 Task: open an excel sheet and write heading  Expense ManagerAdd Datesin a column and its values below  '2023-05-01, 2023-05-03, 2023-05-05, 2023-05-10, 2023-05-15, 2023-05-20, 2023-05-25 & 2023-05-31'Add Categories in next column and its values below  Food, Transportation, Utilities, Food, Housing, Entertainment, Utilities & FoodAdd Descriptionsin next column and its values below  Grocery Store, Bus Fare, Internet Bill, Restaurant, Rent, Movie Tickets, Electricity Bill & Grocery StoreAdd Amountin next column and its values below  $50, $5, $60, $30, $800, $20, $70 & $40Save page Budget Planning Log
Action: Mouse moved to (143, 140)
Screenshot: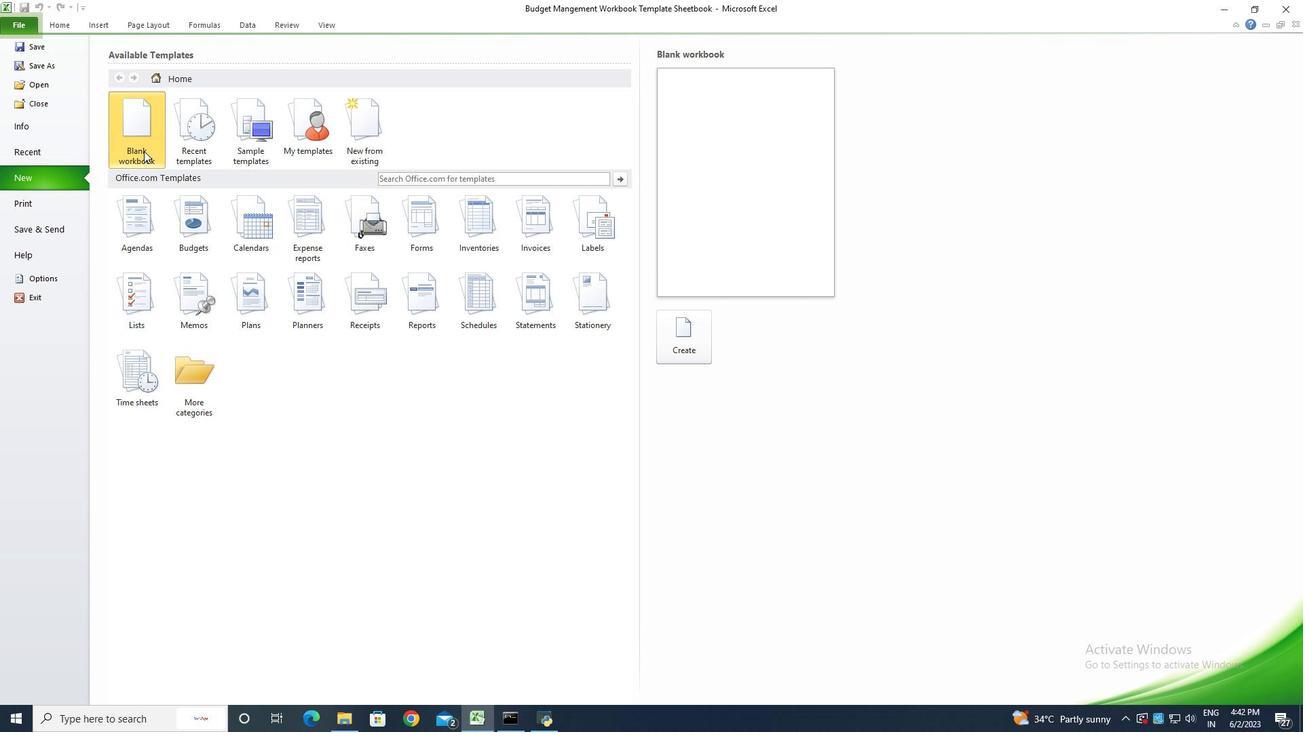 
Action: Mouse pressed left at (143, 140)
Screenshot: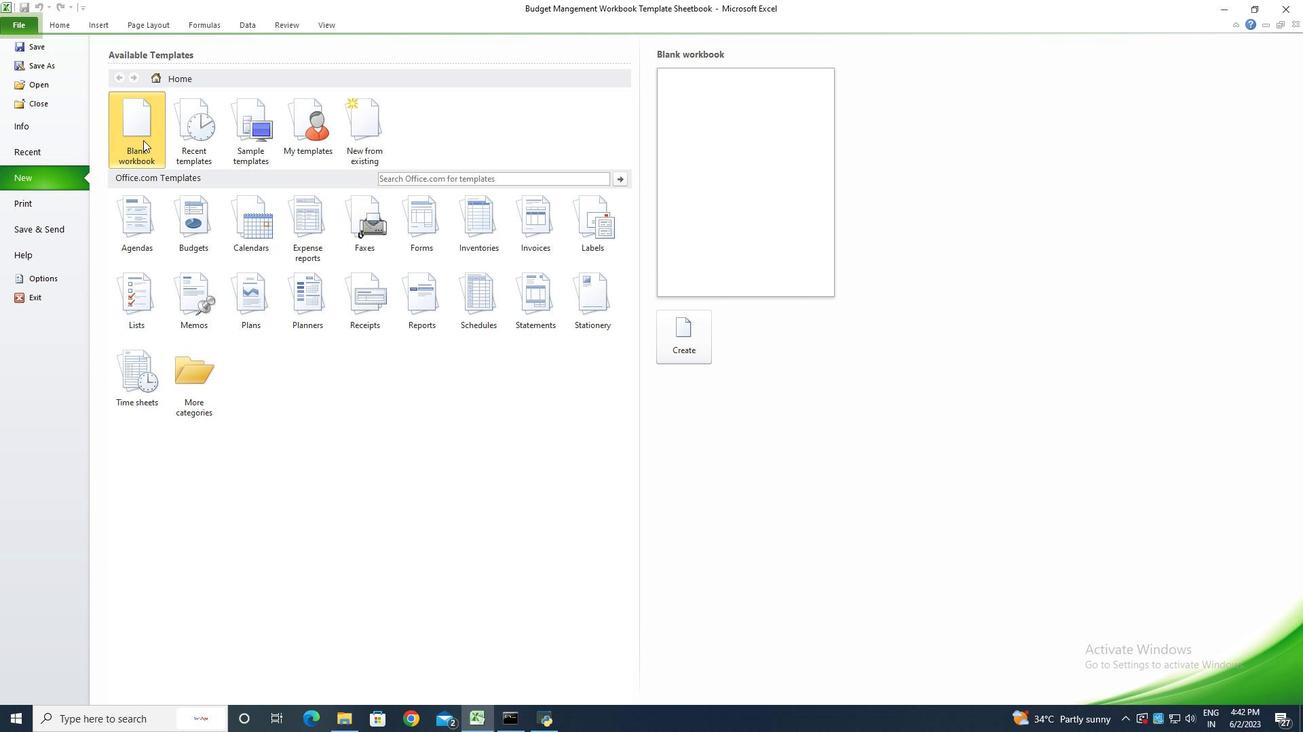 
Action: Mouse moved to (676, 355)
Screenshot: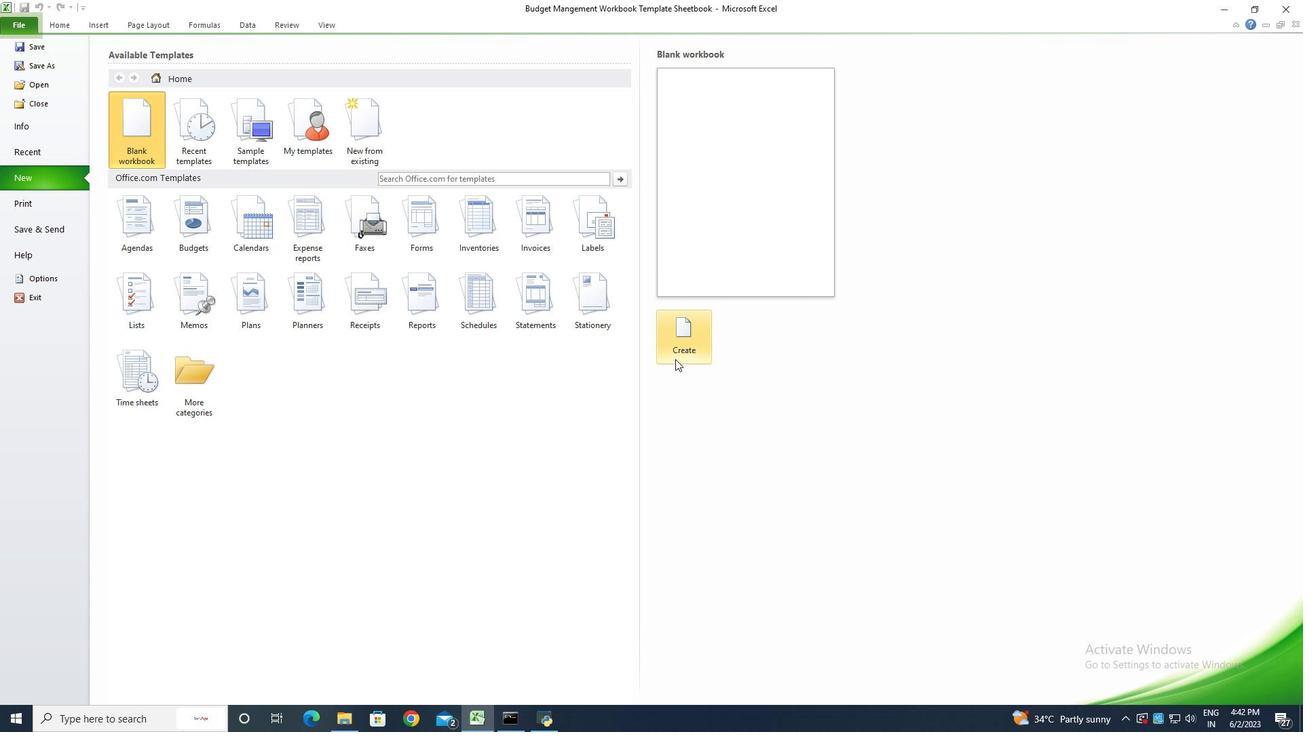 
Action: Mouse pressed left at (676, 355)
Screenshot: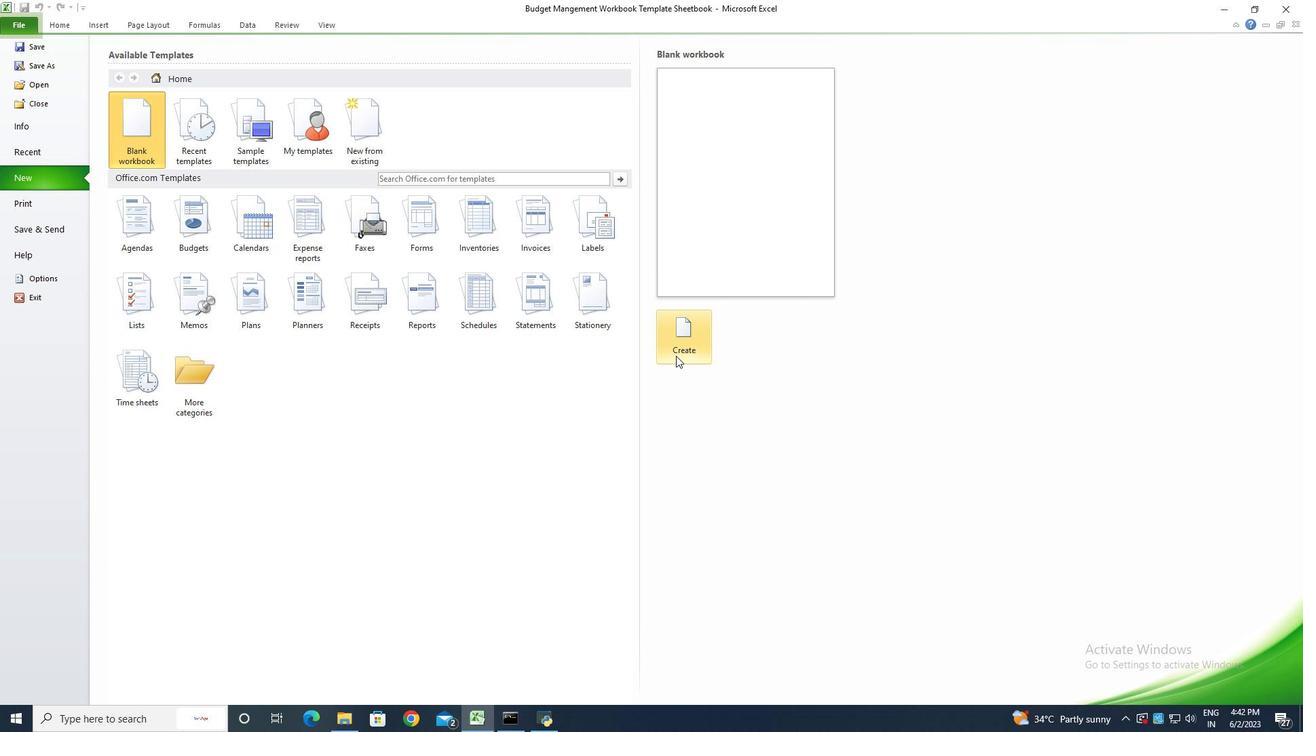 
Action: Key pressed <Key.shift><Key.shift><Key.shift><Key.shift><Key.shift><Key.shift><Key.shift><Key.shift>Expem<Key.backspace>nse<Key.space><Key.shift><Key.shift><Key.shift><Key.shift>Manager<Key.enter><Key.shift><Key.shift><Key.shift><Key.shift><Key.shift><Key.shift><Key.shift><Key.shift><Key.shift><Key.shift><Key.shift><Key.shift>Date<Key.enter><Key.shift><Key.shift><Key.shift><Key.shift><Key.shift>2023-05-01<Key.enter>2023-0503<Key.backspace><Key.backspace>-03<Key.enter>2023-05-05<Key.enter>2023-05-10<Key.enter>2023-05-15<Key.enter>2023-05-20<Key.enter>203<Key.backspace>23-05-25<Key.enter>2023-05<Key.enter><Key.up>
Screenshot: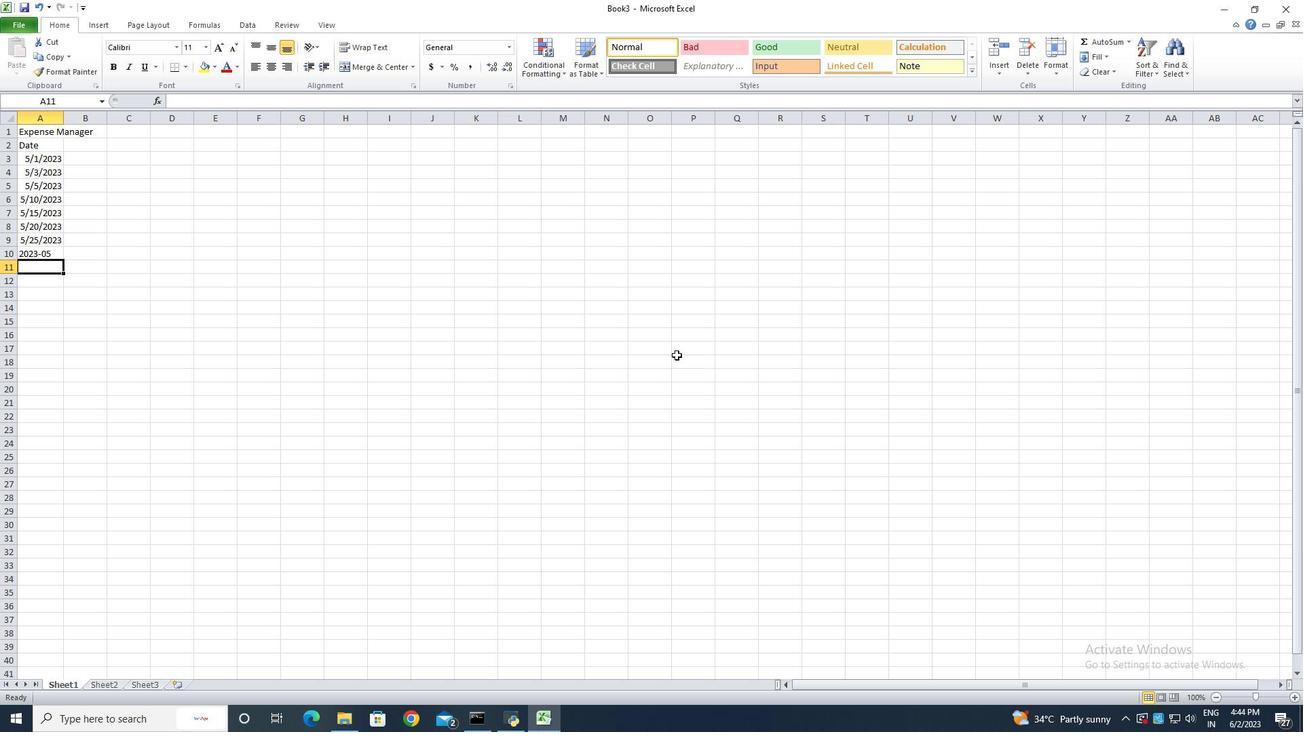 
Action: Mouse moved to (236, 105)
Screenshot: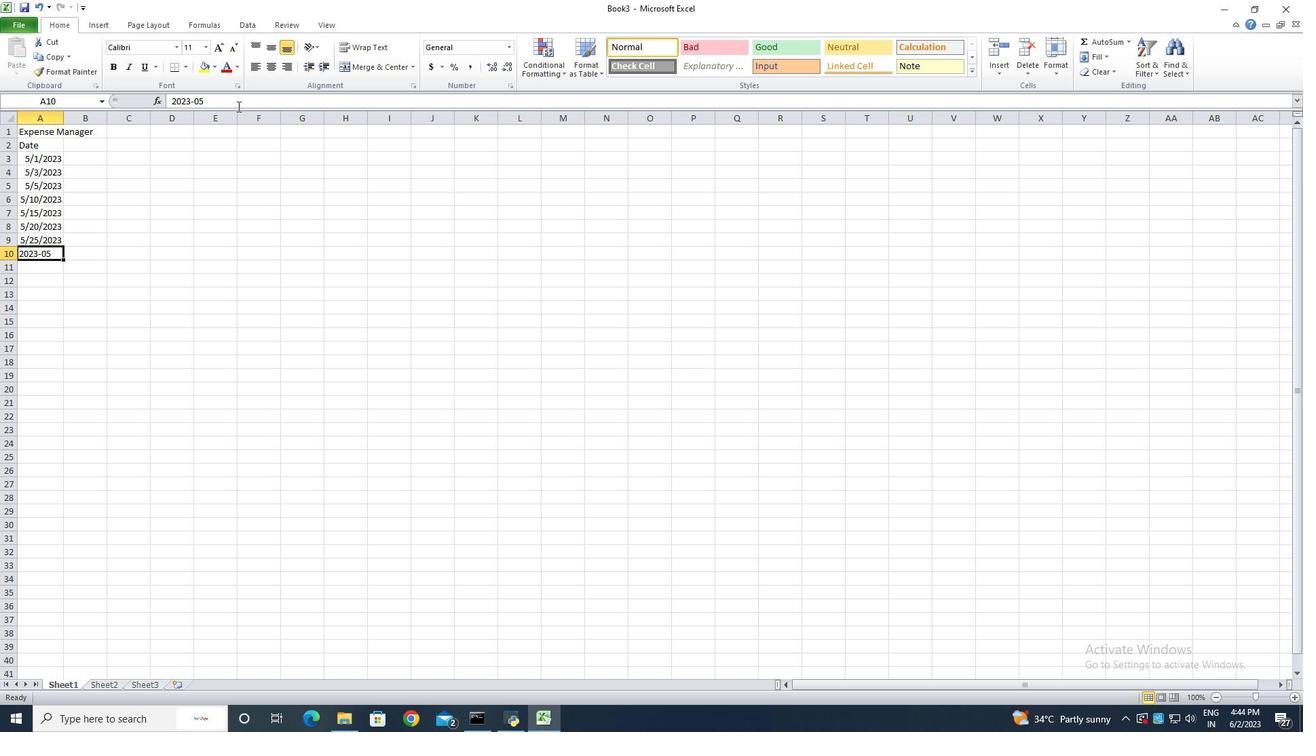 
Action: Mouse pressed left at (236, 105)
Screenshot: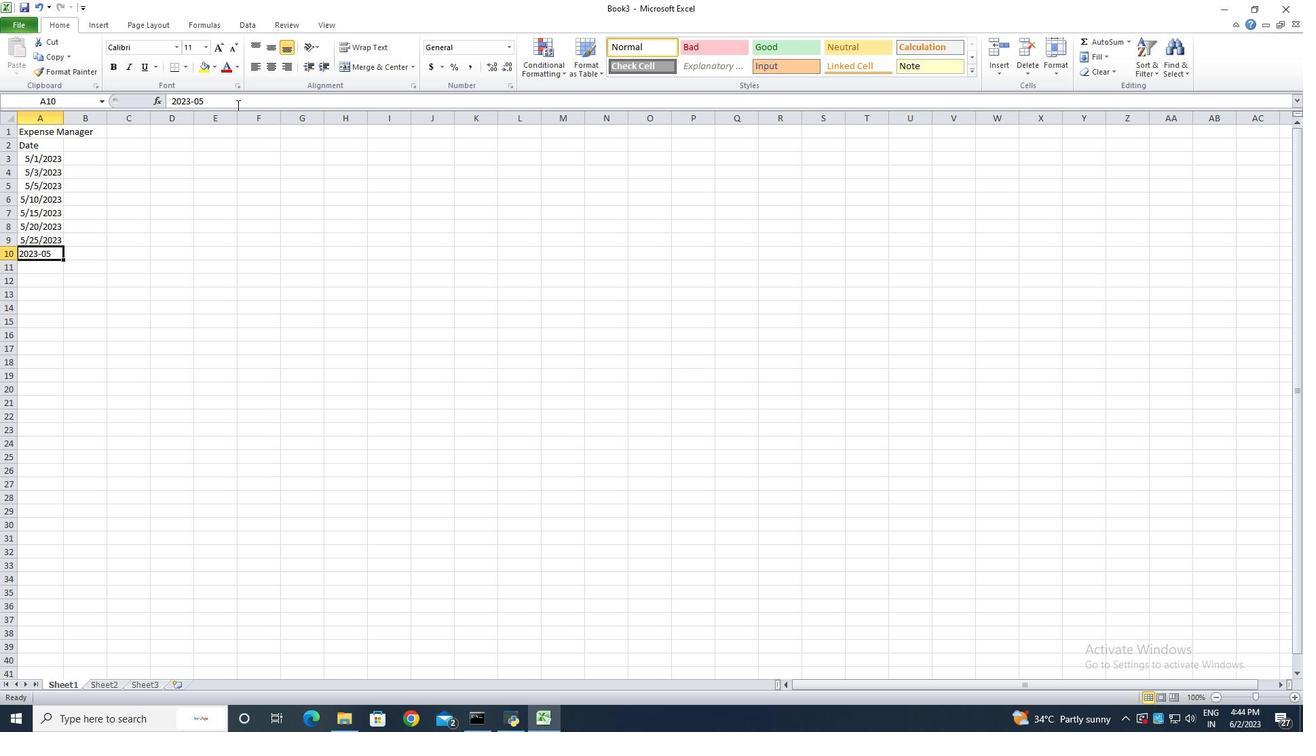 
Action: Key pressed -30<Key.backspace>1<Key.enter>
Screenshot: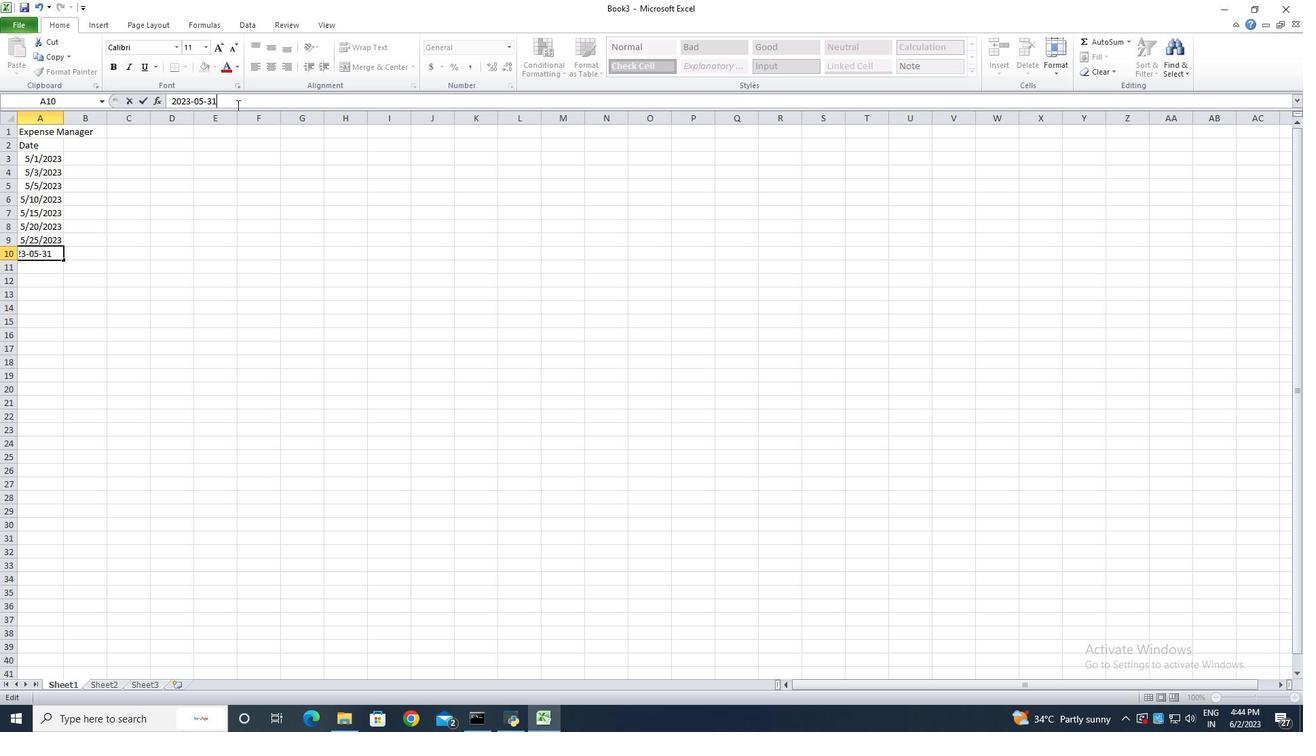 
Action: Mouse moved to (50, 160)
Screenshot: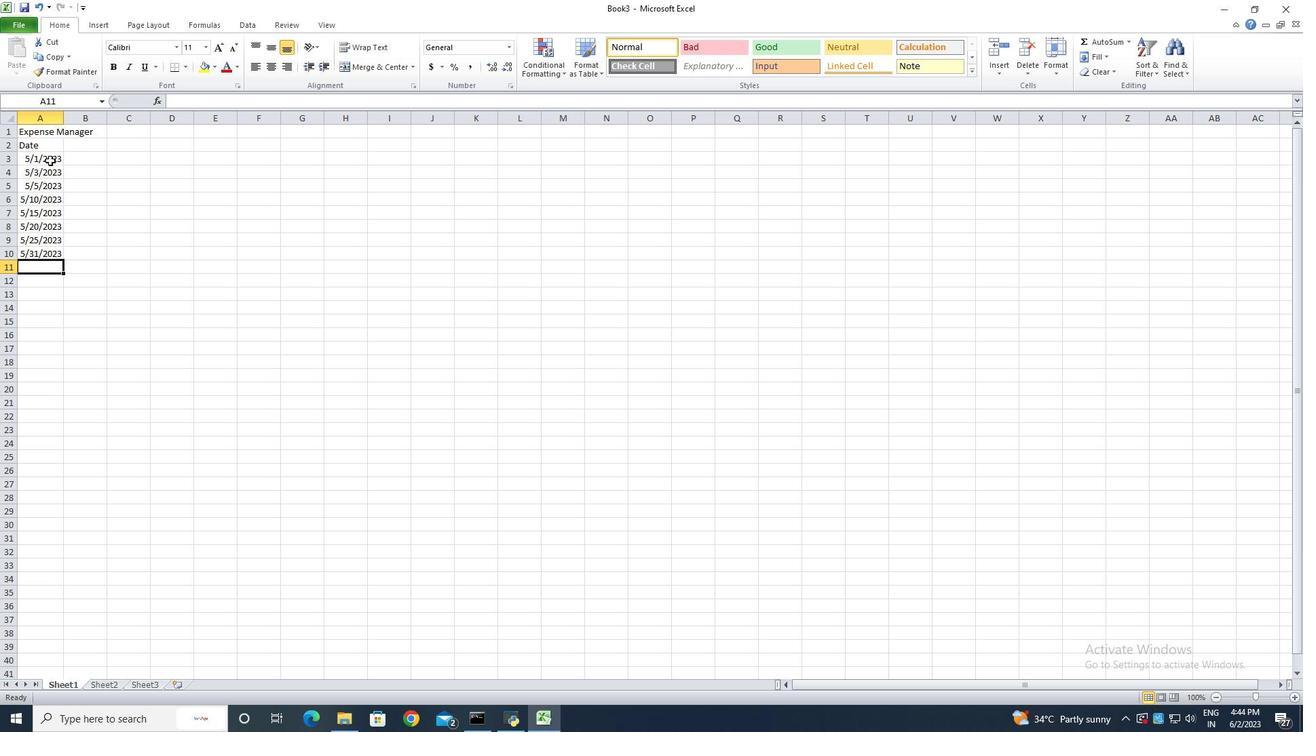 
Action: Mouse pressed left at (50, 160)
Screenshot: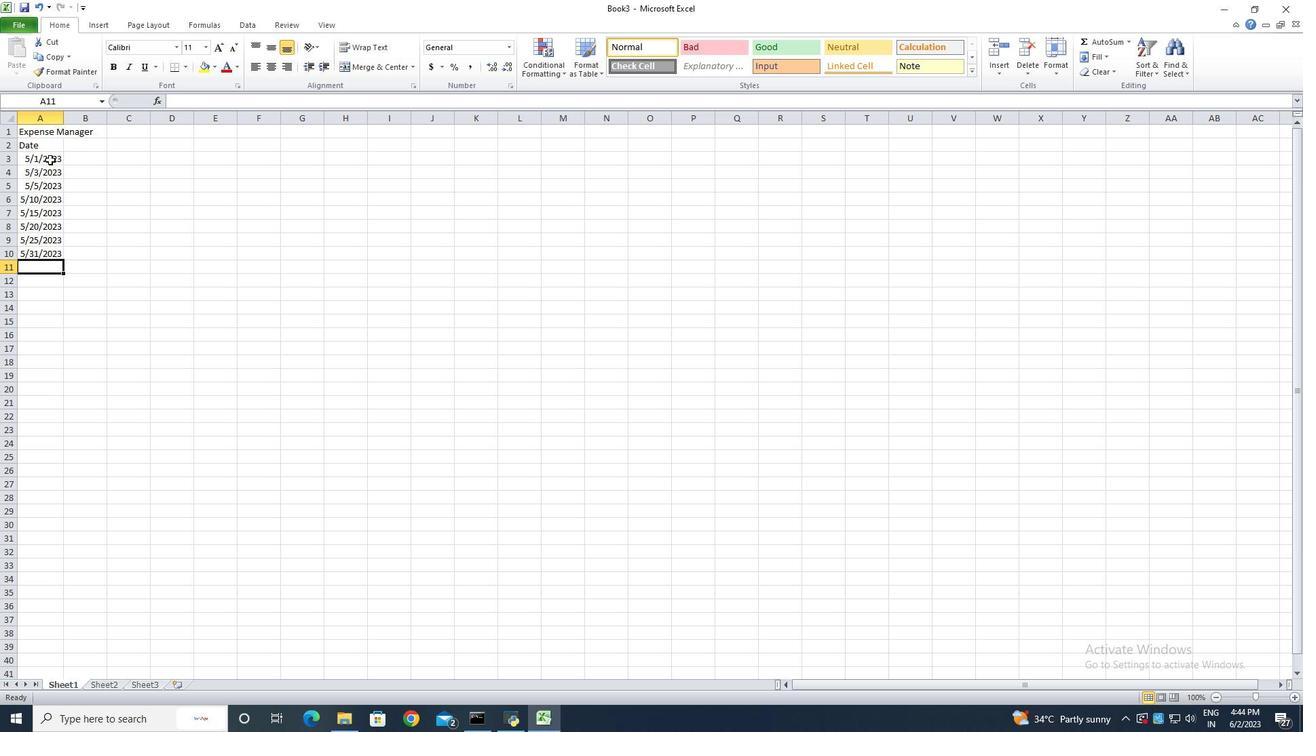 
Action: Mouse moved to (44, 160)
Screenshot: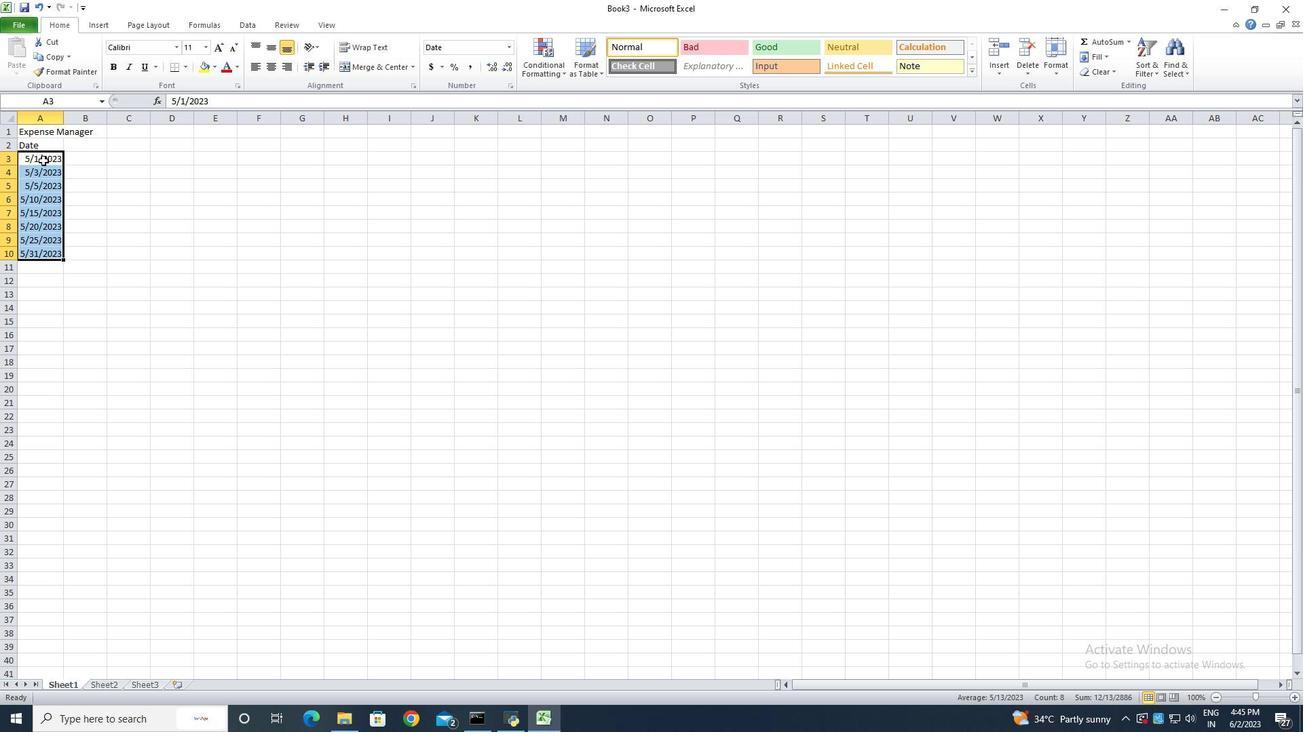 
Action: Mouse pressed right at (44, 160)
Screenshot: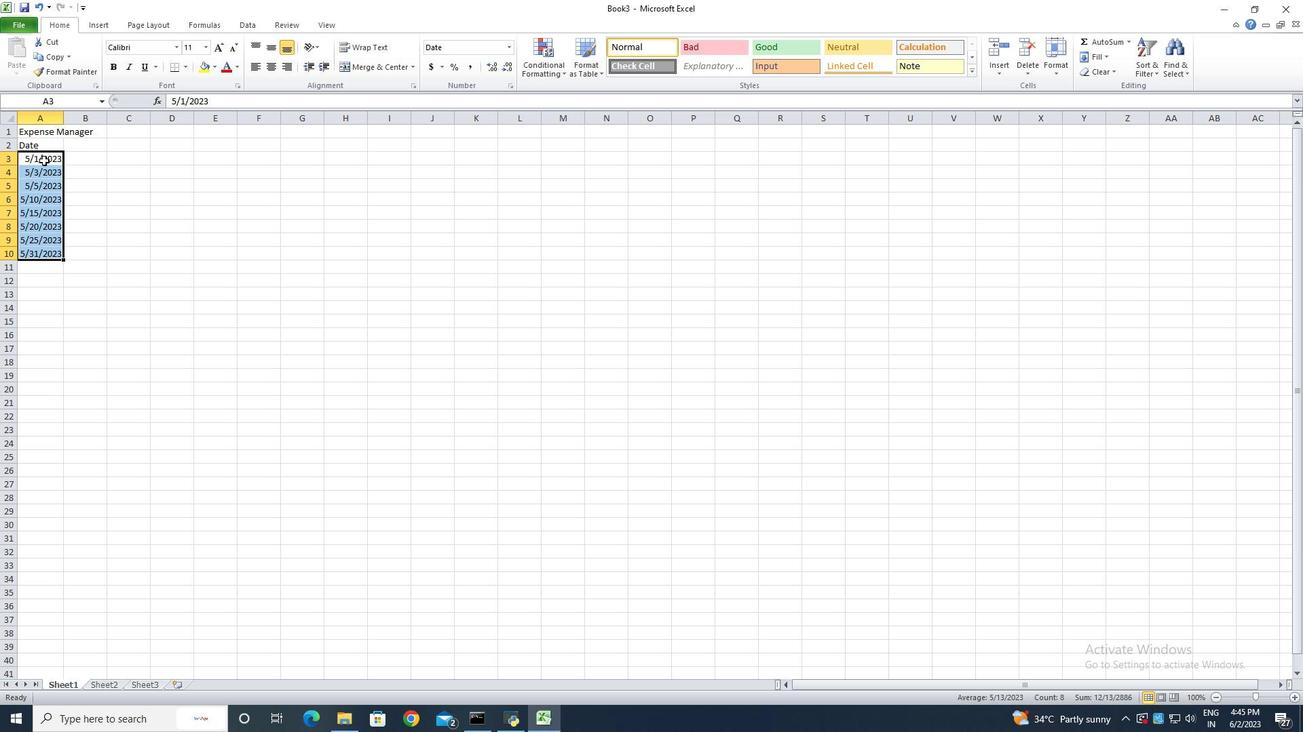 
Action: Mouse moved to (87, 347)
Screenshot: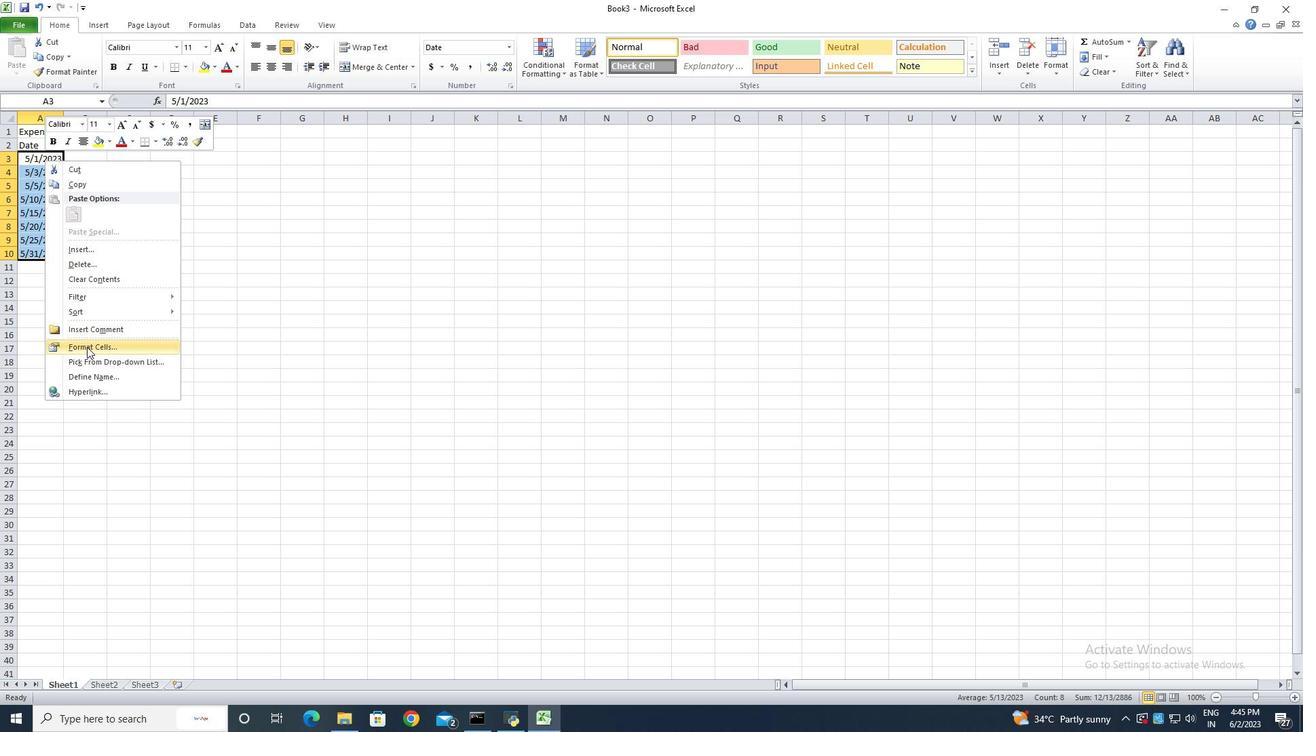 
Action: Mouse pressed left at (87, 347)
Screenshot: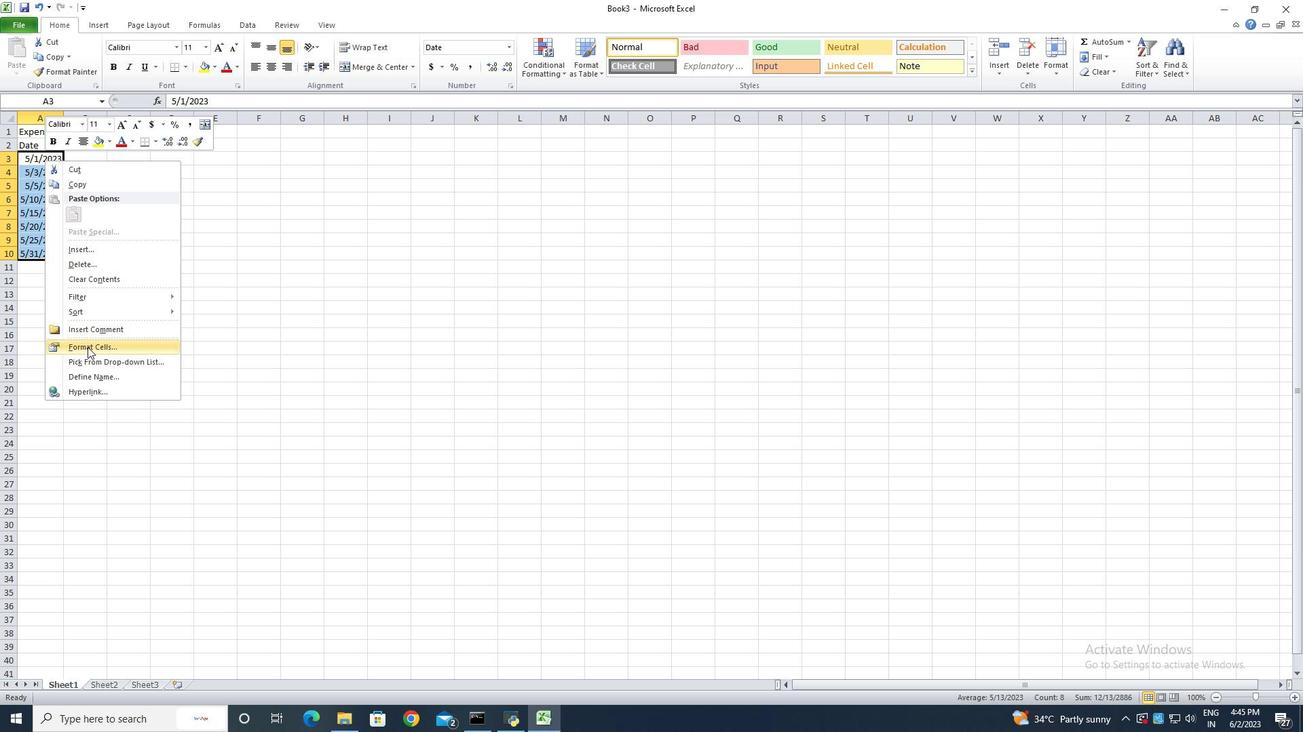
Action: Mouse moved to (145, 195)
Screenshot: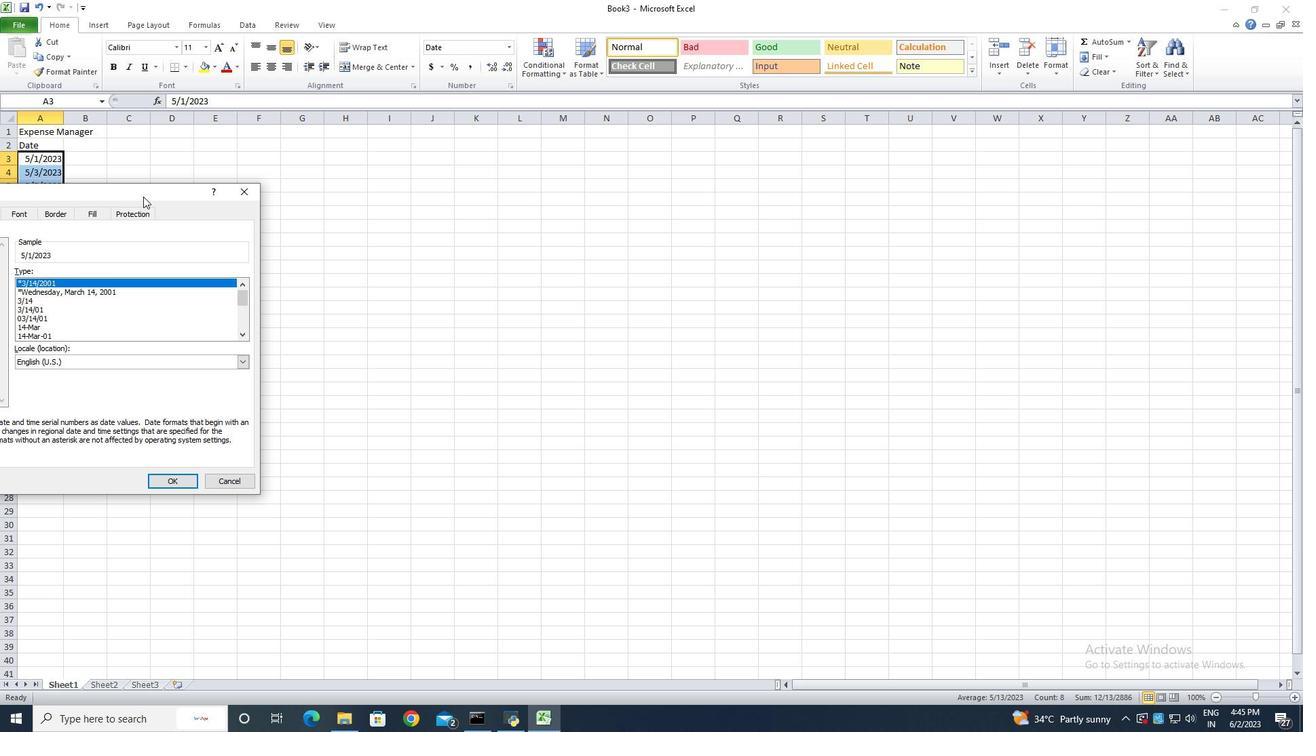 
Action: Mouse pressed left at (145, 195)
Screenshot: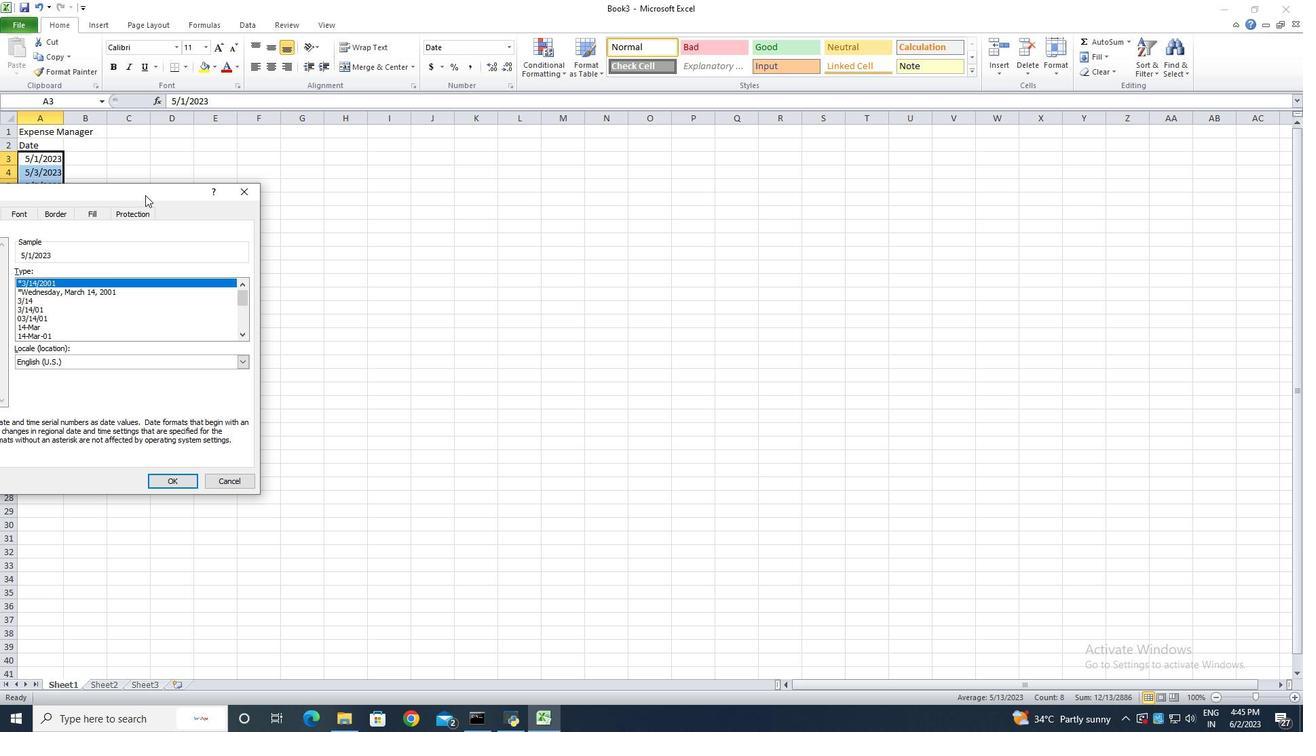 
Action: Mouse moved to (283, 330)
Screenshot: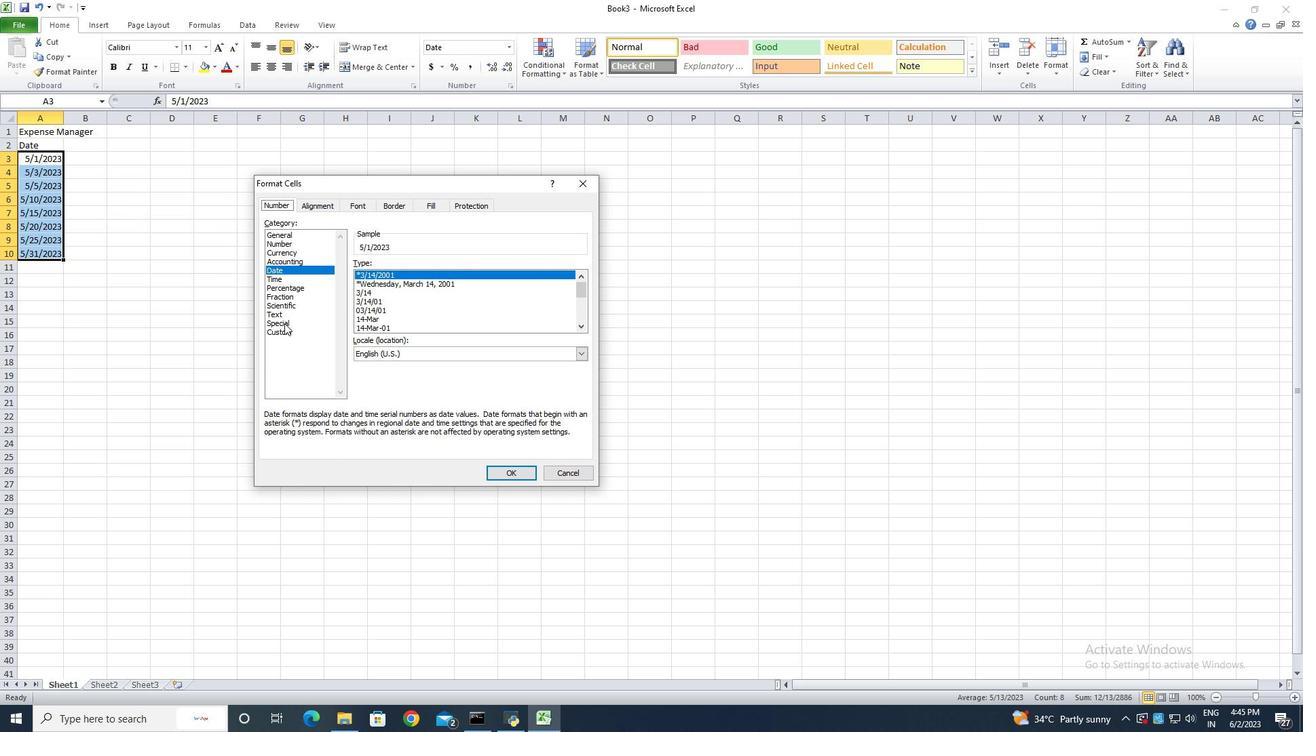 
Action: Mouse pressed left at (283, 330)
Screenshot: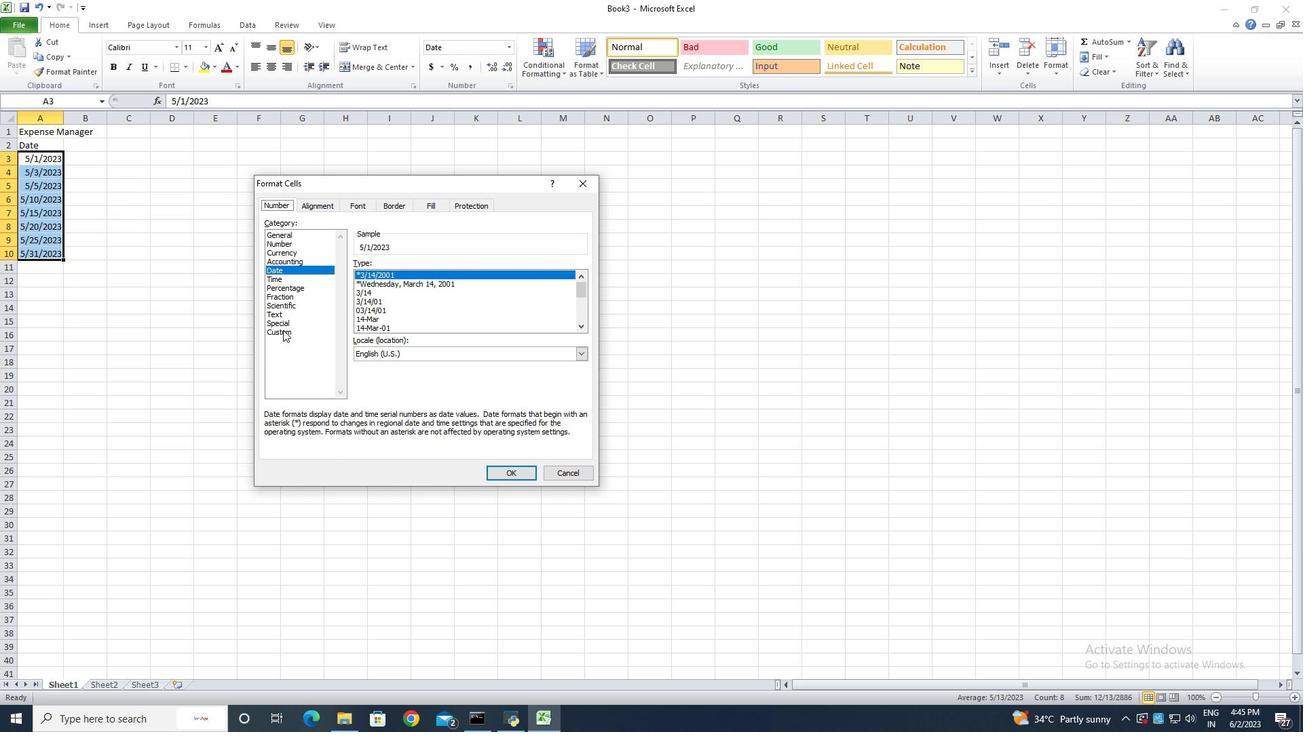 
Action: Mouse moved to (401, 277)
Screenshot: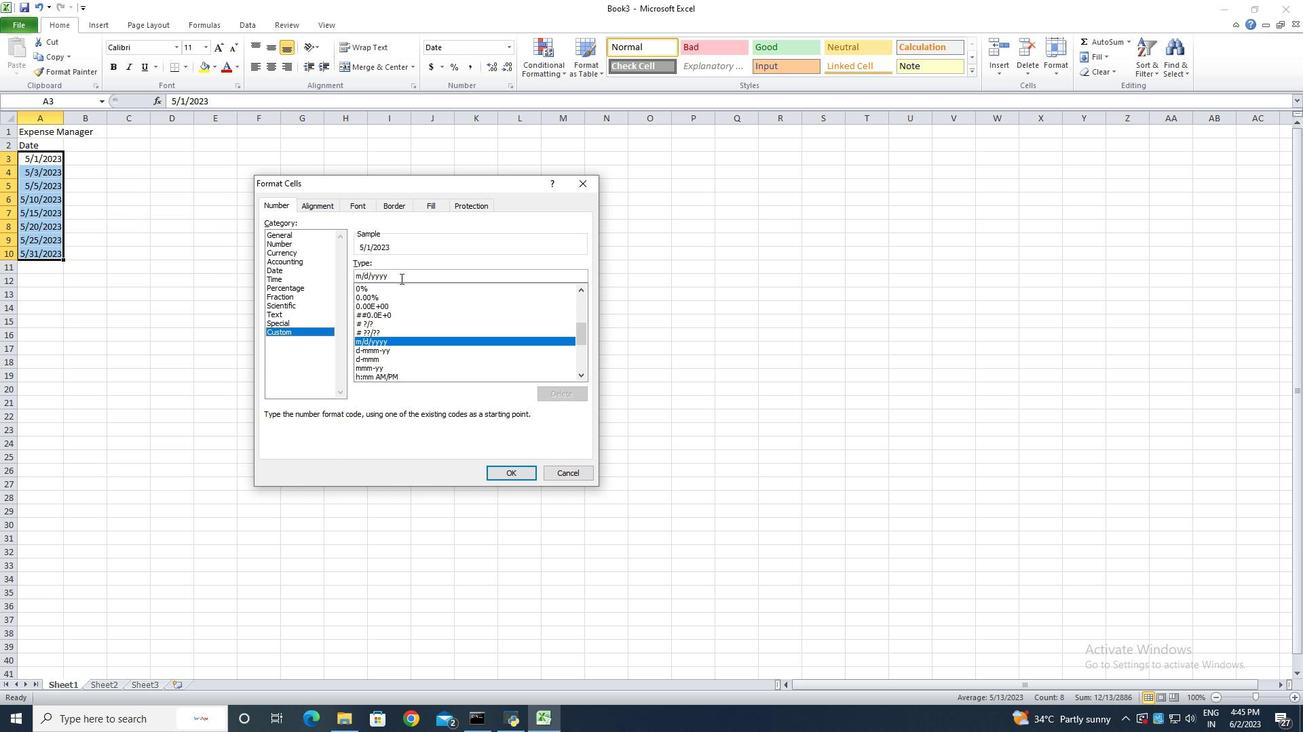 
Action: Mouse pressed left at (401, 277)
Screenshot: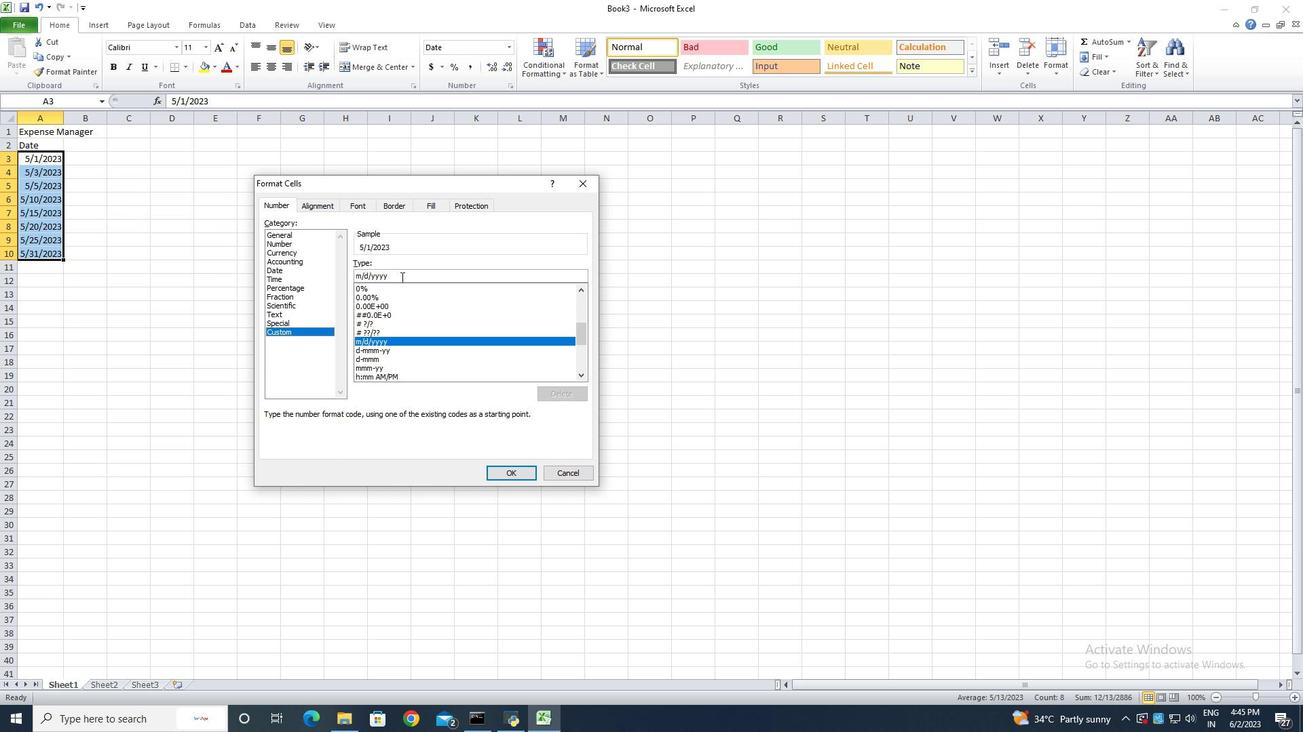 
Action: Key pressed <Key.backspace><Key.backspace><Key.backspace><Key.backspace><Key.backspace><Key.backspace><Key.backspace><Key.backspace><Key.backspace><Key.backspace><Key.backspace><Key.backspace><Key.backspace><Key.backspace><Key.backspace><Key.backspace><Key.backspace><Key.backspace><Key.backspace>yyyy-mm-dd
Screenshot: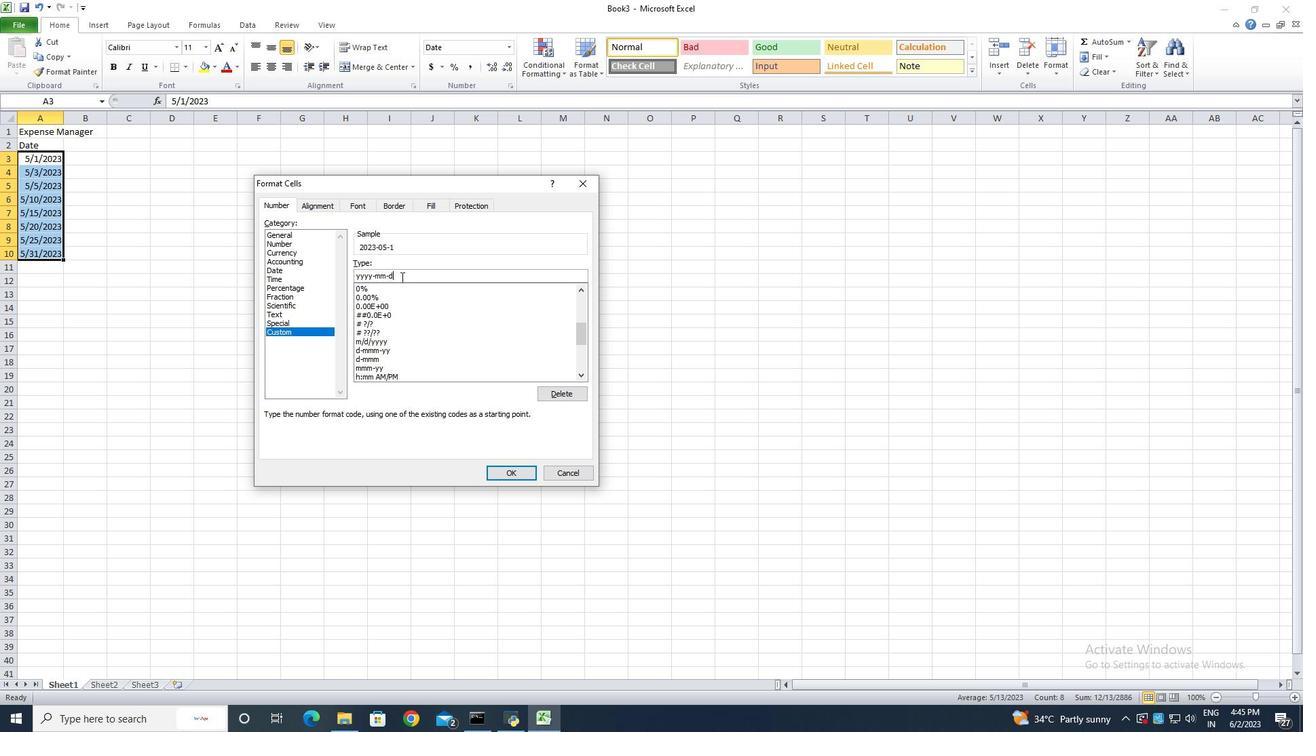 
Action: Mouse moved to (498, 470)
Screenshot: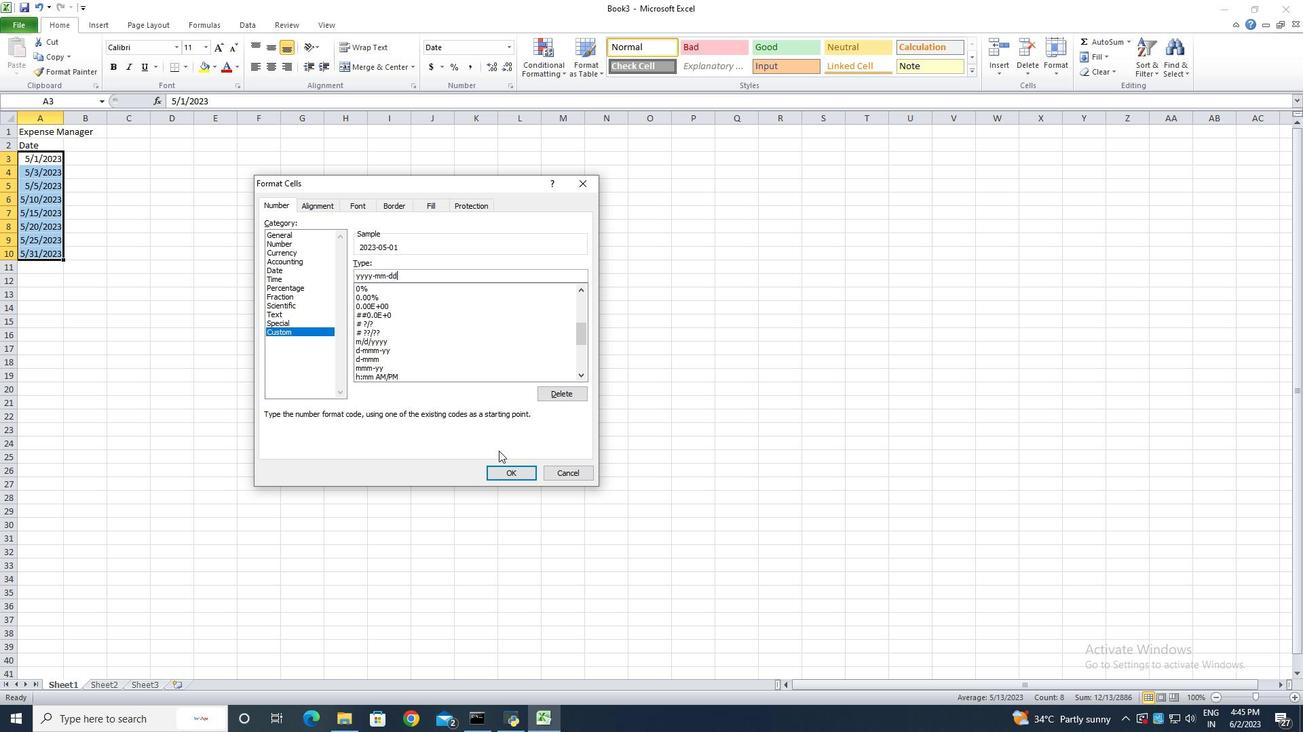 
Action: Mouse pressed left at (498, 470)
Screenshot: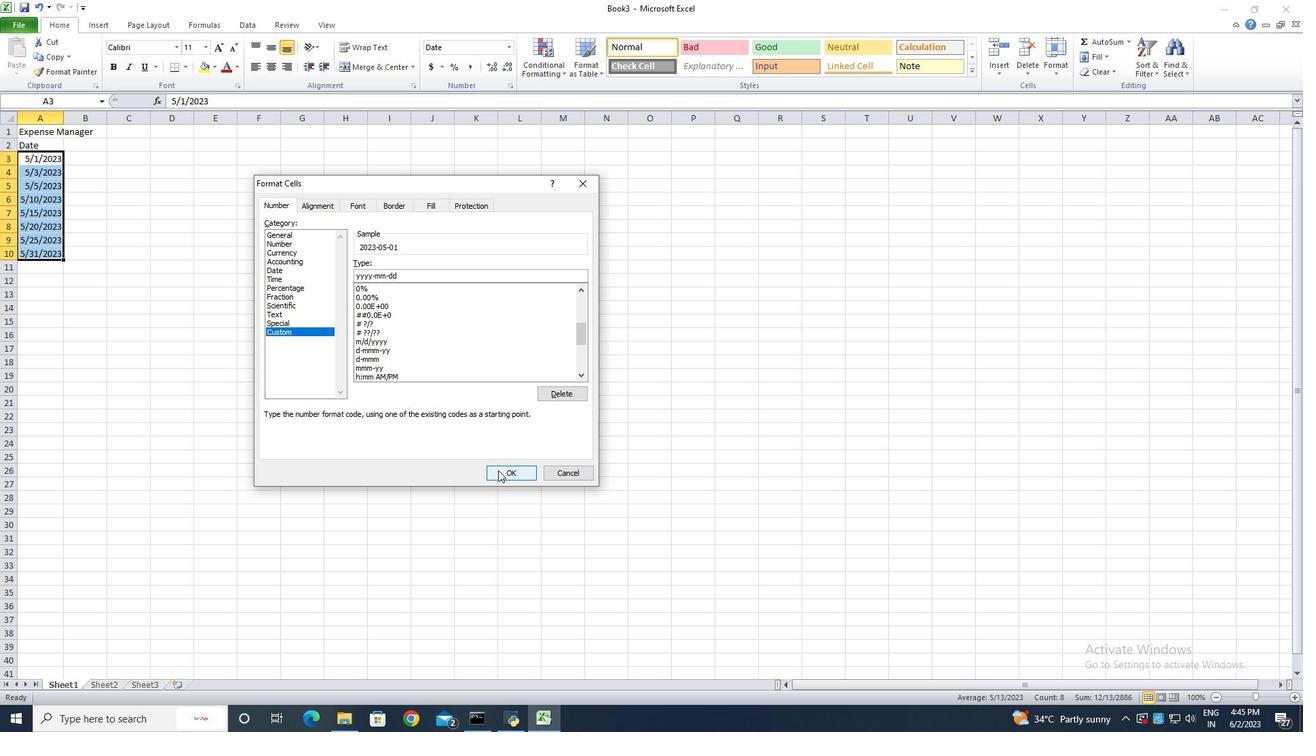 
Action: Mouse moved to (173, 298)
Screenshot: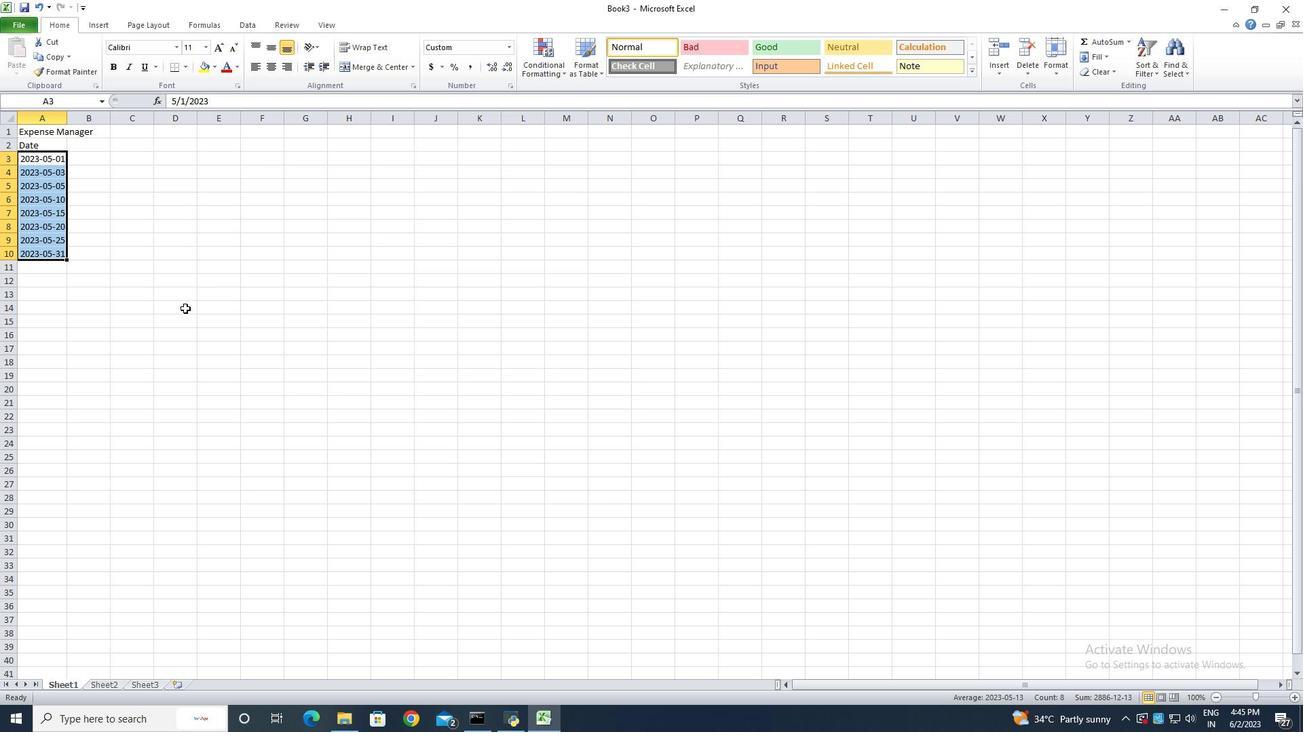 
Action: Mouse pressed left at (173, 298)
Screenshot: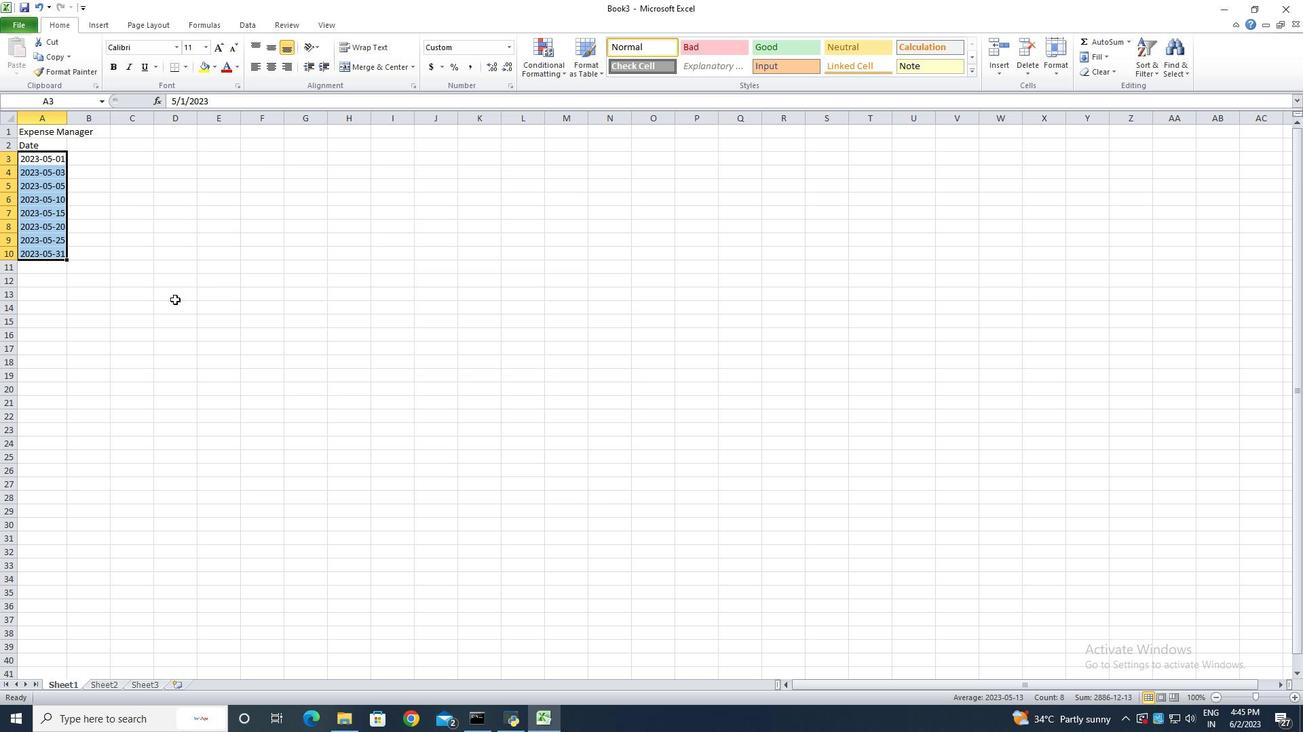 
Action: Mouse moved to (65, 114)
Screenshot: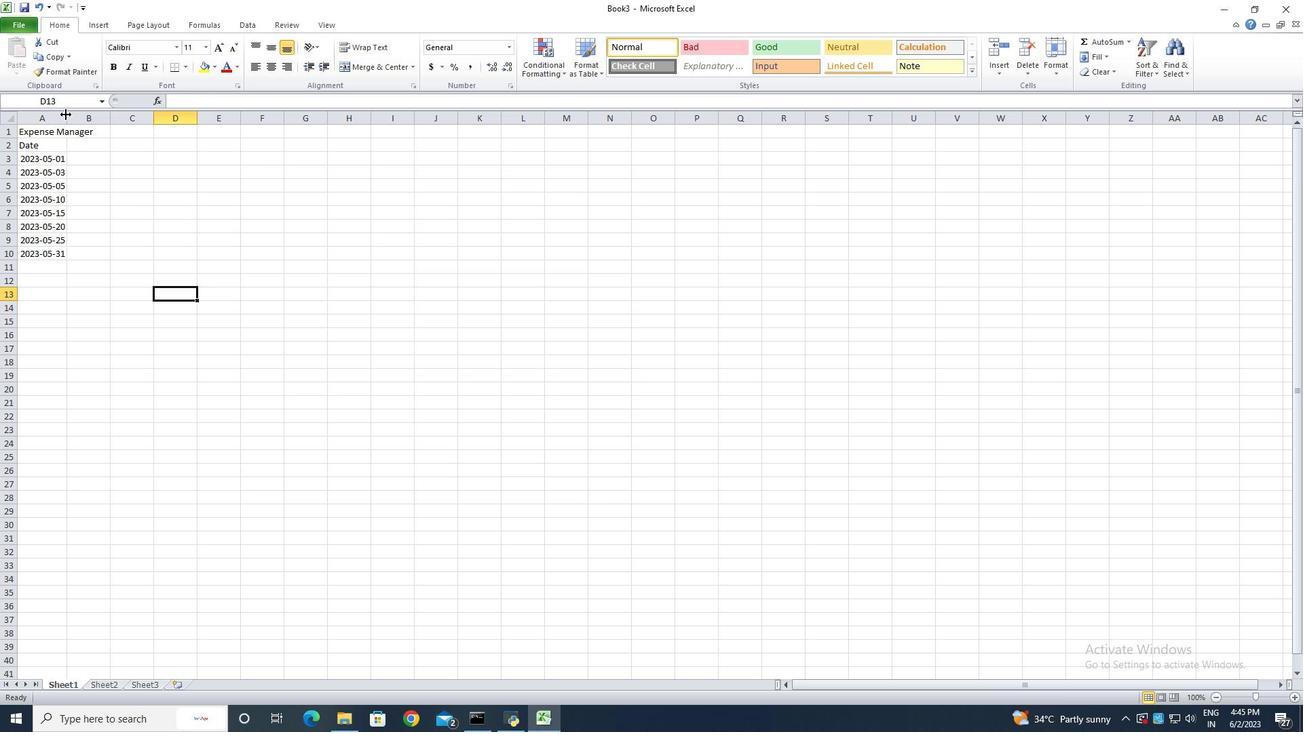 
Action: Mouse pressed left at (65, 114)
Screenshot: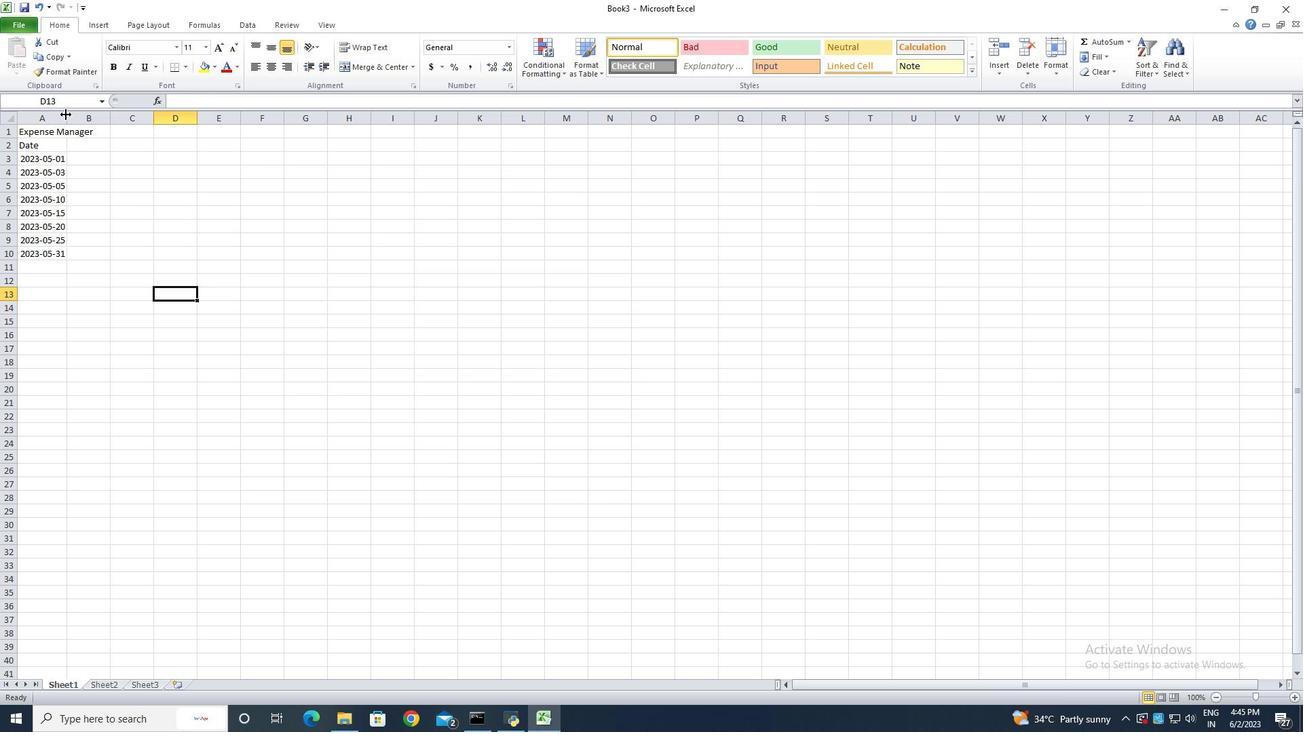 
Action: Mouse pressed left at (65, 114)
Screenshot: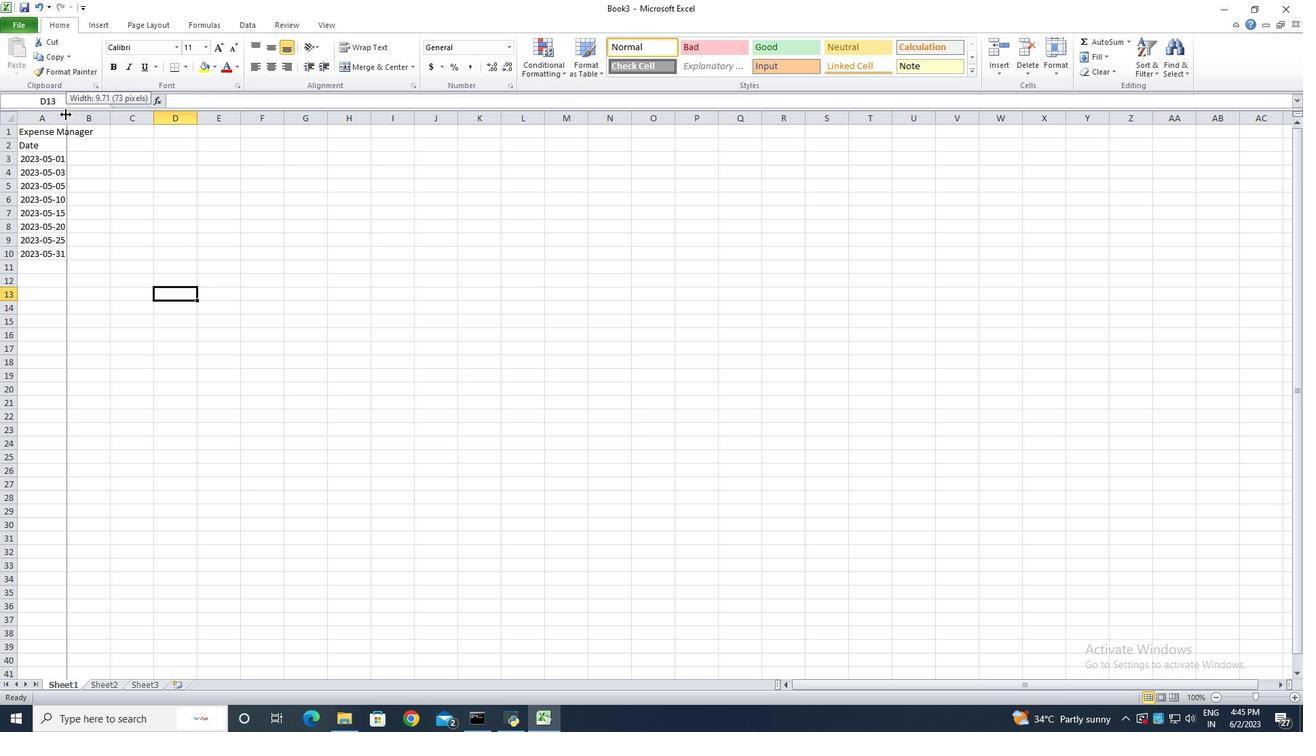 
Action: Mouse moved to (118, 147)
Screenshot: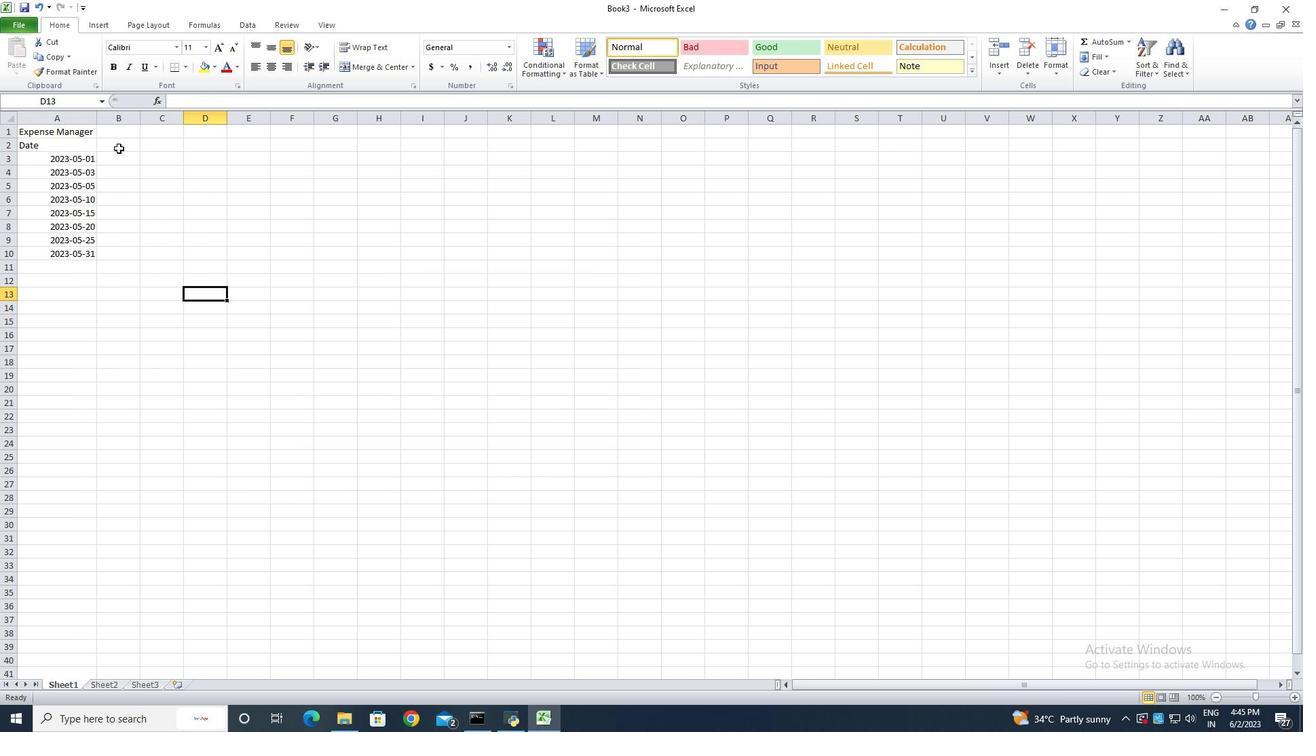 
Action: Mouse pressed left at (118, 147)
Screenshot: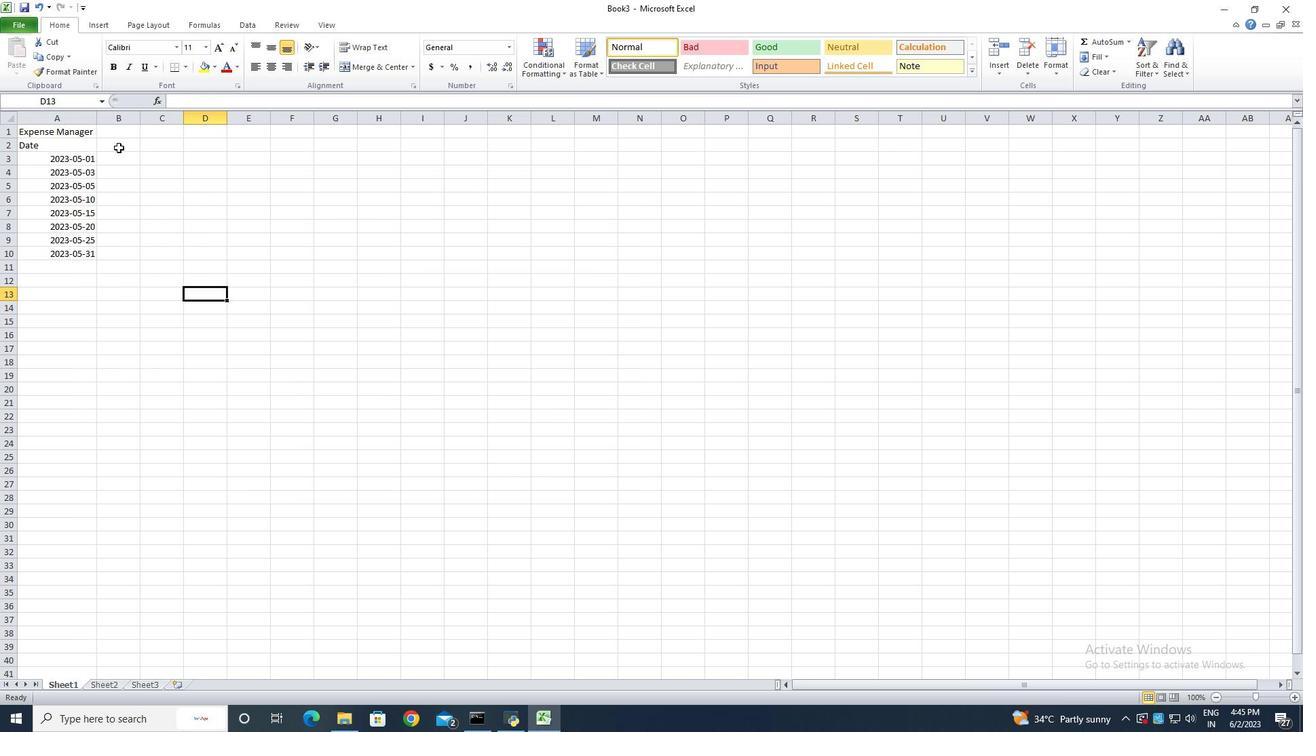 
Action: Key pressed <Key.shift>Categories<Key.enter><Key.shift>Food<Key.enter><Key.shift>Transportation<Key.enter><Key.shift><Key.shift>Utilities<Key.enter>food<Key.backspace><Key.backspace><Key.backspace><Key.backspace><Key.backspace><Key.shift>Food<Key.enter><Key.shift>Entertainment<Key.enter><Key.shift>Utilities<Key.backspace>s<Key.enter><Key.up><Key.up><Key.up><Key.up><Key.up><Key.down><Key.down><Key.right><Key.left><Key.down><Key.down><Key.backspace><Key.down><Key.backspace><Key.up><Key.shift><Key.shift>Housing<Key.enter><Key.shift>Entertainment<Key.enter><Key.shift>Utilities<Key.enter><Key.shift><Key.shift>Food<Key.enter>
Screenshot: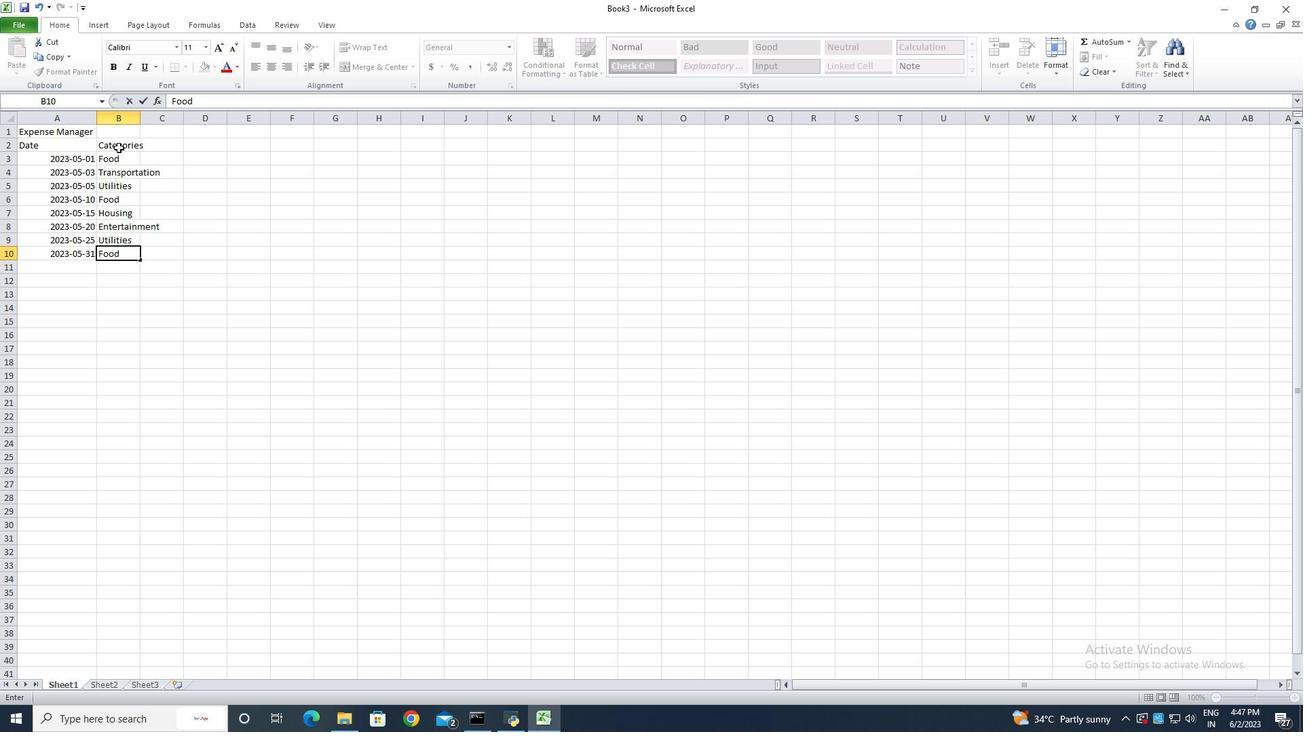 
Action: Mouse moved to (141, 116)
Screenshot: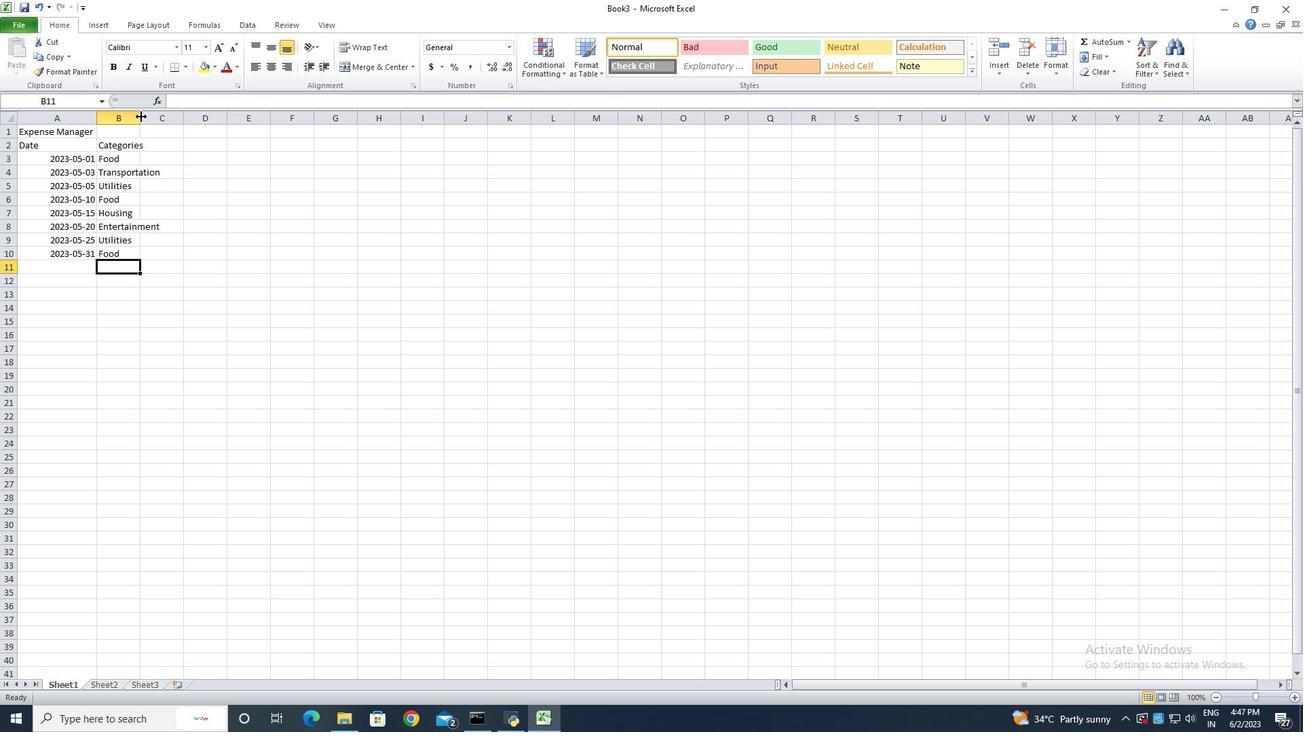 
Action: Mouse pressed left at (141, 116)
Screenshot: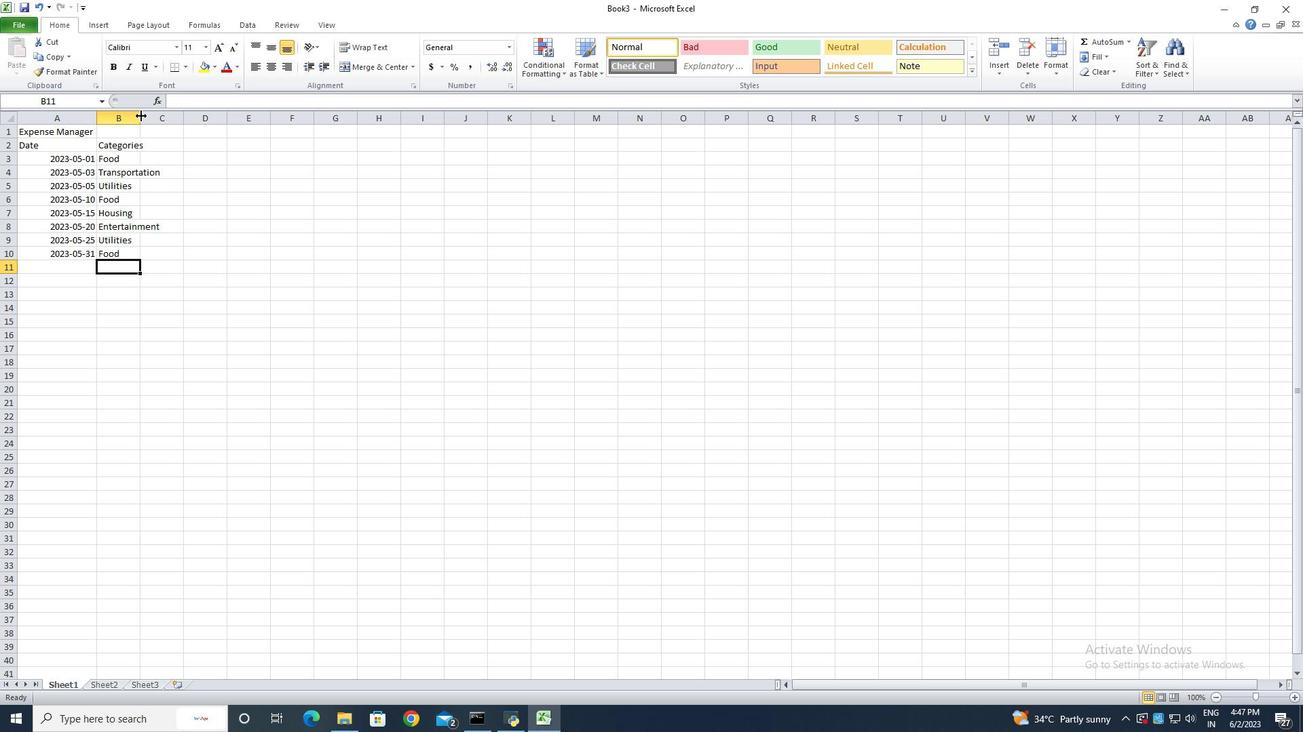 
Action: Mouse pressed left at (141, 116)
Screenshot: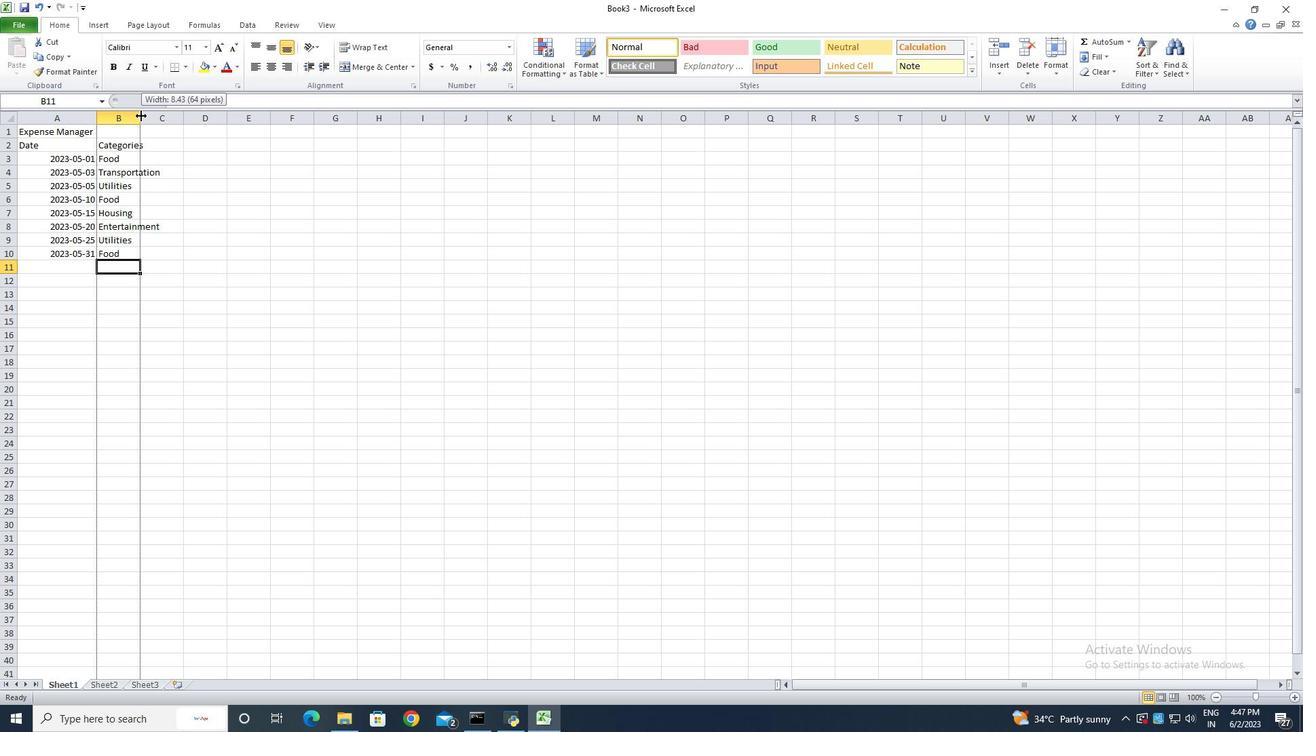 
Action: Mouse moved to (173, 146)
Screenshot: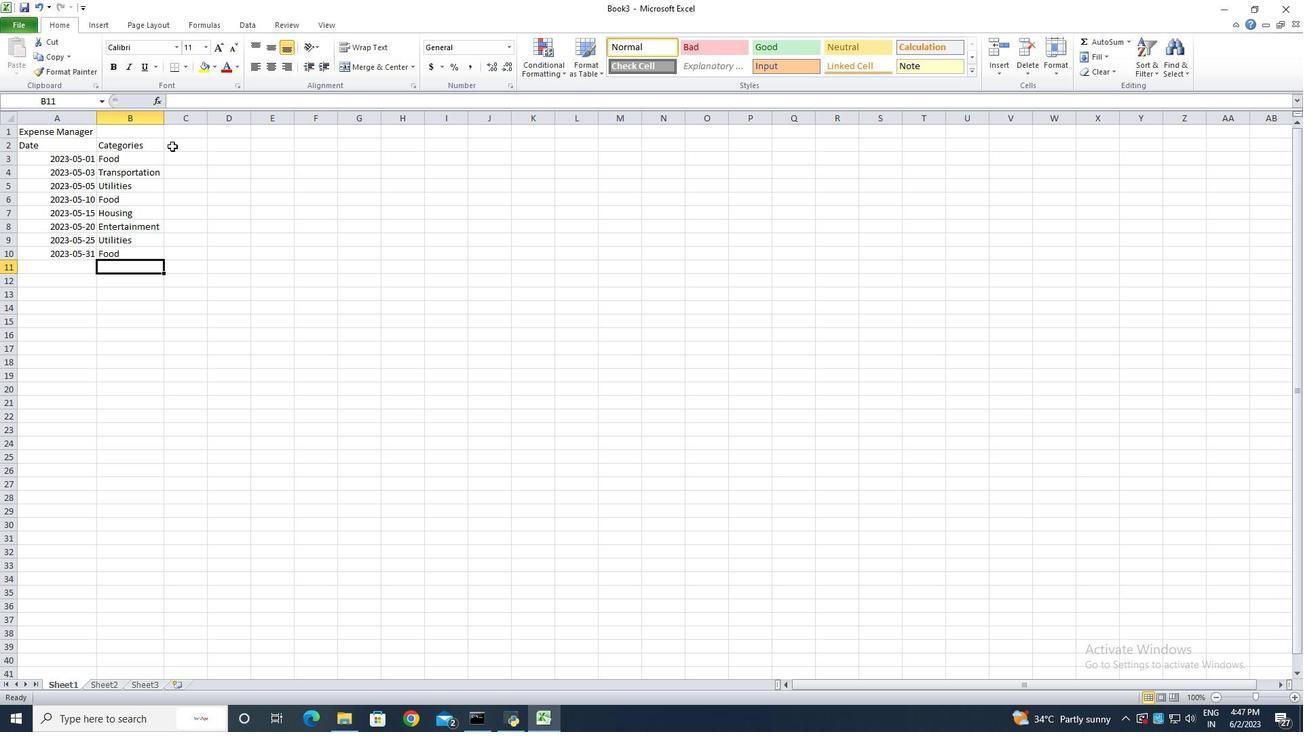 
Action: Mouse pressed left at (173, 146)
Screenshot: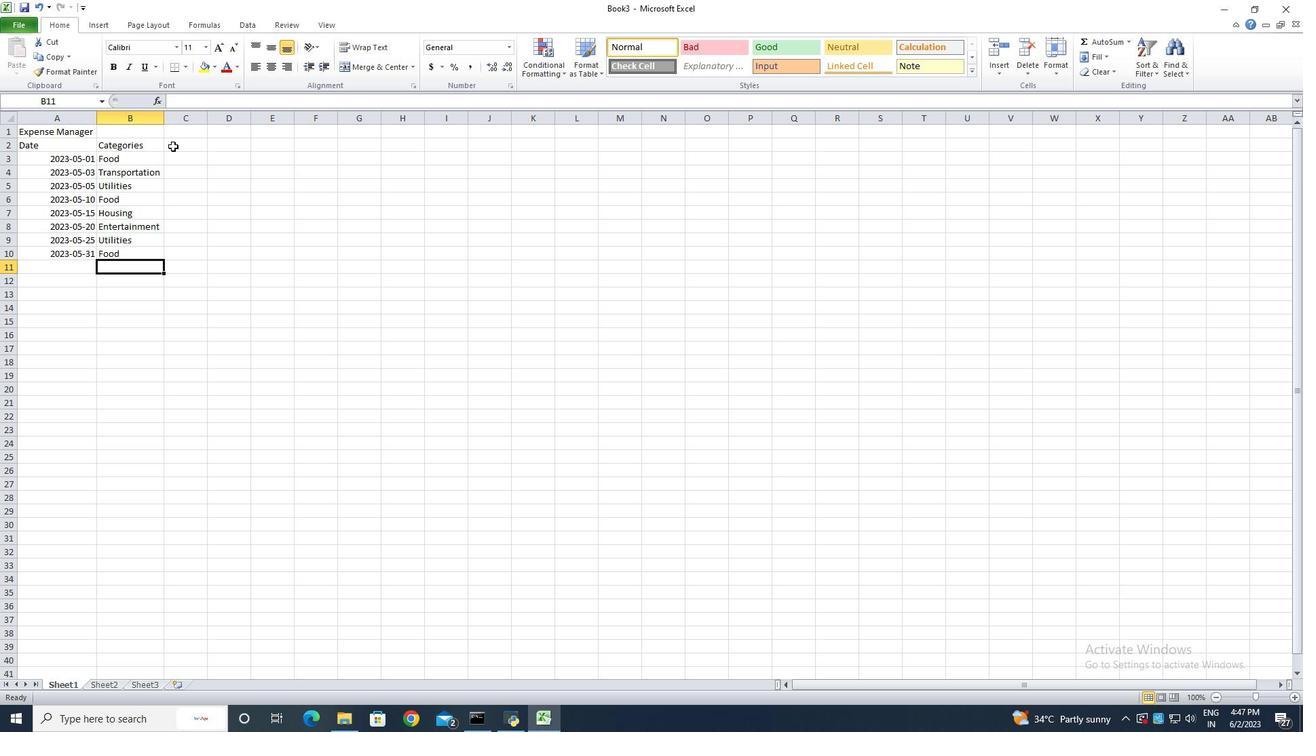 
Action: Mouse moved to (173, 146)
Screenshot: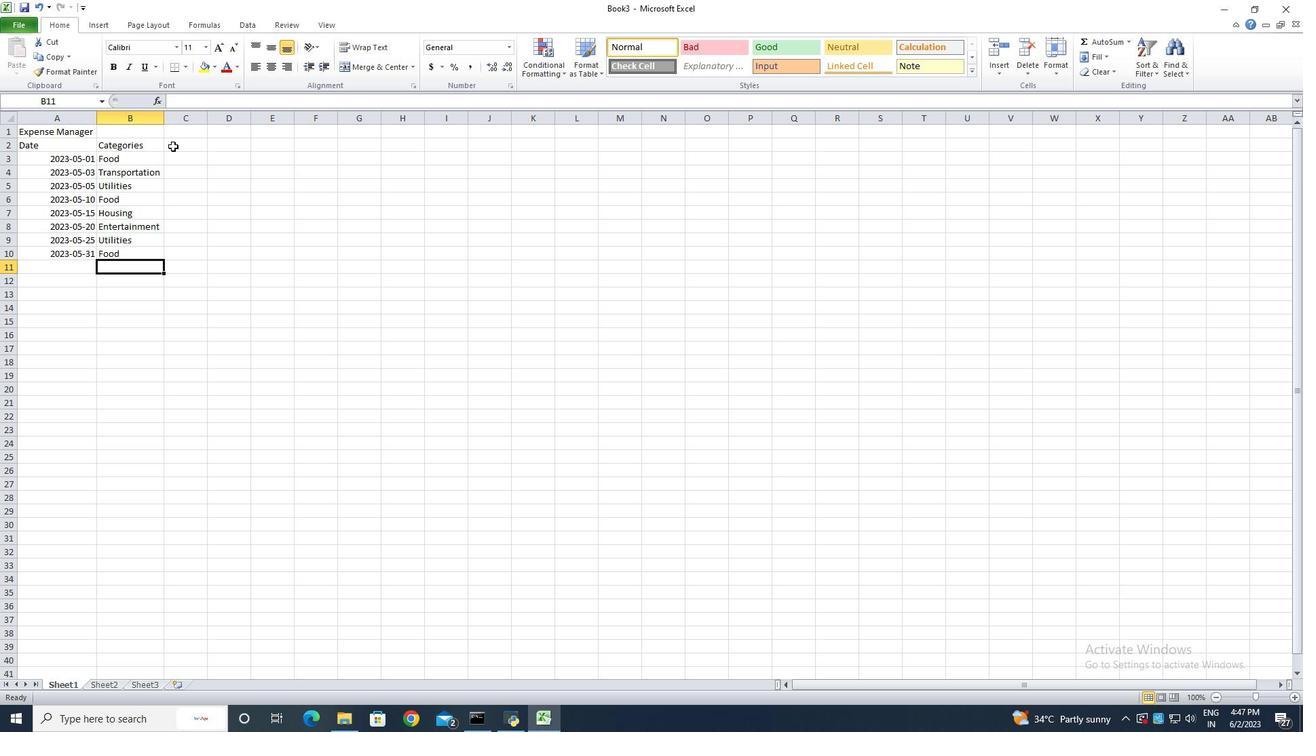 
Action: Key pressed <Key.shift>Descriptions
Screenshot: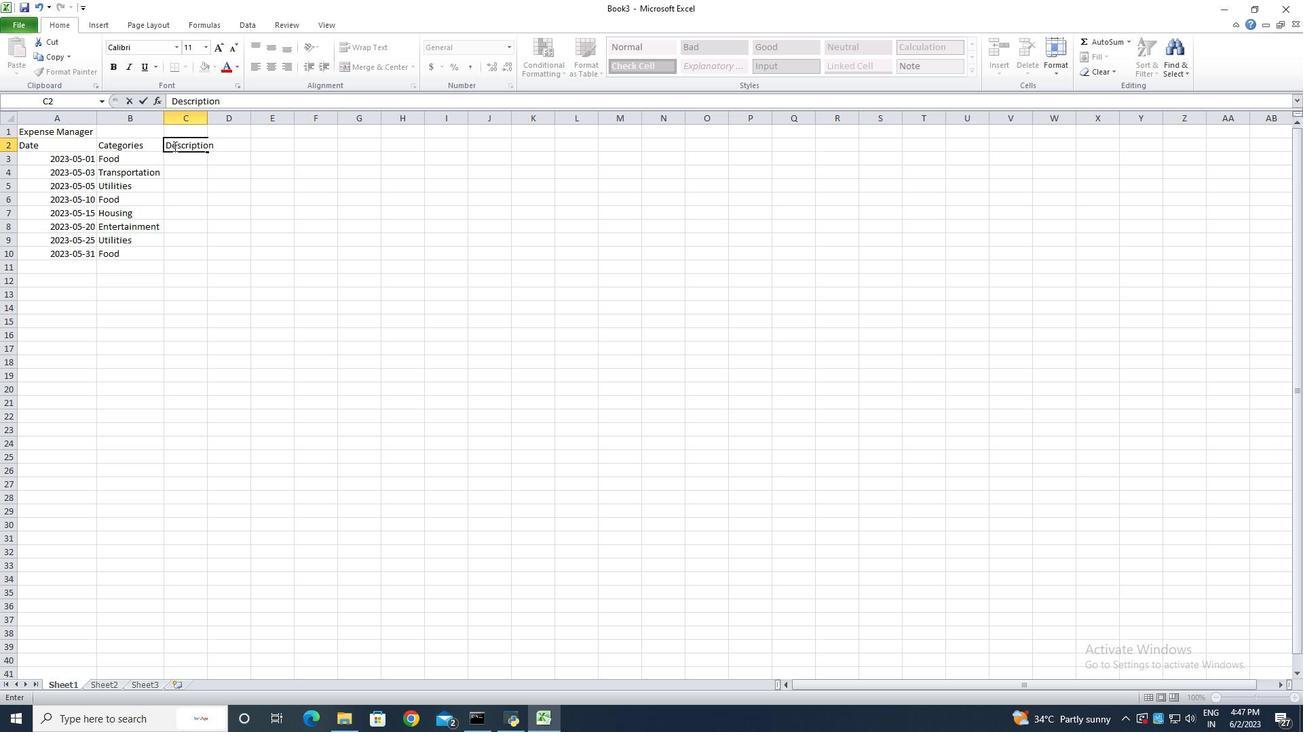 
Action: Mouse moved to (467, 86)
Screenshot: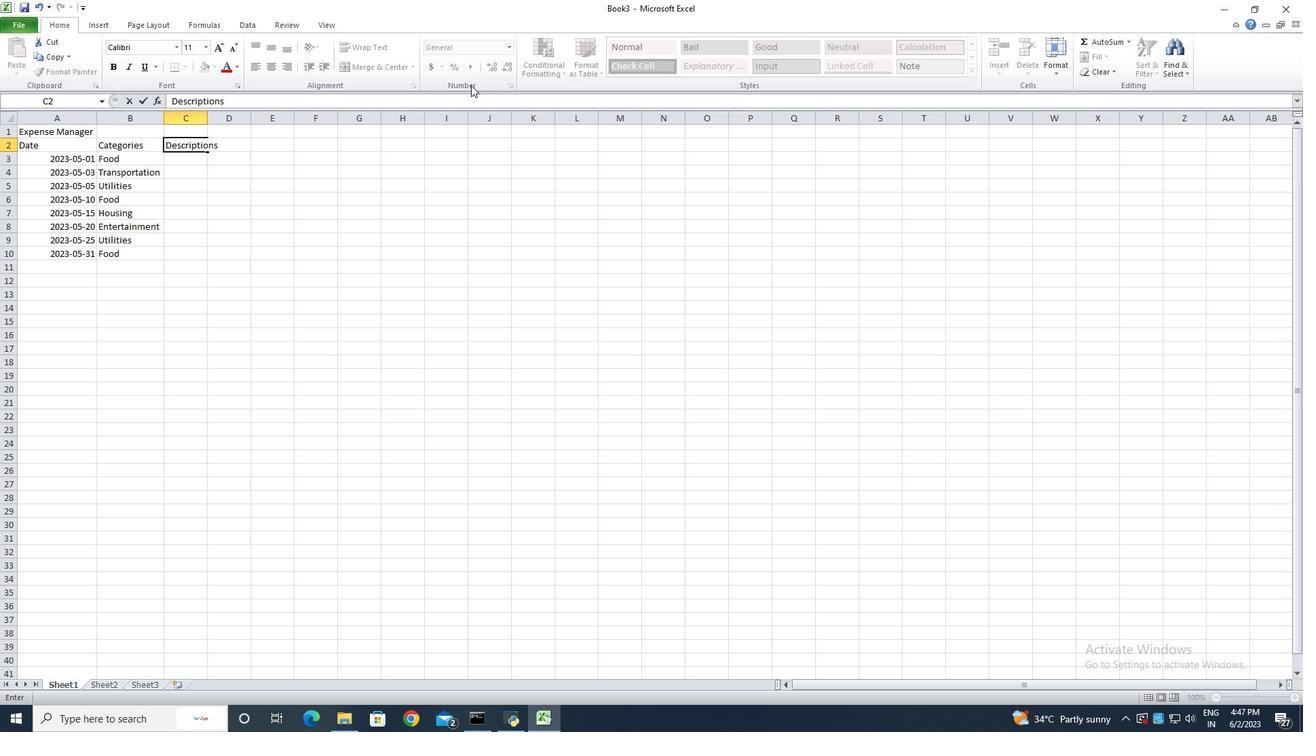 
Action: Key pressed <Key.enter>
Screenshot: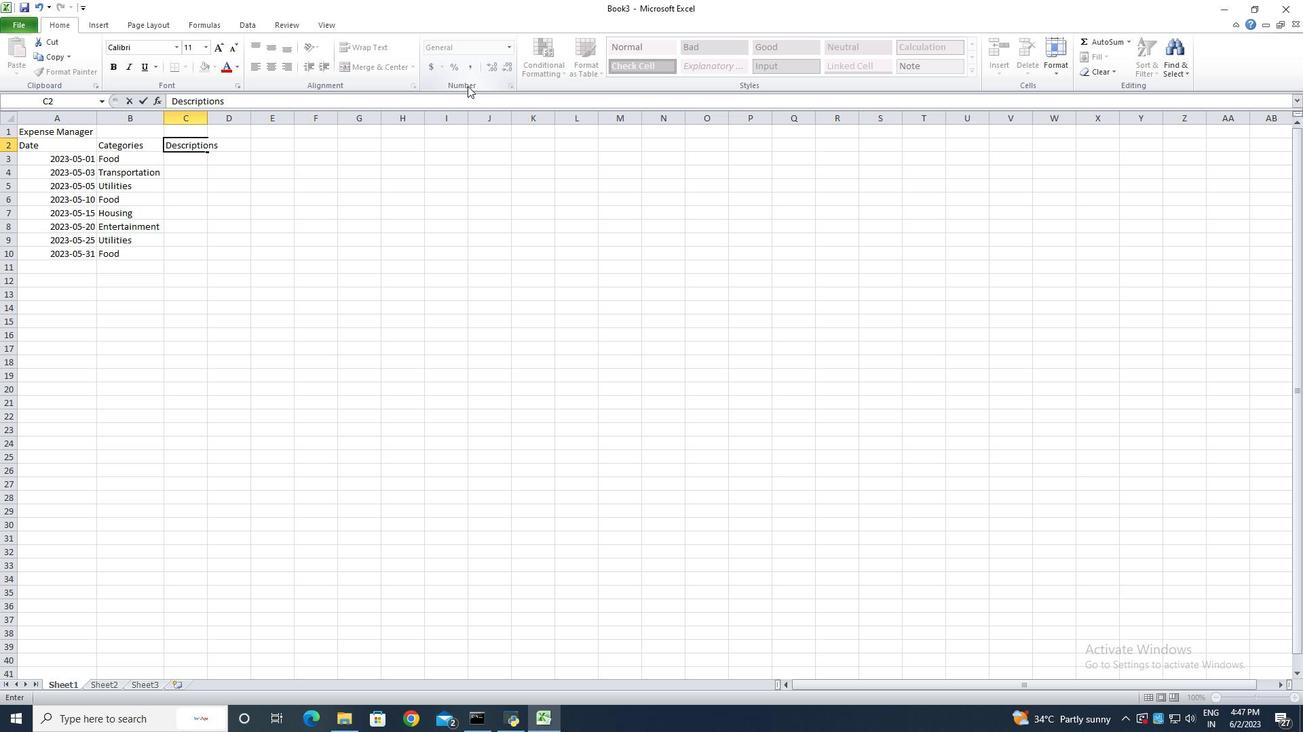 
Action: Mouse moved to (454, 111)
Screenshot: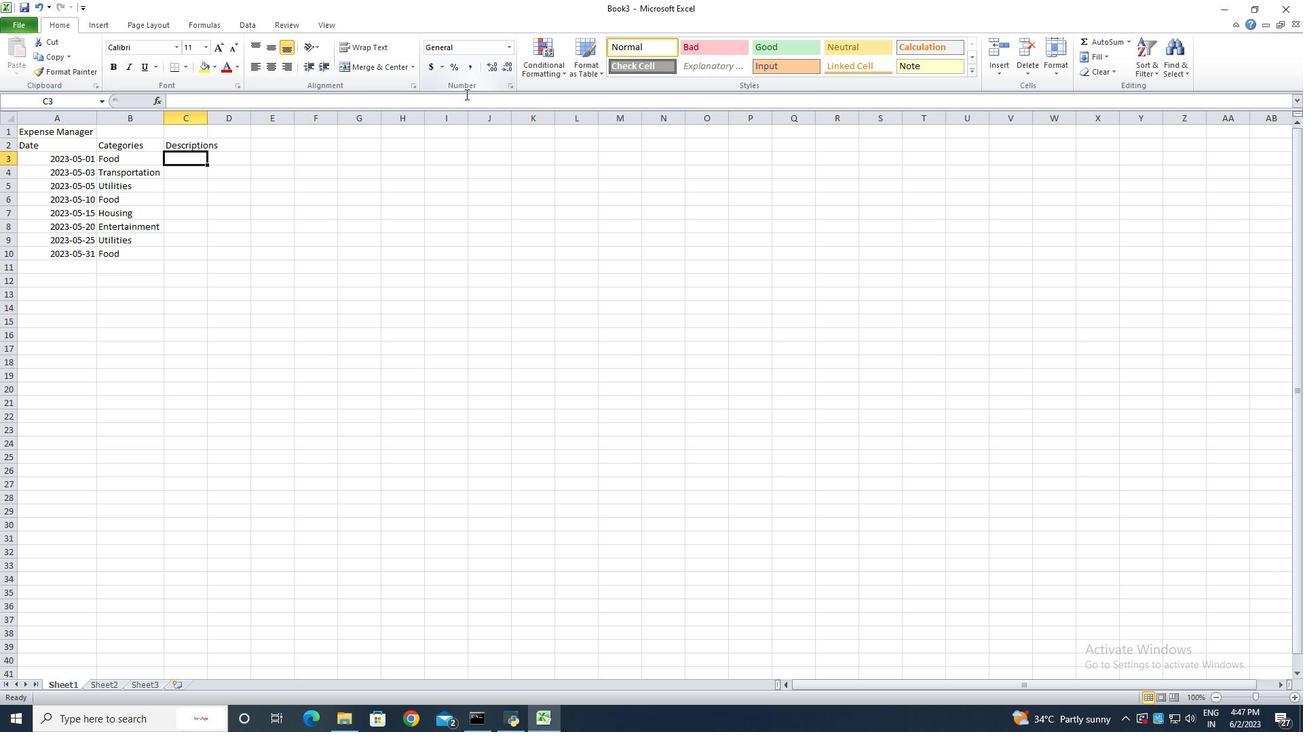 
Action: Key pressed <Key.shift><Key.shift><Key.shift><Key.shift><Key.shift><Key.shift><Key.shift><Key.shift><Key.shift><Key.shift>Grocey<Key.backspace><Key.backspace>ery<Key.space>store<Key.enter><Key.up>
Screenshot: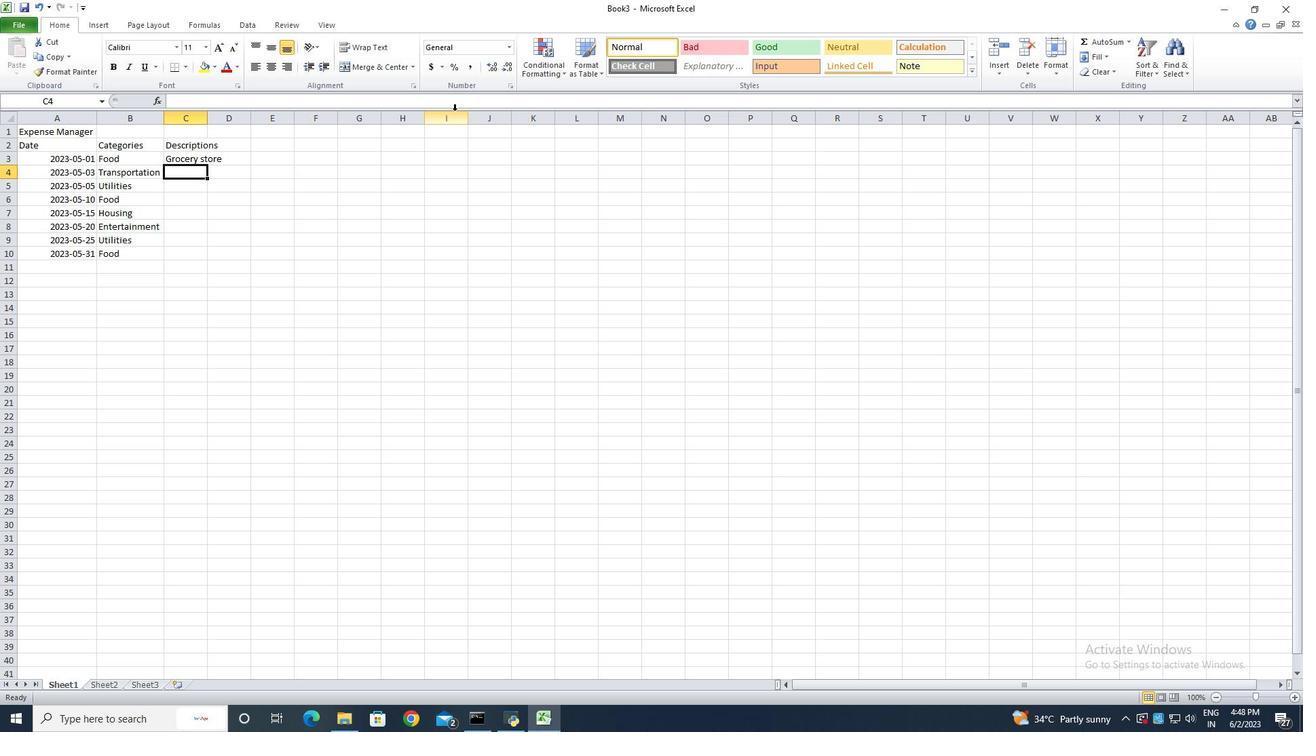 
Action: Mouse moved to (212, 101)
Screenshot: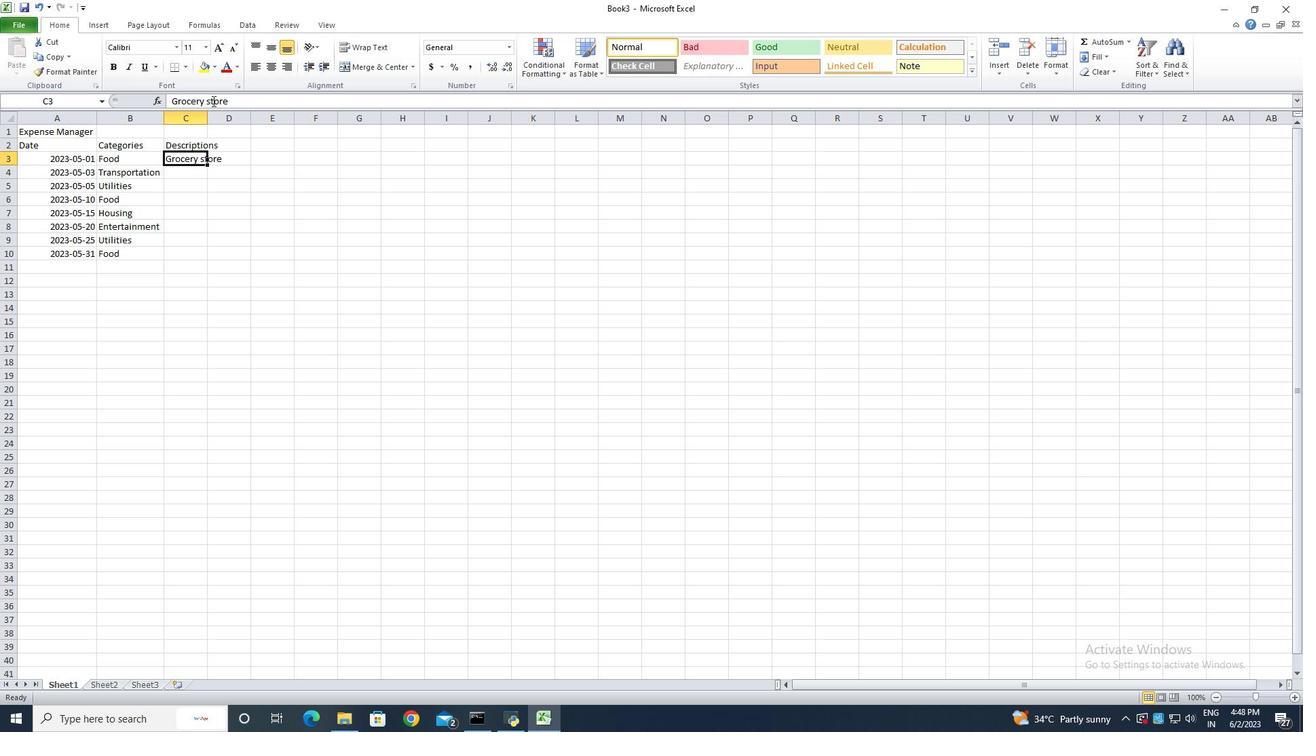 
Action: Mouse pressed left at (212, 101)
Screenshot: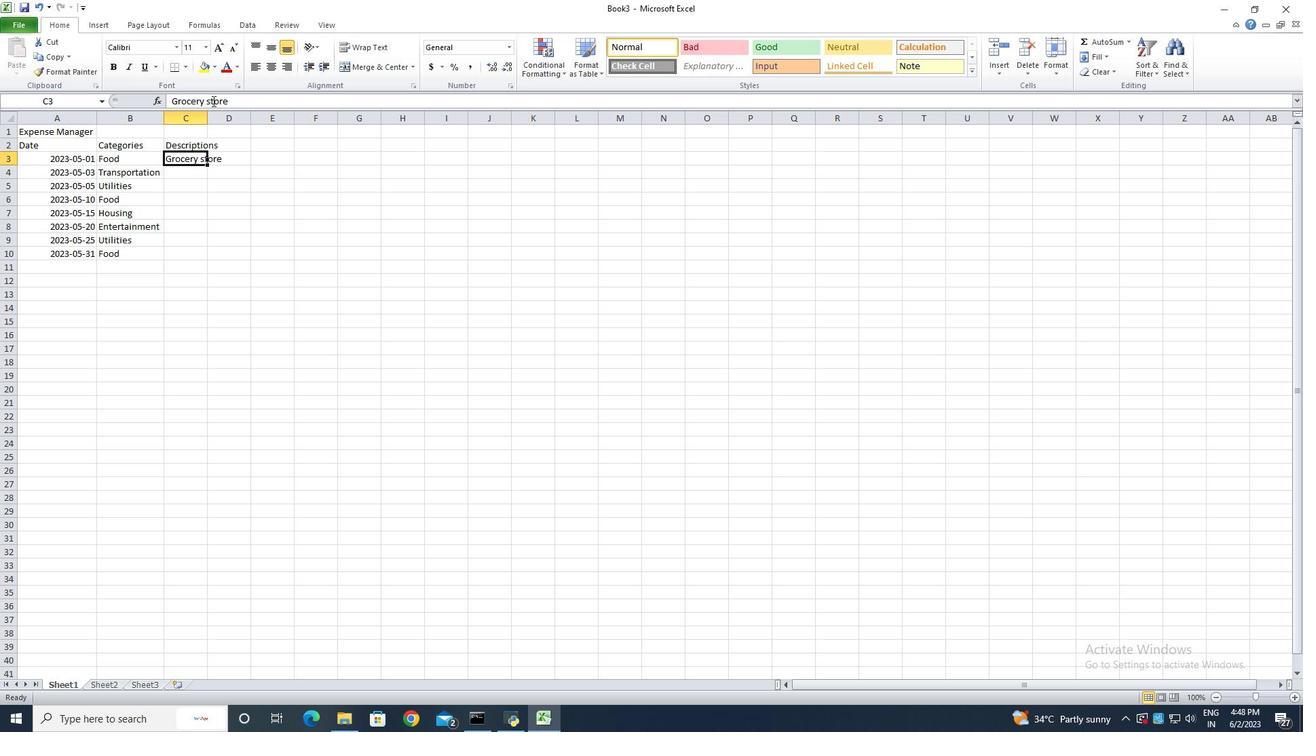 
Action: Mouse moved to (238, 90)
Screenshot: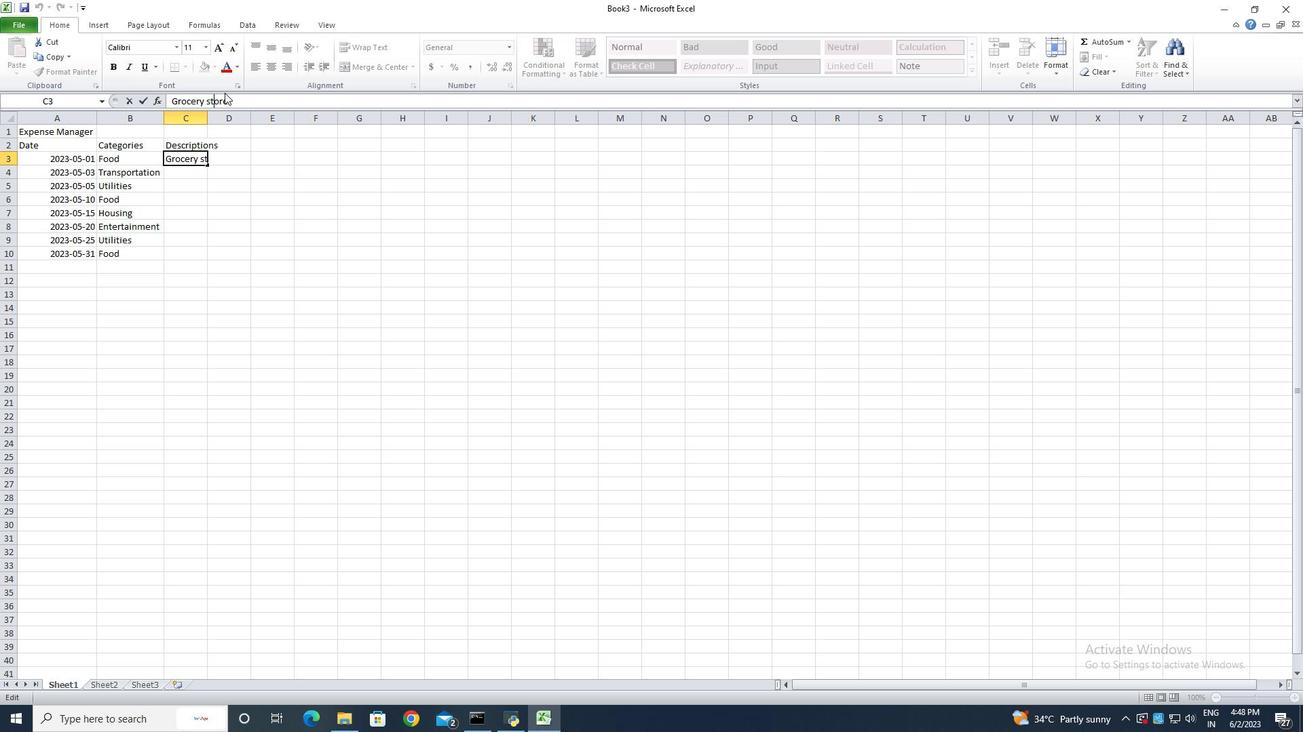 
Action: Key pressed <Key.left><Key.backspace><Key.shift>S<Key.enter><Key.shift>Bus<Key.space><Key.shift>Fare<Key.enter><Key.shift>Internet<Key.space><Key.shift>Bill<Key.enter><Key.shift><Key.shift><Key.shift><Key.shift>Restaurant<Key.enter><Key.shift><Key.shift><Key.shift><Key.shift><Key.shift><Key.shift><Key.shift><Key.shift><Key.shift><Key.shift><Key.shift><Key.shift><Key.shift>Rent<Key.space><Key.backspace><Key.enter><Key.shift>Movie<Key.space><Key.shift>Tickets<Key.enter><Key.shift>Electricity<Key.space><Key.shift>Bill<Key.enter><Key.shift><Key.shift>Grocery<Key.space><Key.shift>Store<Key.enter>
Screenshot: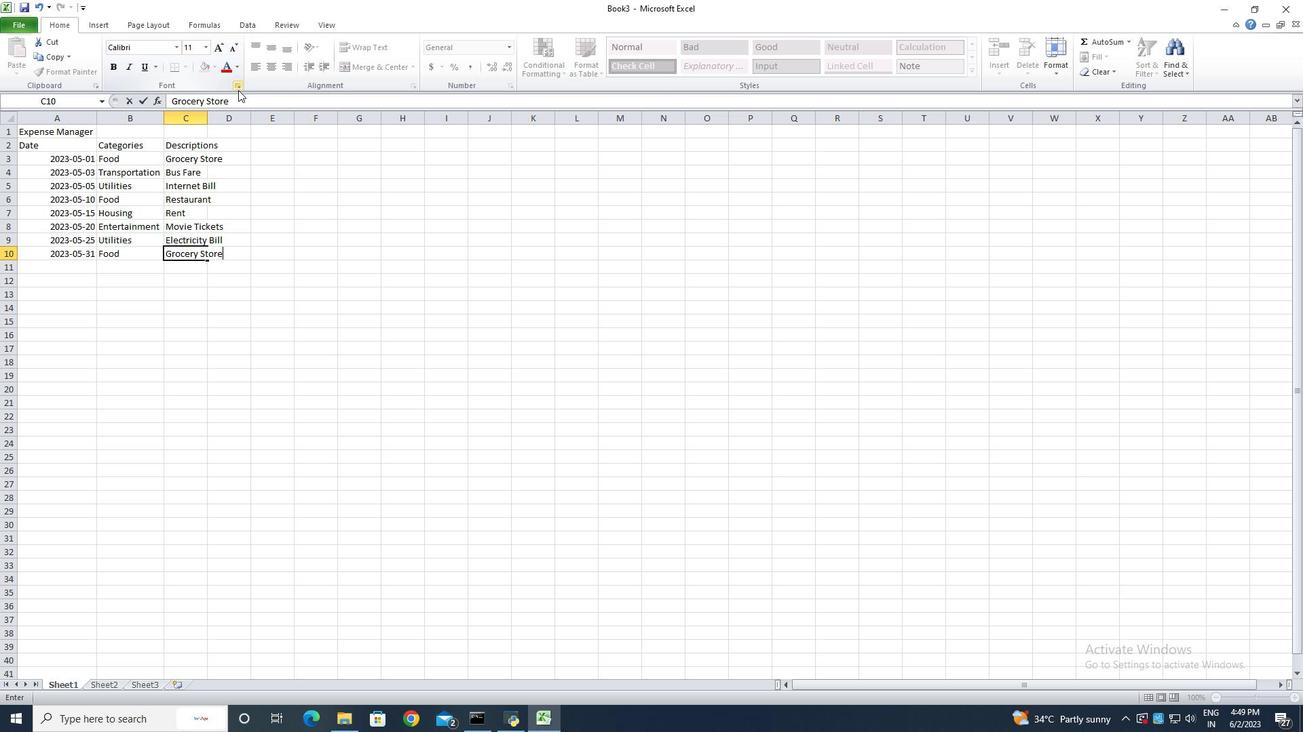 
Action: Mouse moved to (206, 122)
Screenshot: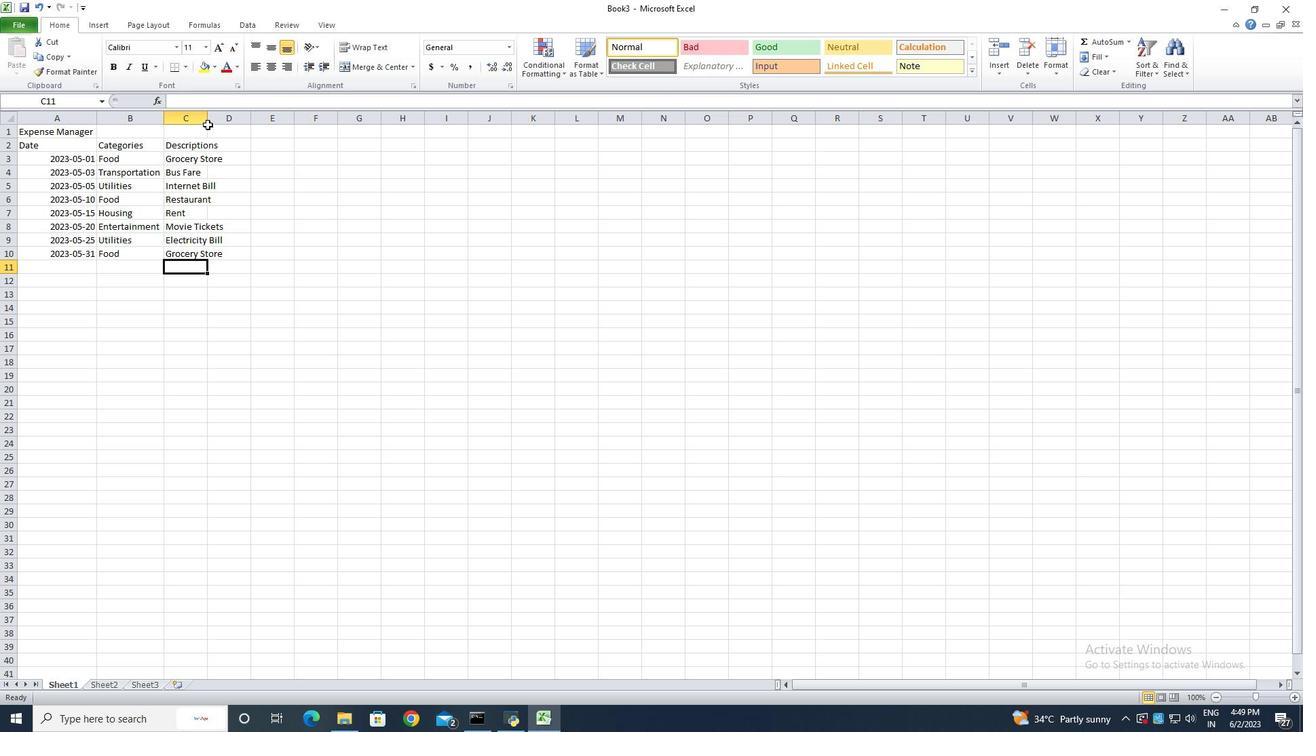 
Action: Mouse pressed left at (206, 122)
Screenshot: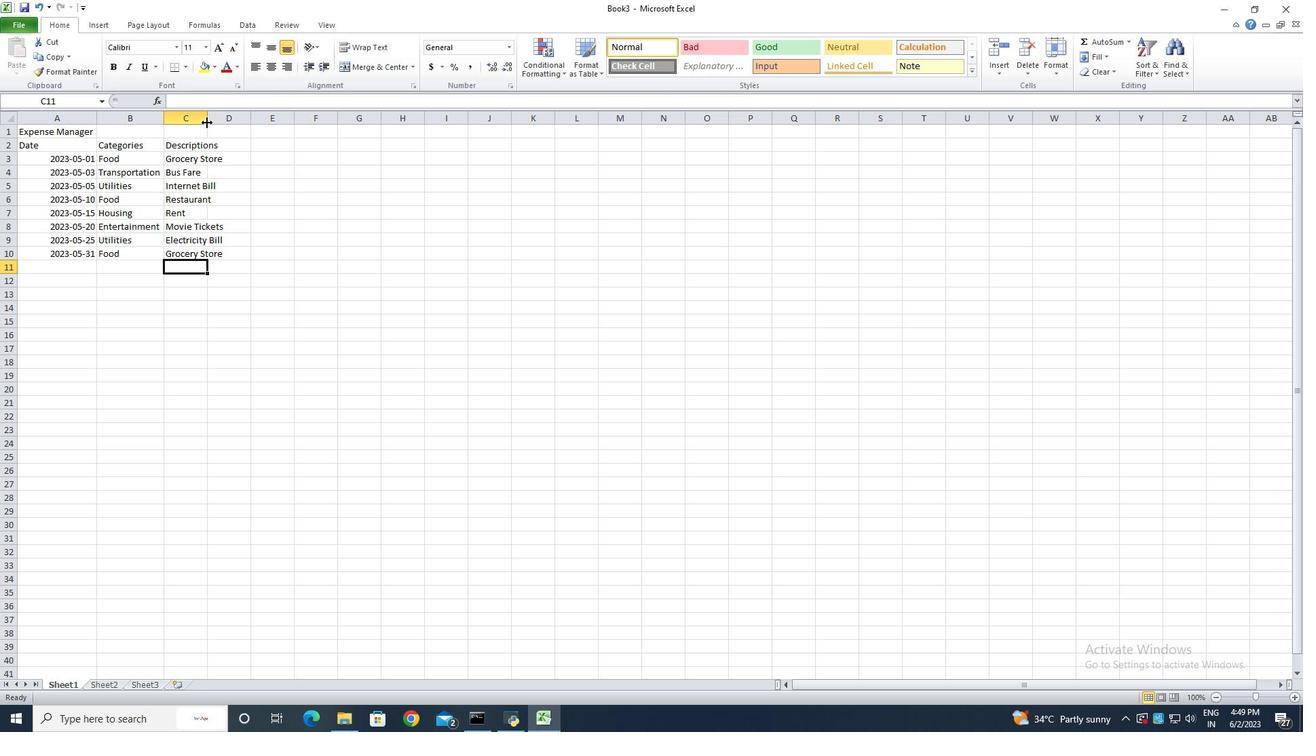 
Action: Mouse pressed left at (206, 122)
Screenshot: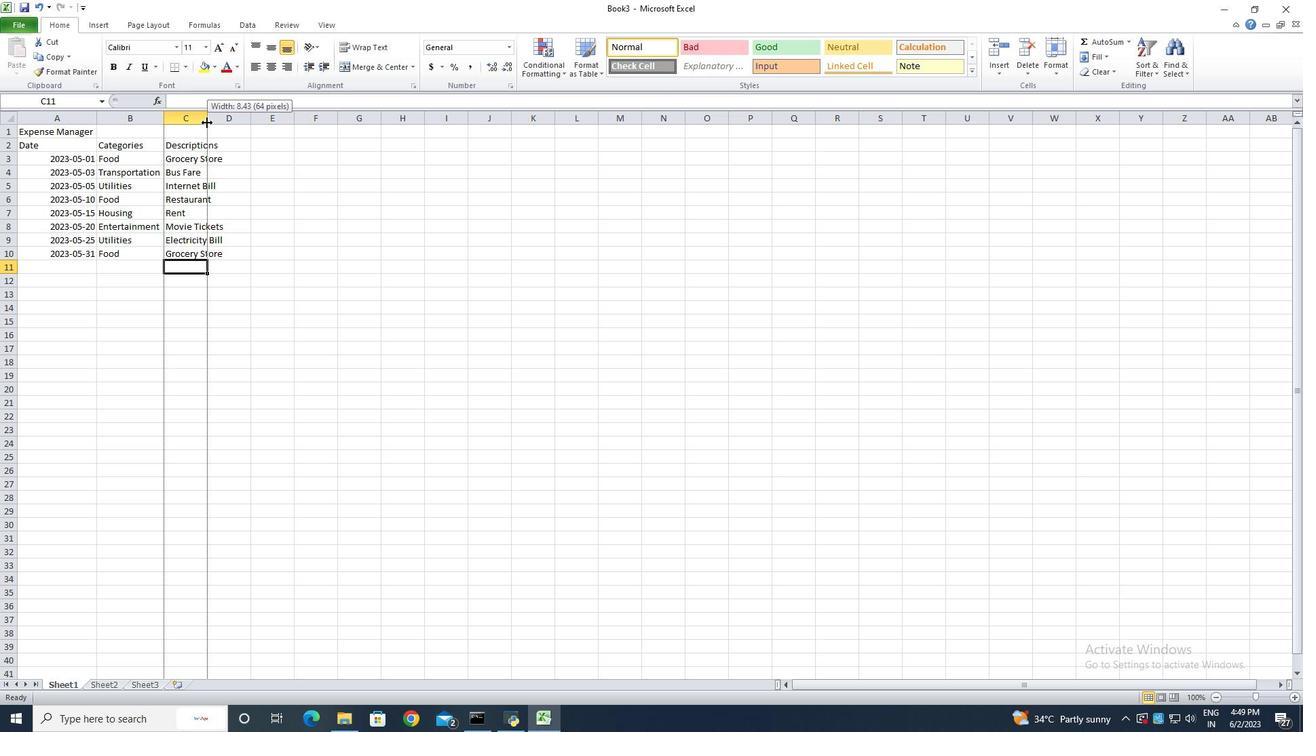 
Action: Mouse moved to (253, 143)
Screenshot: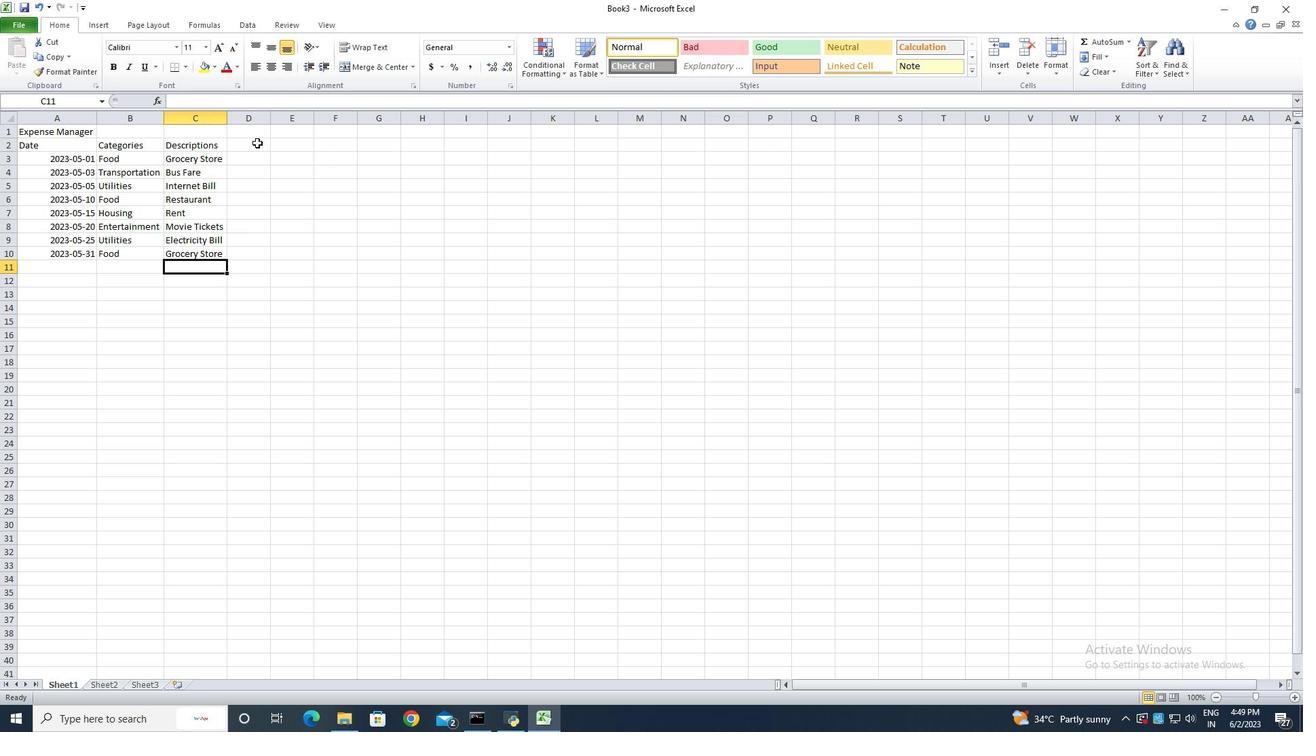 
Action: Mouse pressed left at (253, 143)
Screenshot: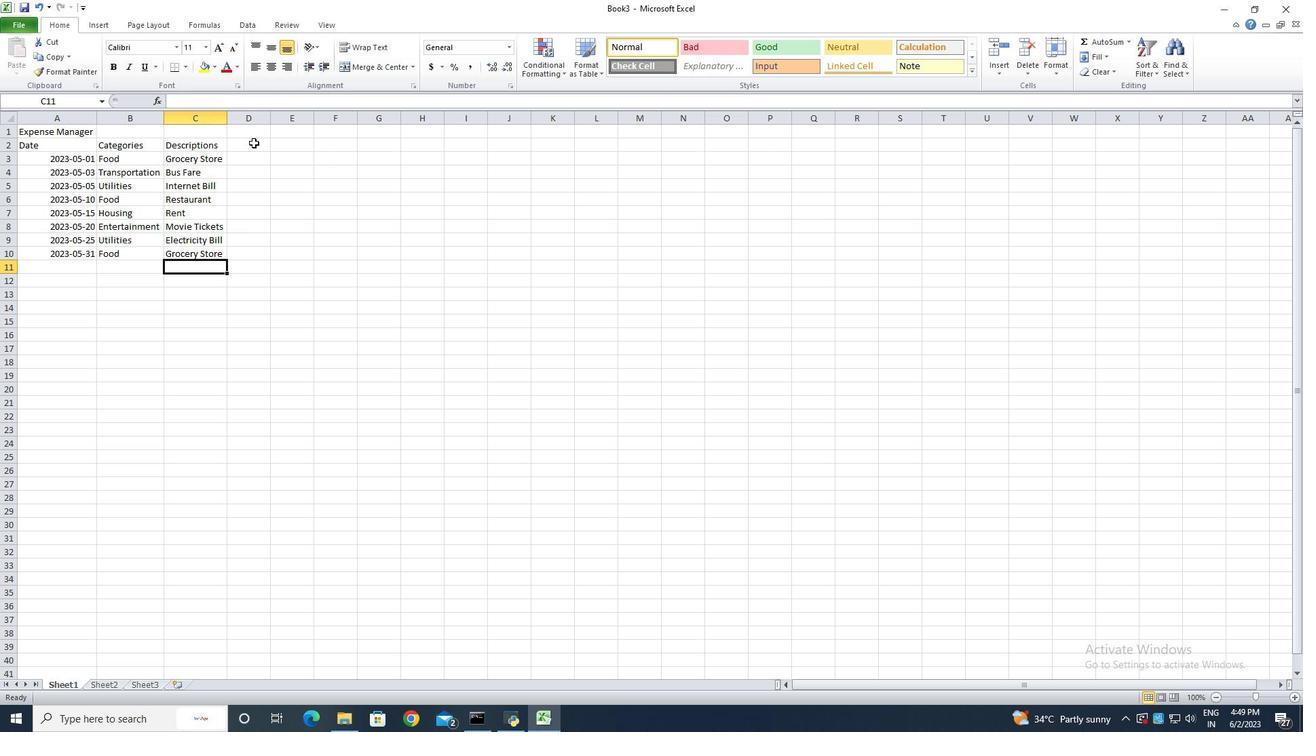 
Action: Key pressed <Key.shift>Amount
Screenshot: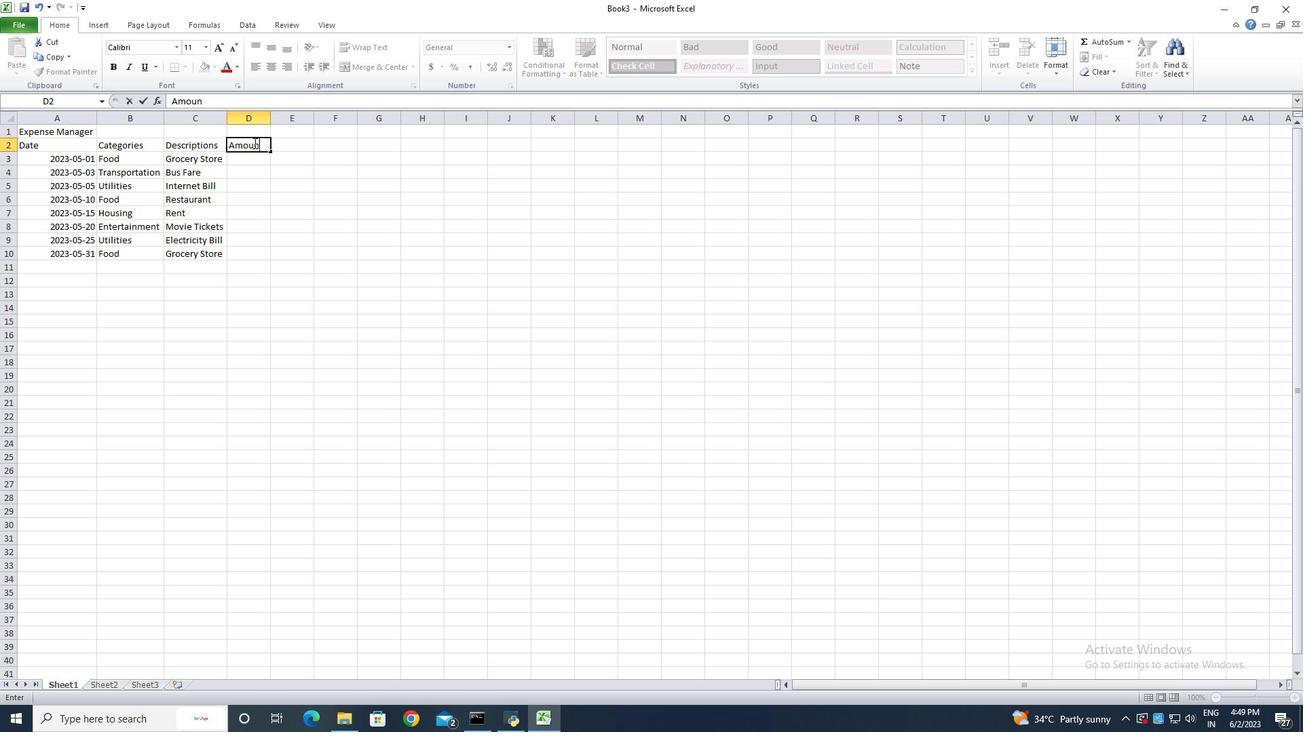 
Action: Mouse moved to (276, 115)
Screenshot: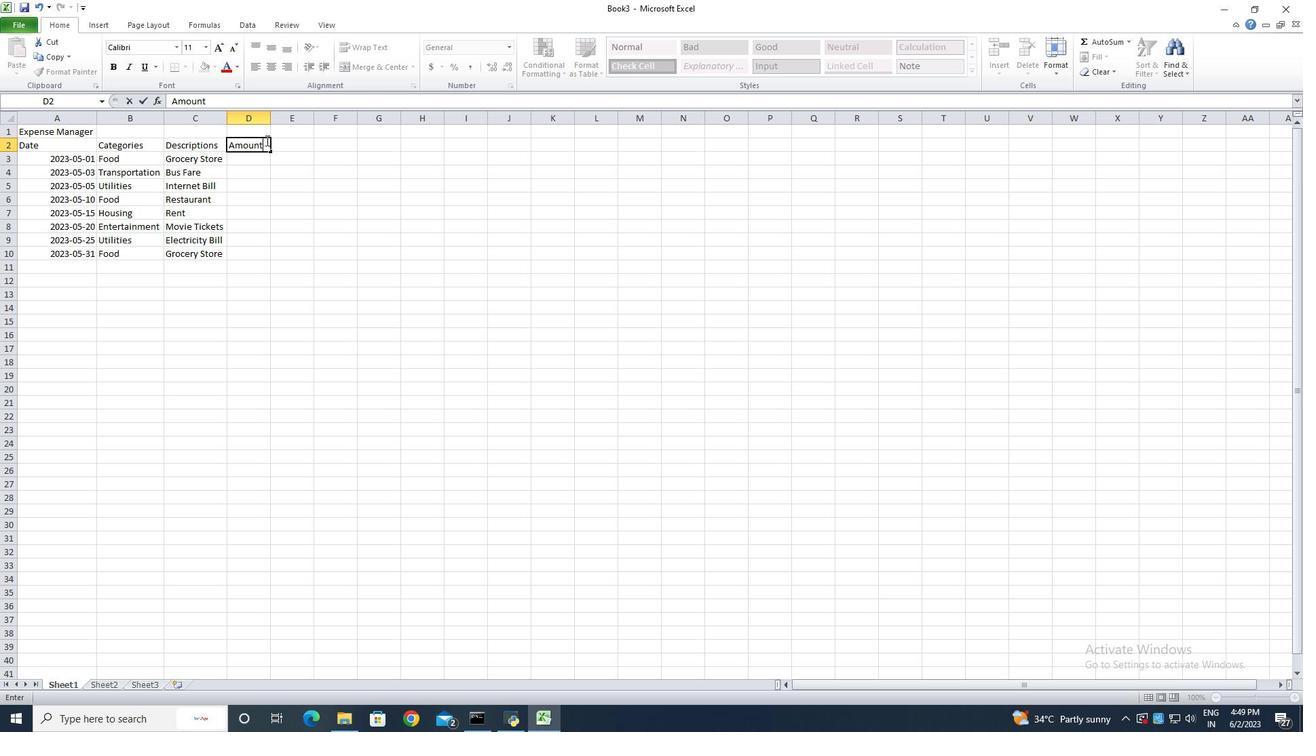 
Action: Key pressed <Key.enter><Key.shift><Key.shift><Key.shift><Key.shift><Key.shift><Key.shift><Key.shift><Key.shift><Key.shift><Key.shift><Key.shift><Key.shift>%<Key.backspace><Key.shift><Key.shift><Key.shift><Key.shift><Key.shift><Key.shift><Key.shift>$50<Key.enter><Key.shift><Key.shift><Key.shift><Key.shift><Key.shift><Key.shift><Key.shift><Key.shift><Key.shift><Key.shift><Key.shift><Key.shift><Key.shift><Key.shift><Key.shift><Key.shift><Key.shift><Key.shift><Key.shift><Key.shift><Key.shift><Key.shift><Key.shift><Key.shift><Key.shift><Key.shift><Key.shift><Key.shift><Key.shift><Key.shift><Key.shift><Key.shift><Key.shift><Key.shift><Key.shift><Key.shift><Key.shift><Key.shift><Key.shift><Key.shift><Key.shift><Key.shift><Key.shift><Key.shift><Key.shift><Key.shift><Key.shift><Key.shift><Key.shift><Key.shift><Key.shift><Key.shift><Key.shift><Key.shift><Key.shift><Key.shift><Key.shift><Key.shift><Key.shift><Key.shift><Key.shift><Key.shift><Key.shift><Key.shift><Key.shift><Key.shift><Key.shift><Key.shift><Key.shift><Key.shift><Key.shift><Key.shift><Key.shift><Key.shift><Key.shift><Key.shift><Key.shift><Key.shift><Key.shift><Key.shift><Key.shift><Key.shift><Key.shift><Key.shift><Key.shift><Key.shift><Key.shift><Key.shift><Key.shift><Key.shift><Key.shift><Key.shift><Key.shift><Key.shift><Key.shift><Key.shift><Key.shift><Key.shift><Key.shift><Key.shift><Key.shift><Key.shift><Key.shift><Key.shift><Key.shift><Key.shift><Key.shift><Key.shift><Key.shift><Key.shift><Key.shift><Key.shift><Key.shift><Key.shift><Key.shift><Key.shift><Key.shift><Key.shift><Key.shift><Key.shift><Key.shift><Key.shift><Key.shift><Key.shift><Key.shift><Key.shift><Key.shift><Key.shift><Key.shift><Key.shift><Key.shift><Key.shift><Key.shift><Key.shift><Key.shift><Key.shift><Key.shift><Key.shift><Key.shift><Key.shift><Key.shift><Key.shift><Key.shift><Key.shift><Key.shift><Key.shift><Key.shift><Key.shift><Key.shift><Key.shift><Key.shift><Key.shift><Key.shift><Key.shift><Key.shift><Key.shift><Key.shift><Key.shift><Key.shift><Key.shift><Key.shift><Key.shift><Key.shift><Key.shift><Key.shift><Key.shift><Key.shift><Key.shift><Key.shift><Key.shift><Key.shift><Key.shift><Key.shift><Key.shift><Key.shift><Key.shift><Key.shift><Key.shift><Key.shift><Key.shift><Key.shift><Key.shift><Key.shift><Key.shift><Key.shift><Key.shift><Key.shift><Key.shift><Key.shift><Key.shift><Key.shift><Key.shift><Key.shift><Key.shift><Key.shift><Key.shift><Key.shift><Key.shift><Key.shift><Key.shift><Key.shift><Key.shift><Key.shift><Key.shift><Key.shift><Key.shift><Key.shift><Key.shift><Key.shift><Key.shift><Key.shift><Key.shift><Key.shift><Key.shift><Key.shift><Key.shift><Key.shift><Key.shift><Key.shift><Key.shift><Key.shift><Key.shift><Key.shift><Key.shift><Key.shift><Key.shift><Key.shift><Key.shift><Key.shift><Key.shift><Key.shift><Key.shift><Key.shift><Key.shift><Key.shift><Key.shift><Key.shift><Key.shift><Key.shift><Key.shift><Key.shift><Key.shift><Key.shift><Key.shift>$5<Key.enter><Key.shift><Key.shift><Key.shift><Key.shift><Key.shift><Key.shift><Key.shift>$60<Key.enter><Key.shift><Key.shift><Key.shift><Key.shift><Key.shift><Key.shift><Key.shift><Key.shift><Key.shift><Key.shift><Key.shift><Key.shift><Key.shift><Key.shift><Key.shift><Key.shift><Key.shift><Key.shift>$30<Key.enter><Key.shift><Key.shift><Key.shift><Key.shift><Key.shift><Key.shift><Key.shift><Key.shift><Key.shift><Key.shift><Key.shift><Key.shift><Key.shift><Key.shift><Key.shift><Key.shift>$800<Key.enter><Key.shift><Key.shift><Key.shift><Key.shift><Key.shift><Key.shift><Key.shift><Key.shift><Key.shift><Key.shift><Key.shift><Key.shift><Key.shift><Key.shift><Key.shift><Key.shift><Key.shift><Key.shift><Key.shift><Key.shift><Key.shift><Key.shift><Key.shift><Key.shift><Key.shift><Key.shift><Key.shift><Key.shift><Key.shift><Key.shift><Key.shift><Key.shift><Key.shift><Key.shift><Key.shift><Key.shift><Key.shift><Key.shift><Key.shift><Key.shift>@<Key.backspace><Key.backspace>4<Key.backspace><Key.shift>$20<Key.enter><Key.shift><Key.shift><Key.shift><Key.shift><Key.shift><Key.shift><Key.shift><Key.shift><Key.shift><Key.shift><Key.shift><Key.shift><Key.shift><Key.shift><Key.shift>$70<Key.enter><Key.shift><Key.shift><Key.shift><Key.shift><Key.shift><Key.shift><Key.shift><Key.shift><Key.shift><Key.shift><Key.shift><Key.shift><Key.shift><Key.shift><Key.shift><Key.shift><Key.shift><Key.shift><Key.shift>$40<Key.enter>
Screenshot: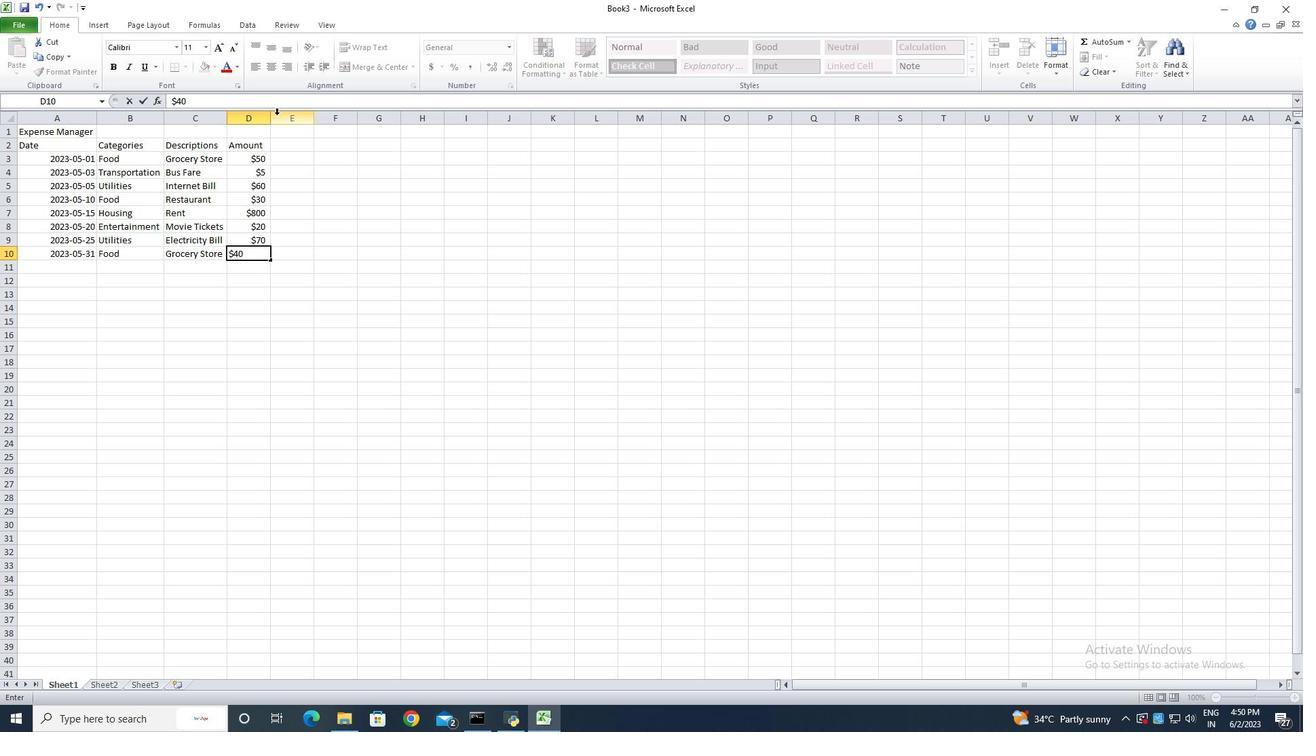 
Action: Mouse moved to (270, 121)
Screenshot: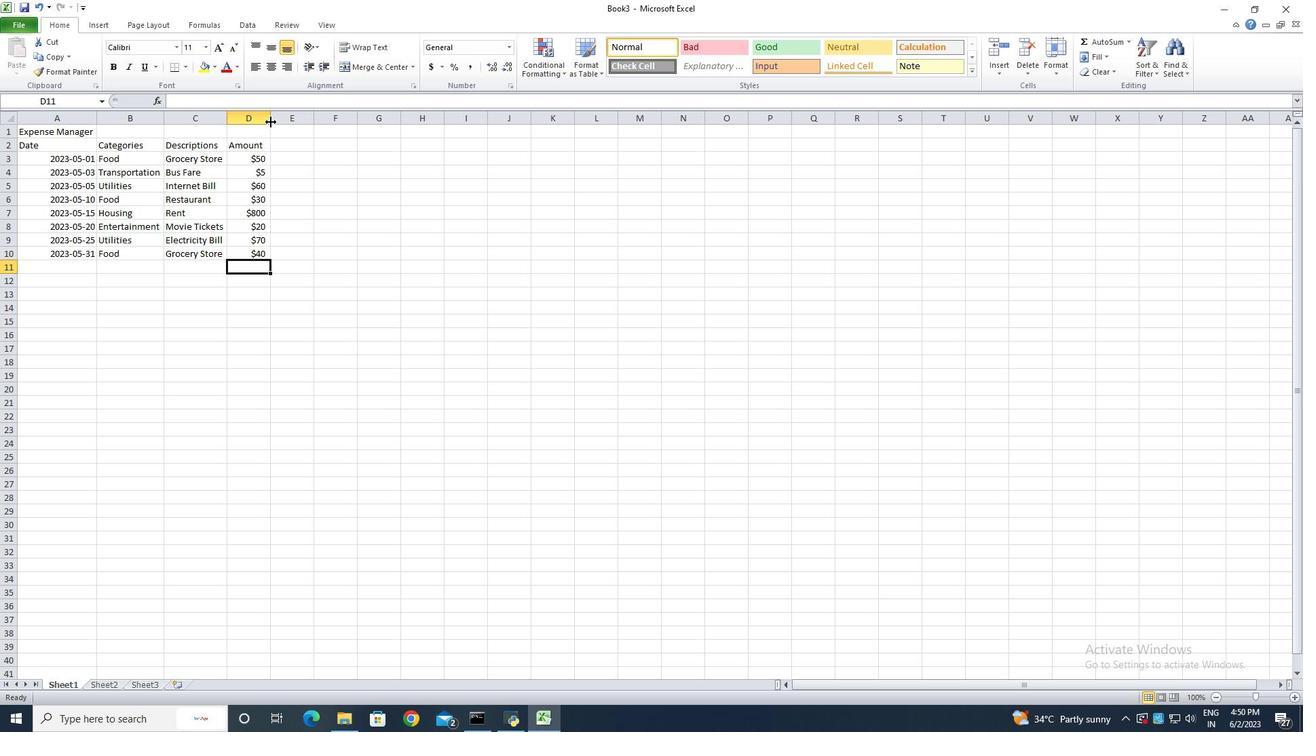
Action: Mouse pressed left at (270, 121)
Screenshot: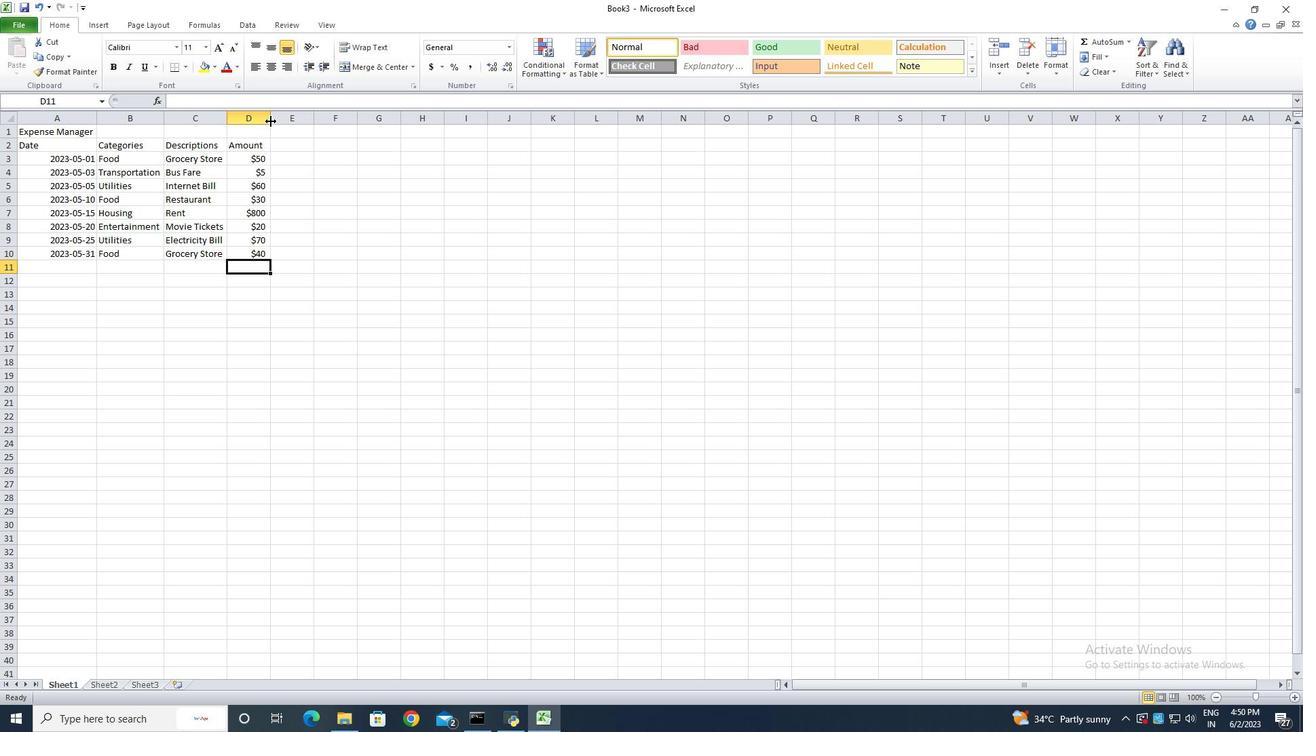 
Action: Mouse pressed left at (270, 121)
Screenshot: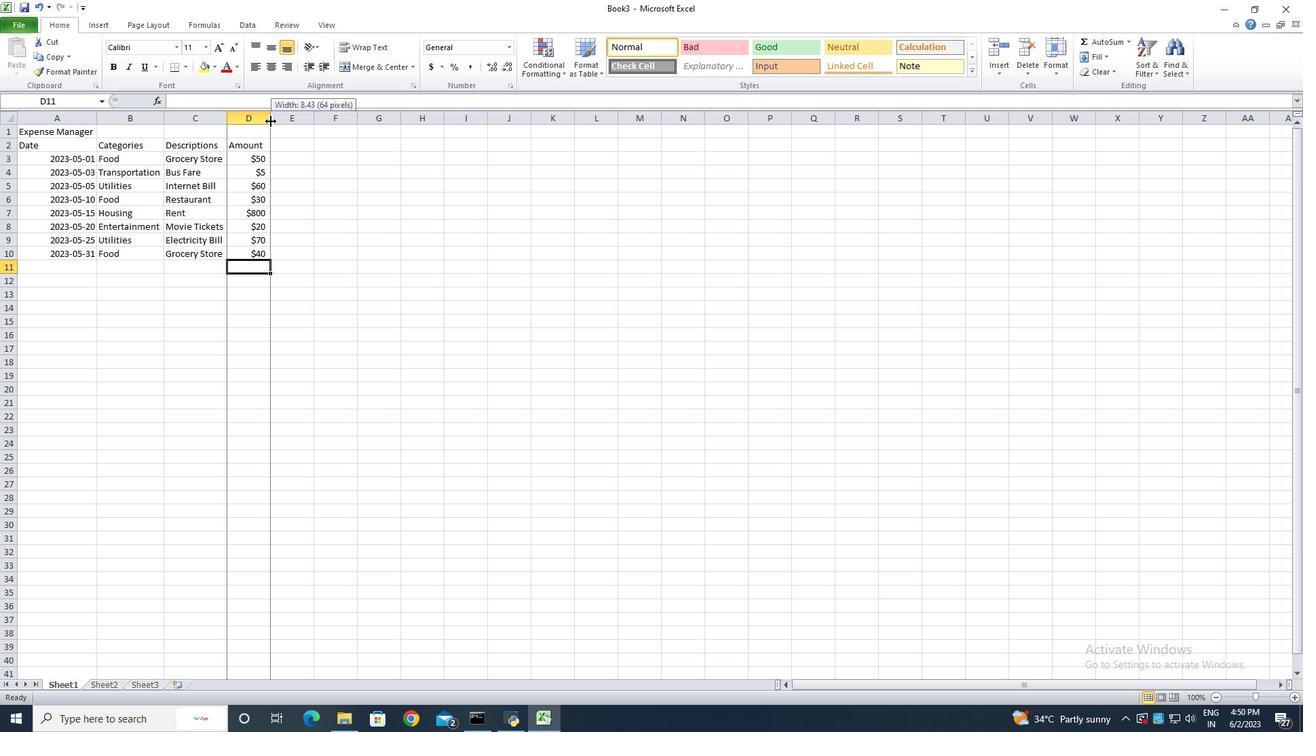 
Action: Mouse moved to (76, 132)
Screenshot: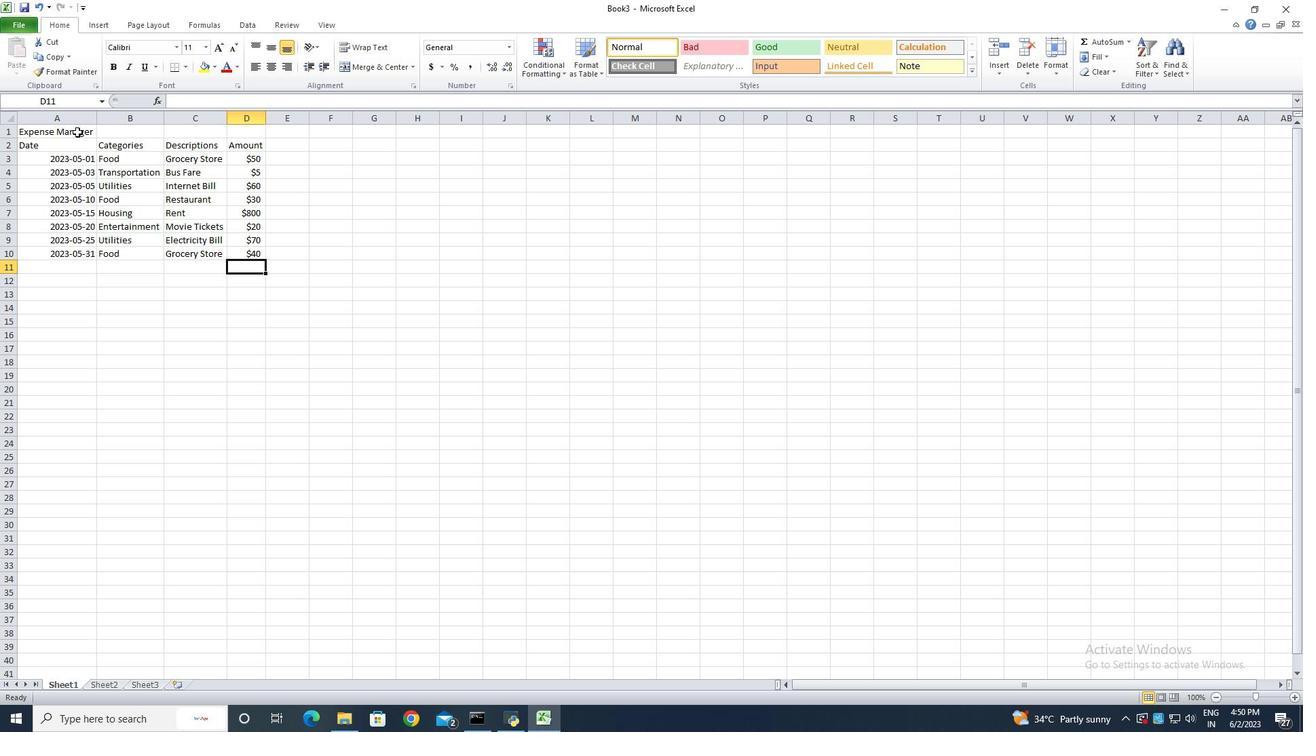 
Action: Mouse pressed left at (76, 132)
Screenshot: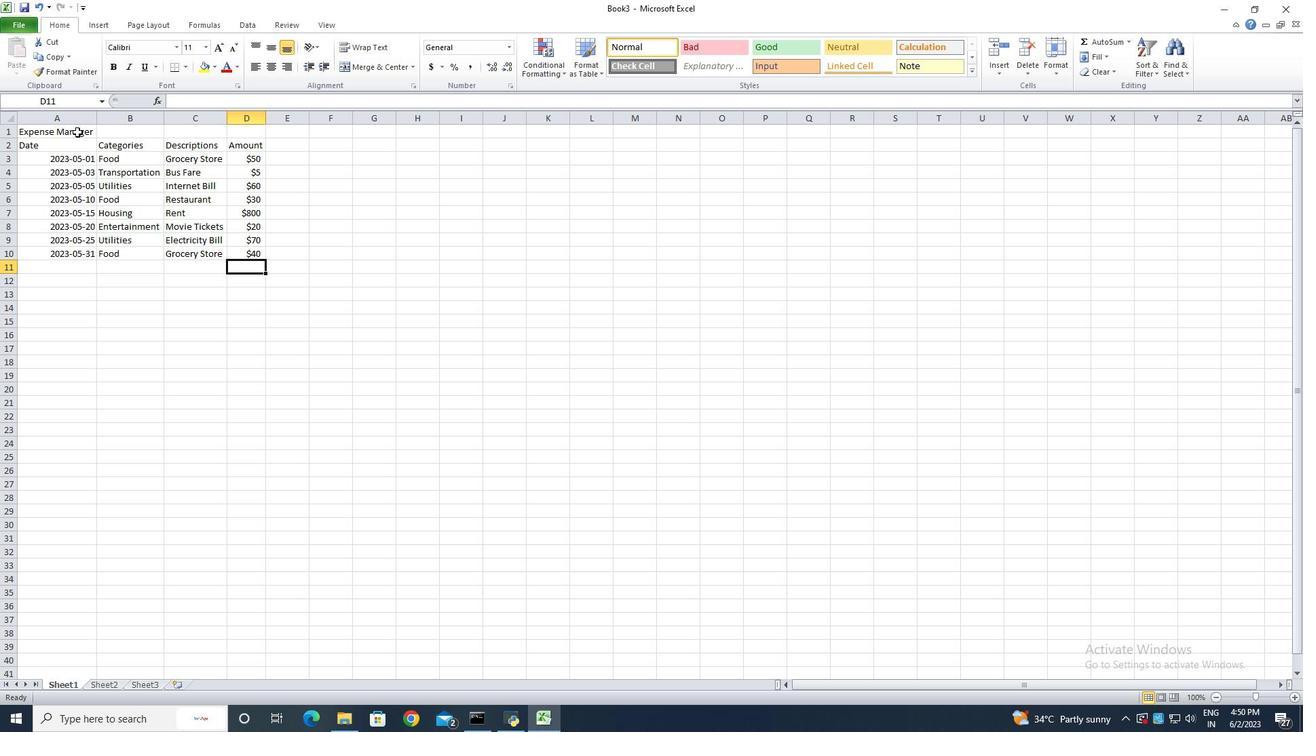 
Action: Mouse moved to (370, 66)
Screenshot: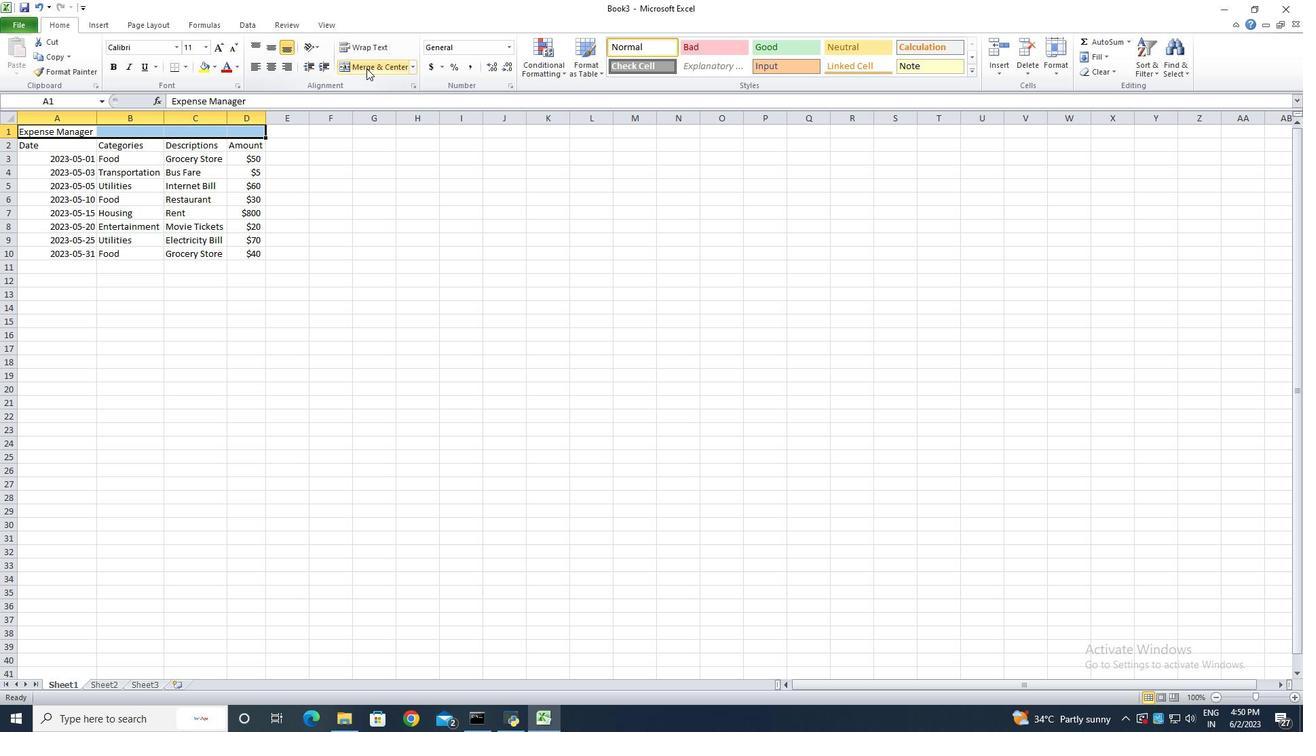 
Action: Mouse pressed left at (370, 66)
Screenshot: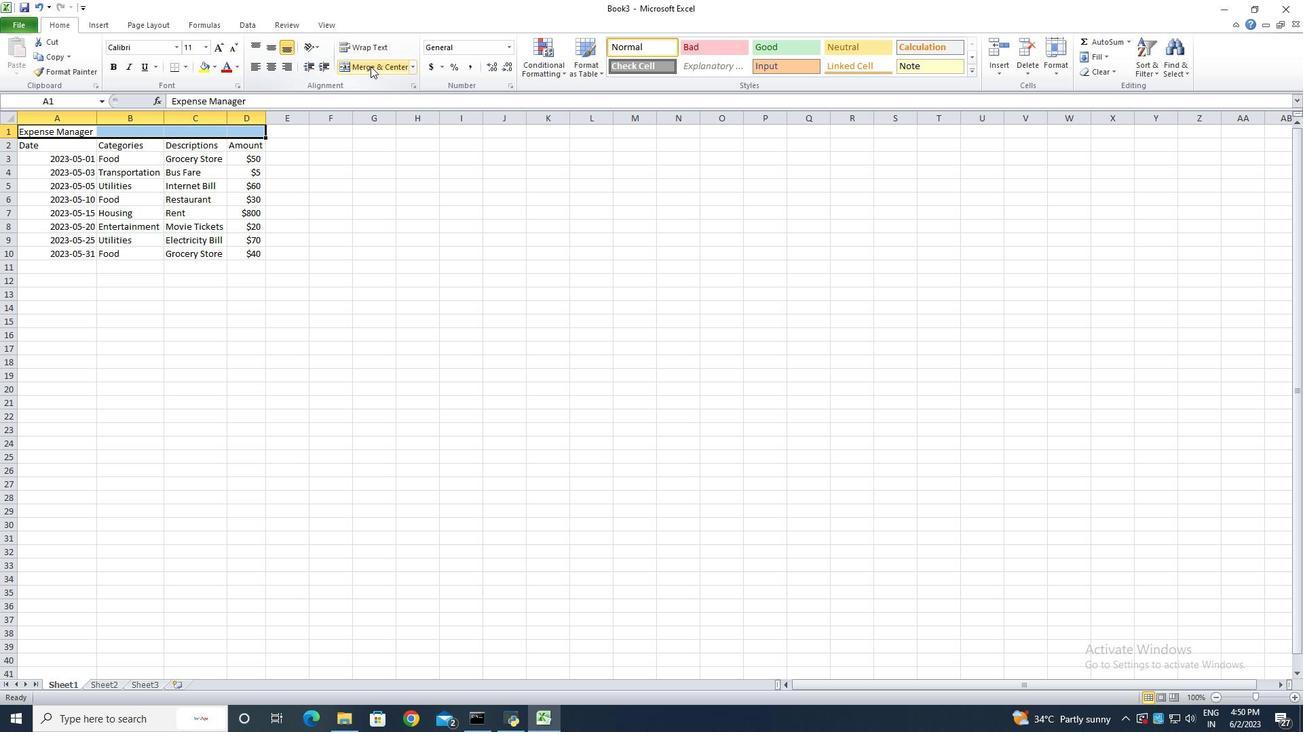 
Action: Mouse moved to (21, 23)
Screenshot: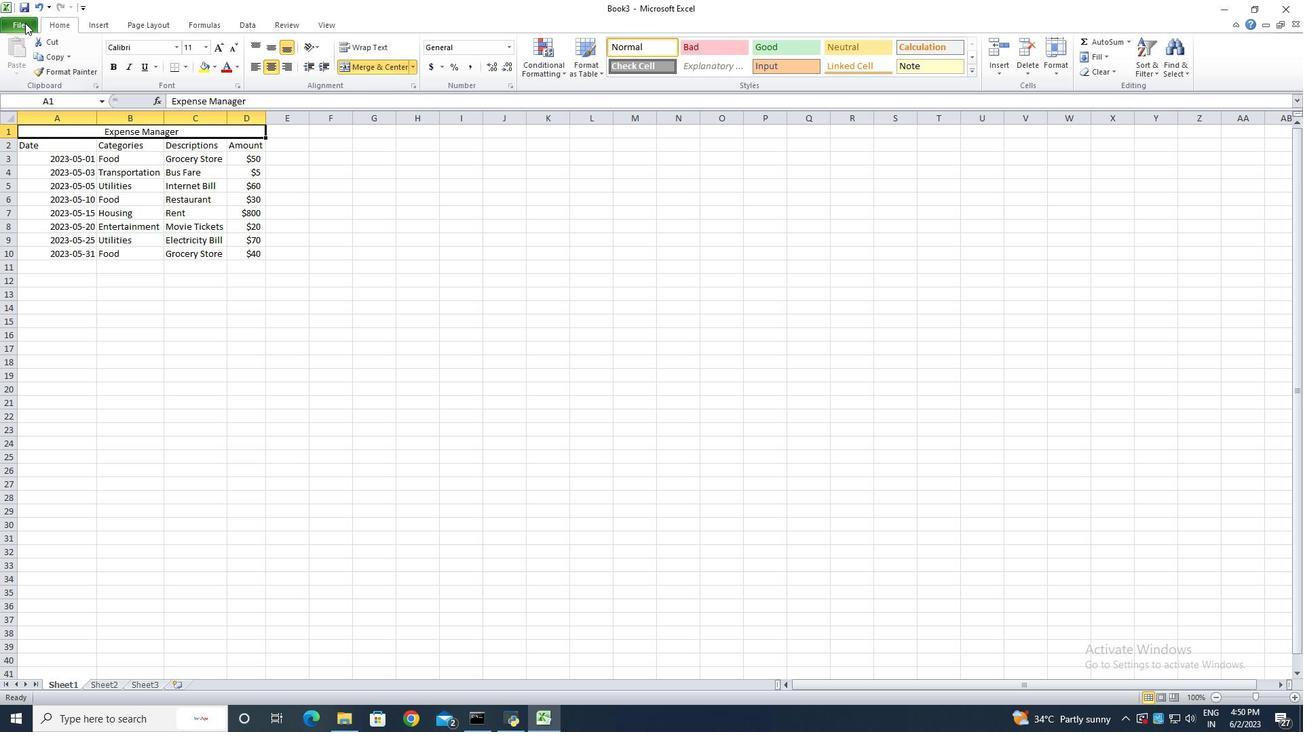 
Action: Mouse pressed left at (21, 23)
Screenshot: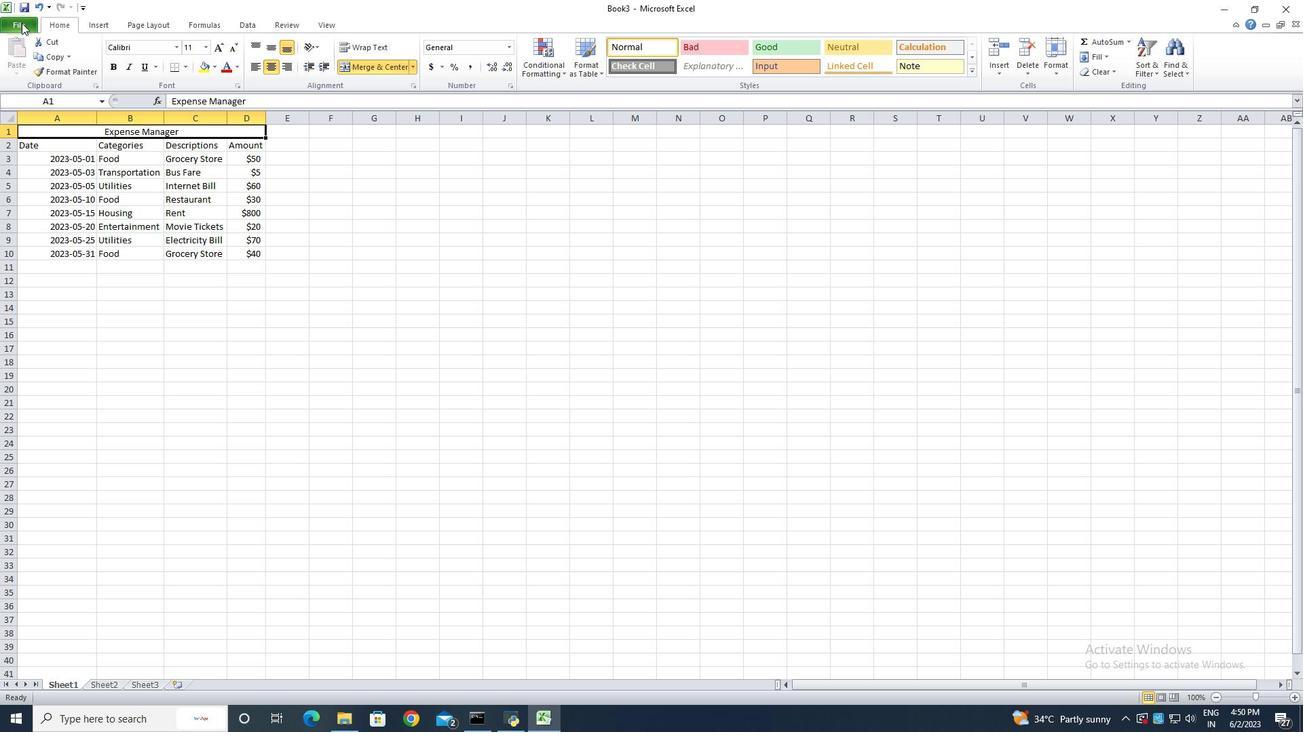 
Action: Mouse moved to (39, 62)
Screenshot: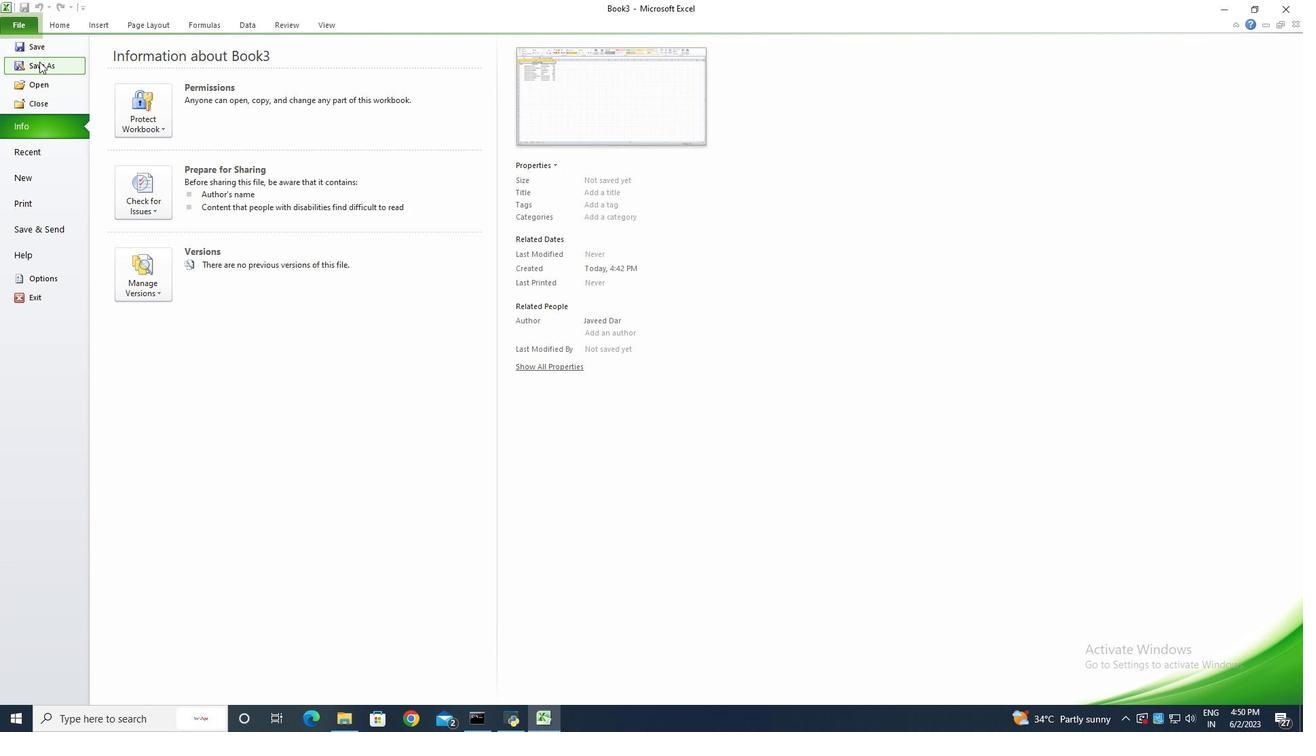 
Action: Mouse pressed left at (39, 62)
Screenshot: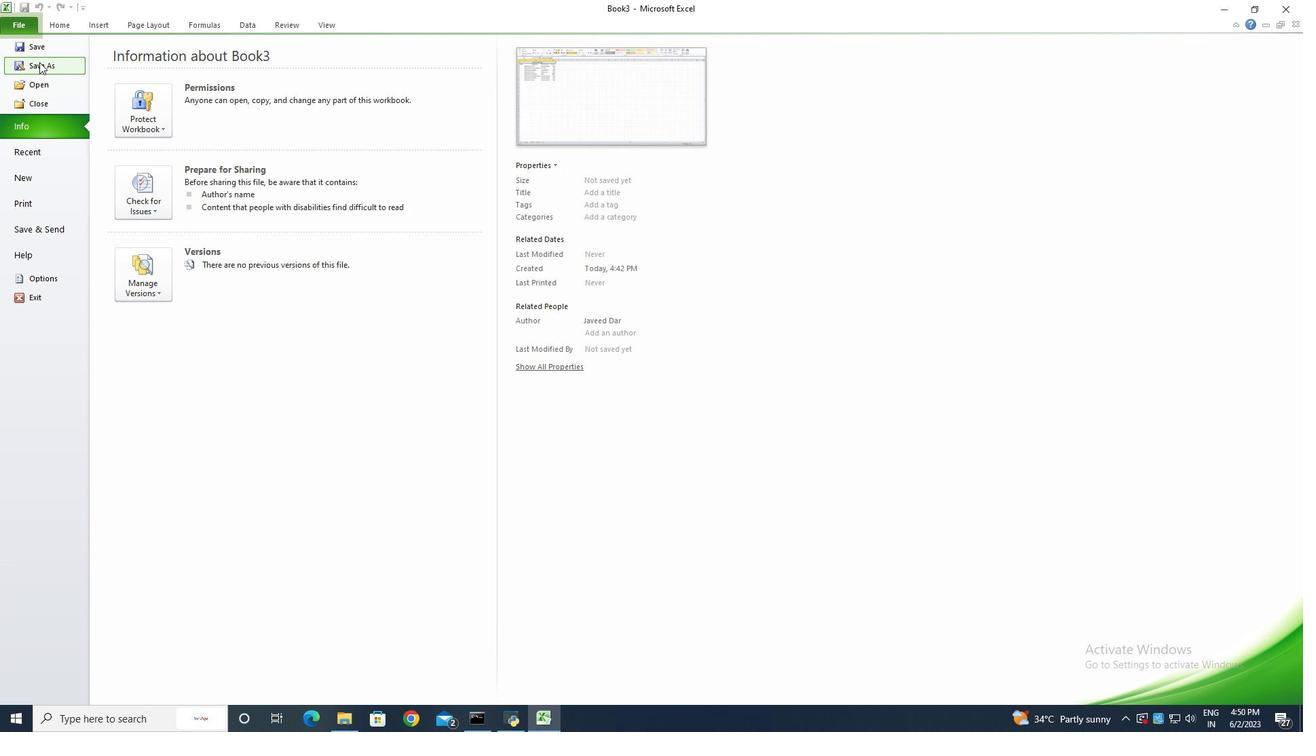 
Action: Key pressed <Key.shift>Budget<Key.space><Key.shift>Pala<Key.backspace><Key.backspace><Key.backspace>lanj<Key.backspace>ning<Key.space><Key.shift><Key.shift><Key.shift><Key.shift><Key.shift><Key.shift><Key.shift><Key.shift><Key.shift><Key.shift><Key.shift><Key.shift><Key.shift><Key.shift><Key.shift><Key.shift><Key.shift><Key.shift><Key.shift>Log
Screenshot: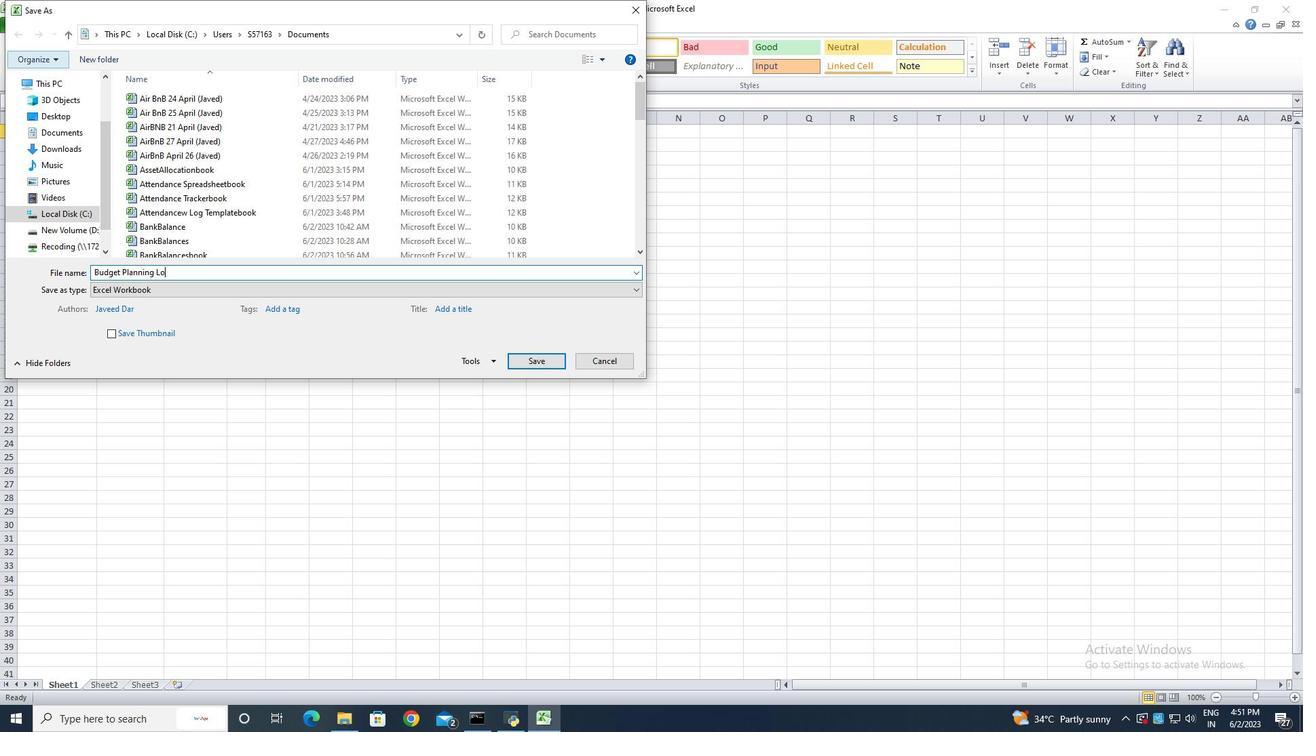 
Action: Mouse moved to (523, 361)
Screenshot: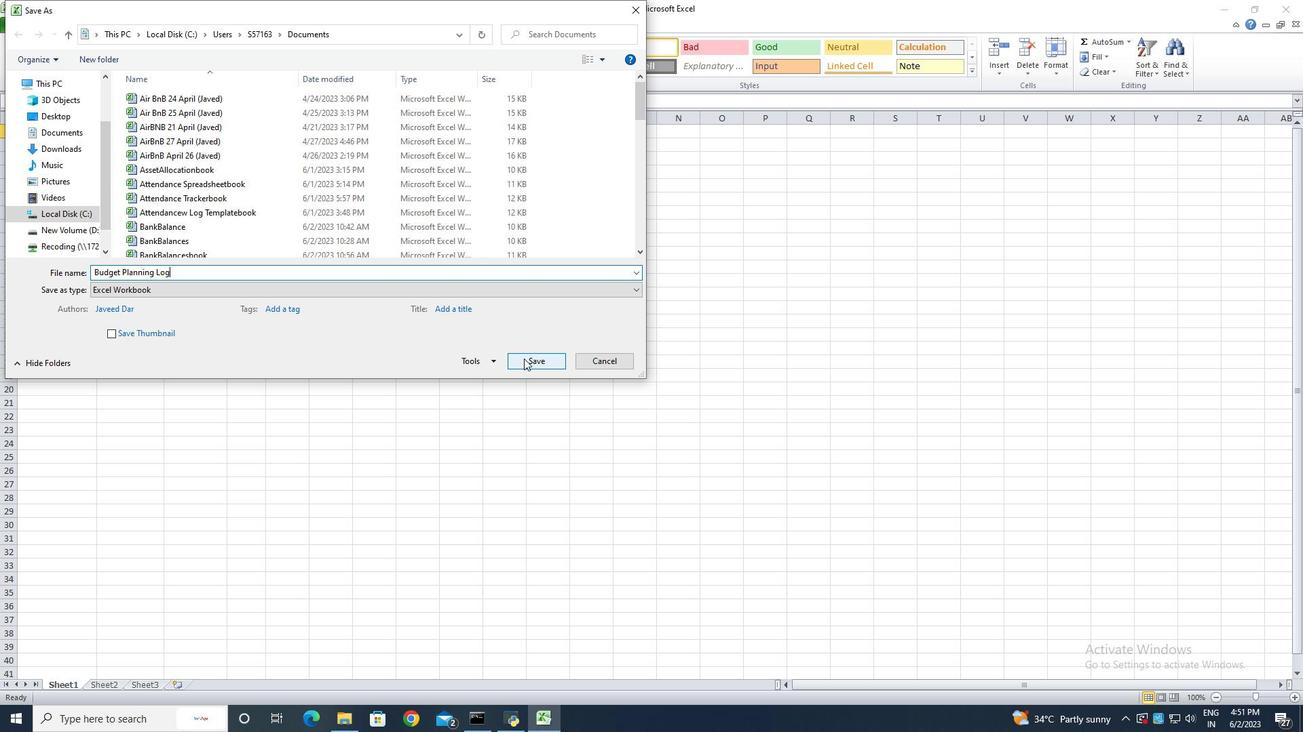 
Action: Mouse pressed left at (523, 361)
Screenshot: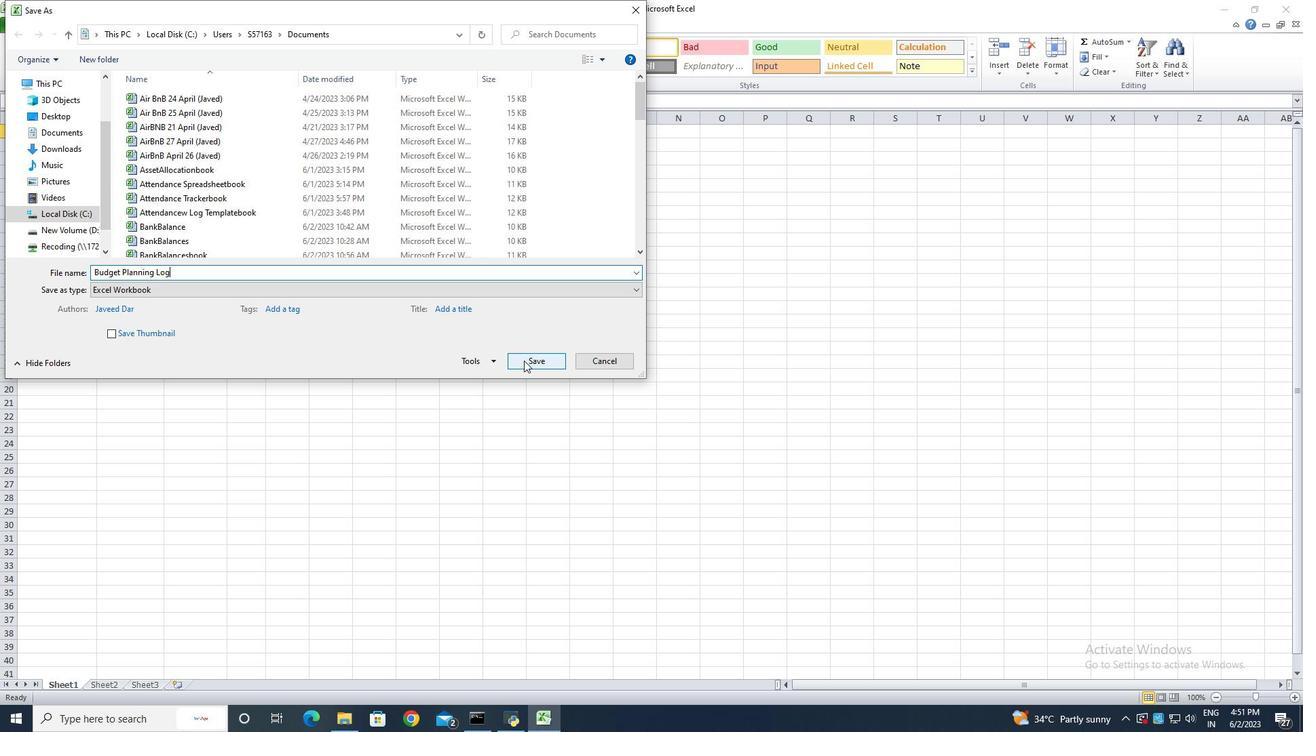 
Action: Mouse moved to (259, 321)
Screenshot: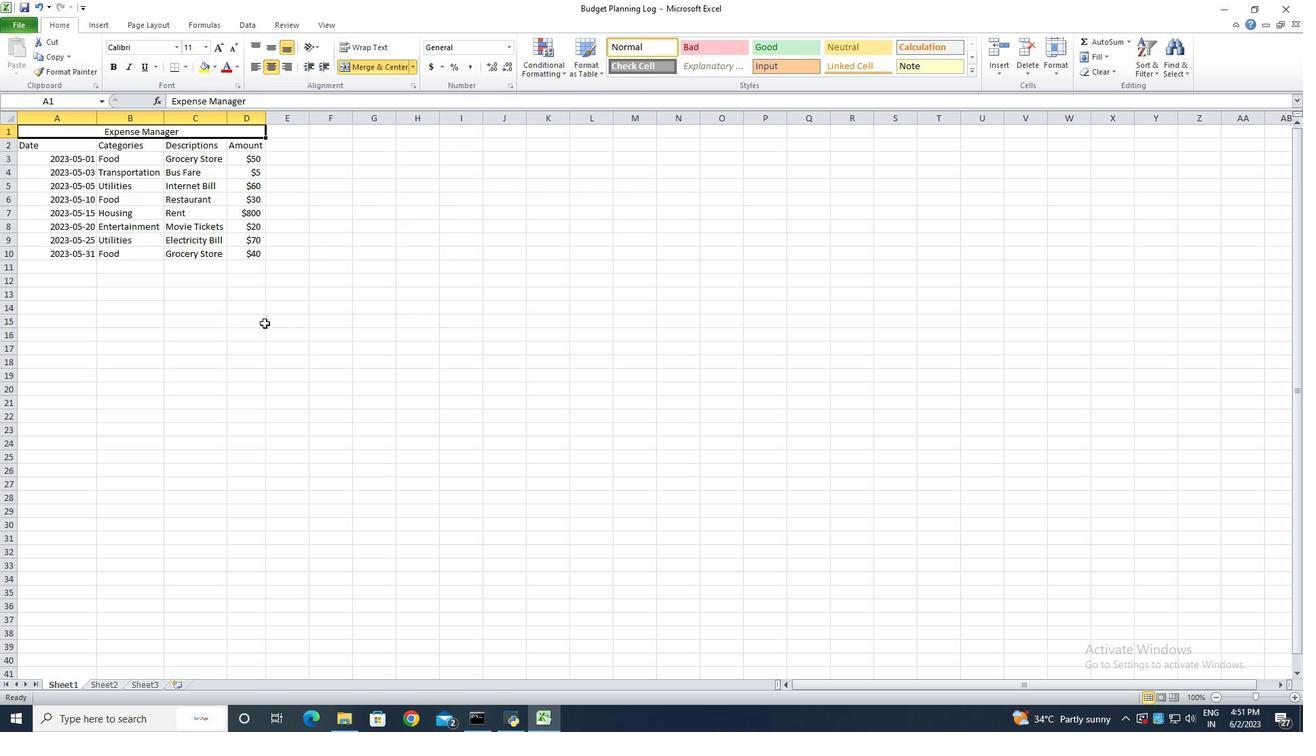 
Action: Mouse pressed left at (259, 321)
Screenshot: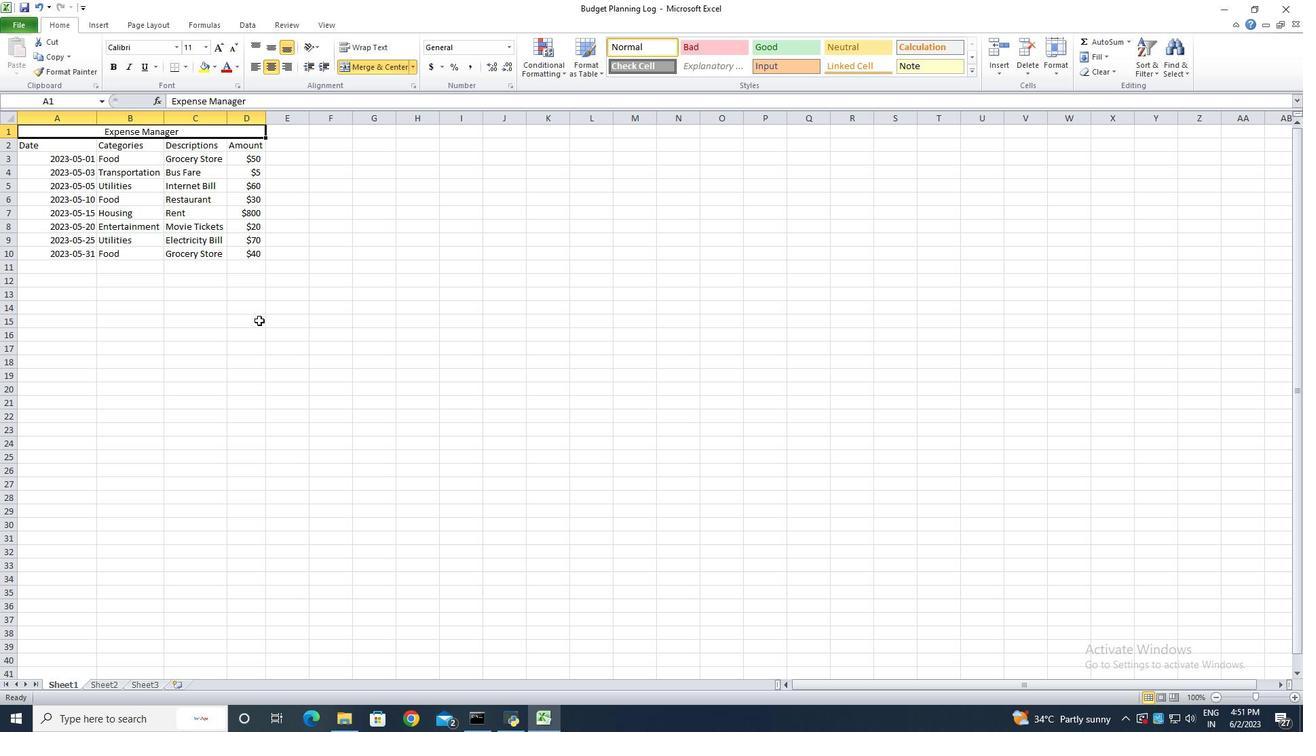 
Action: Key pressed ctrl+S<'\x13'><'\x13'><'\x13'>
Screenshot: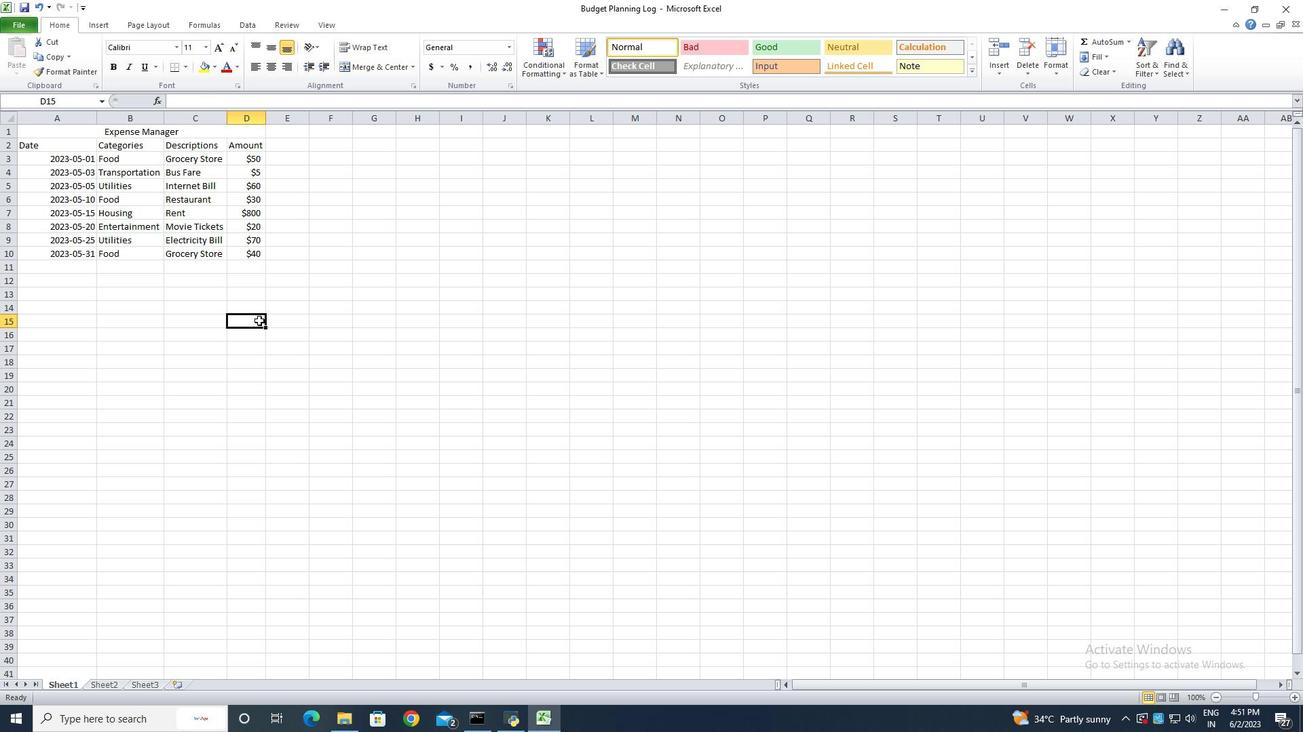 
